 Task:  Click on Hockey In the Cross-Check Hockey League click on  Pick Sheet Your name Carter Smith Team name Hartford Wolfpack â€" D and  Email softage.3@softage.net Period 1 - 3 Point Game Buffalo Sabres Period 1 - 2 Point Game Arizona Coyotes Period 1 - 1 Point Game Anaheim Ducks Period 2 - 3 Point Game New York Islanders Period 2 - 2 Point Game New Jersey Devils Period 2 - 1 Point Game Nashville Predators Period 3 - 3 Point Game Montreal Canadiens Period 3 - 2 Point Game Minnesota Wild Period 3 - 1 Point Game Los Angeles Kings Submit pick sheet
Action: Mouse moved to (724, 273)
Screenshot: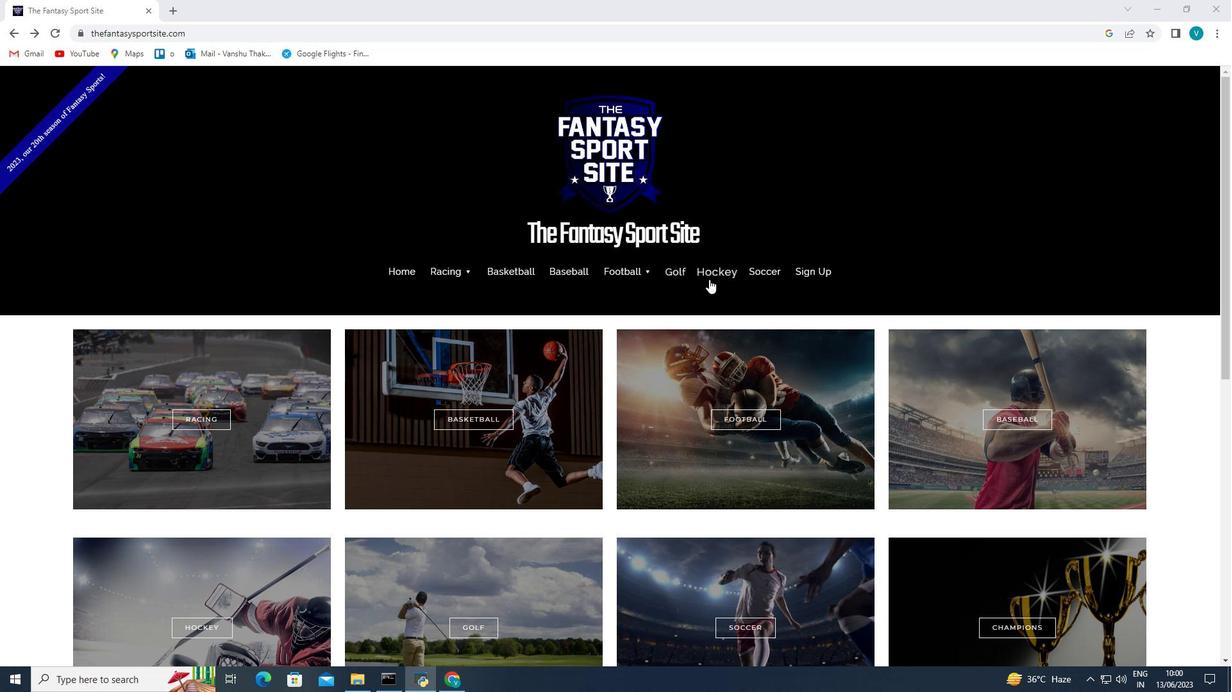 
Action: Mouse pressed left at (724, 273)
Screenshot: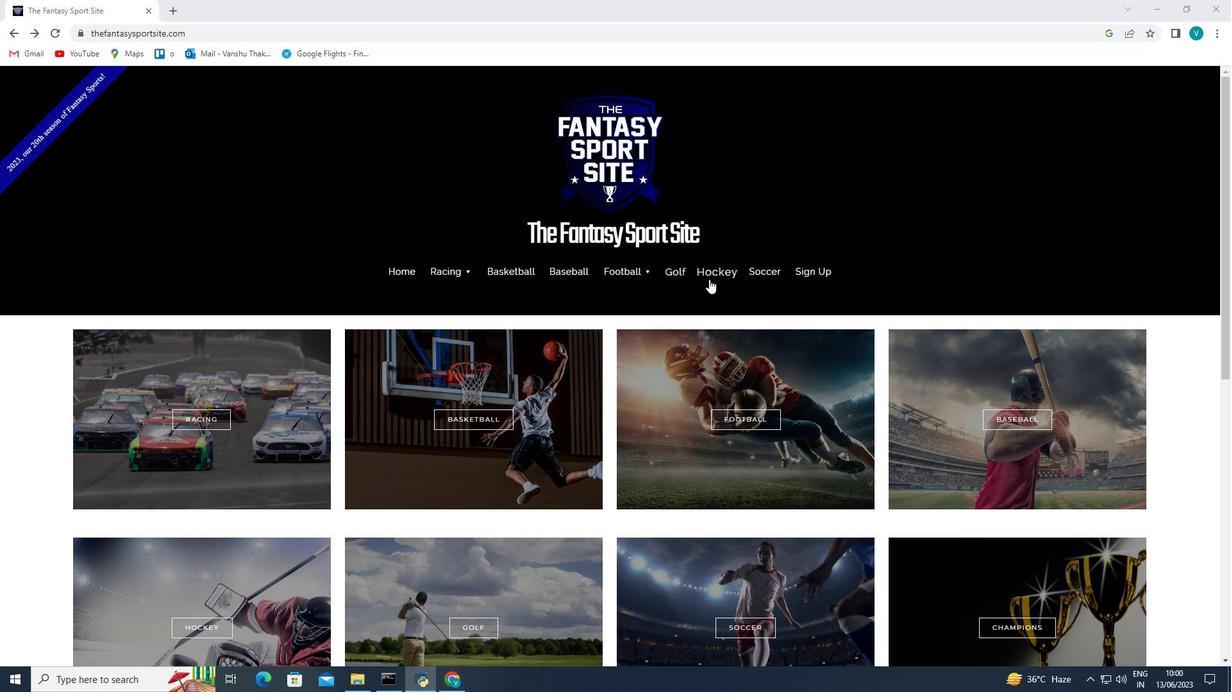 
Action: Mouse moved to (512, 393)
Screenshot: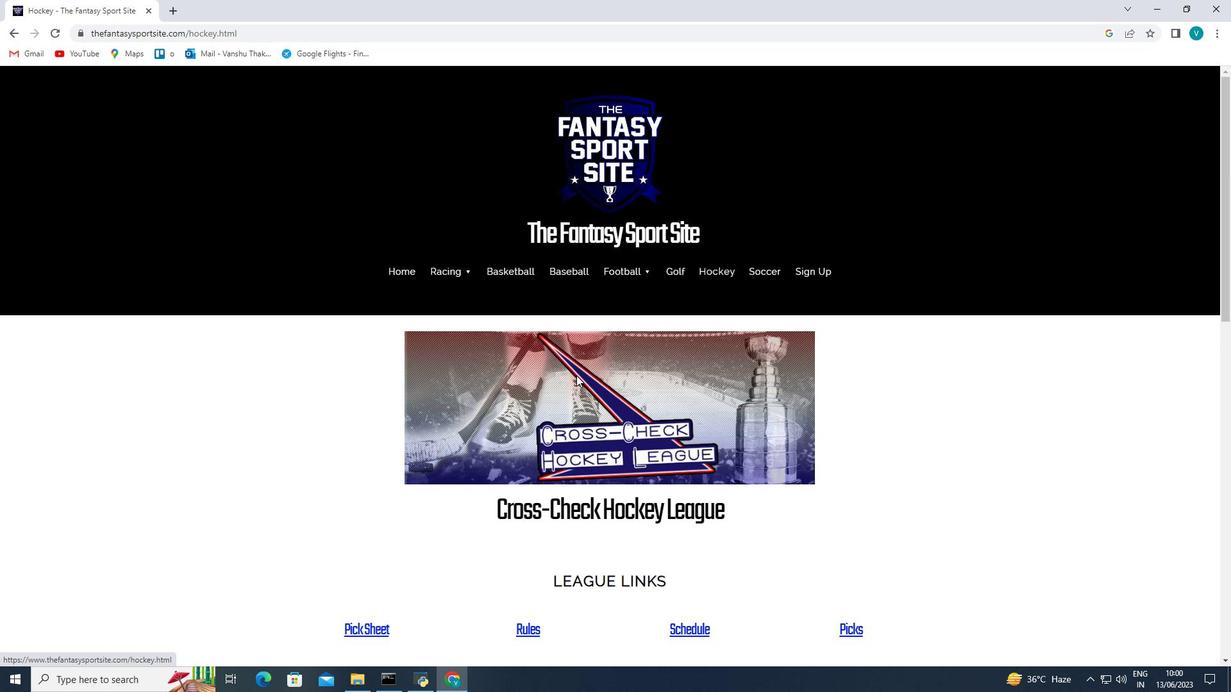 
Action: Mouse scrolled (555, 382) with delta (0, 0)
Screenshot: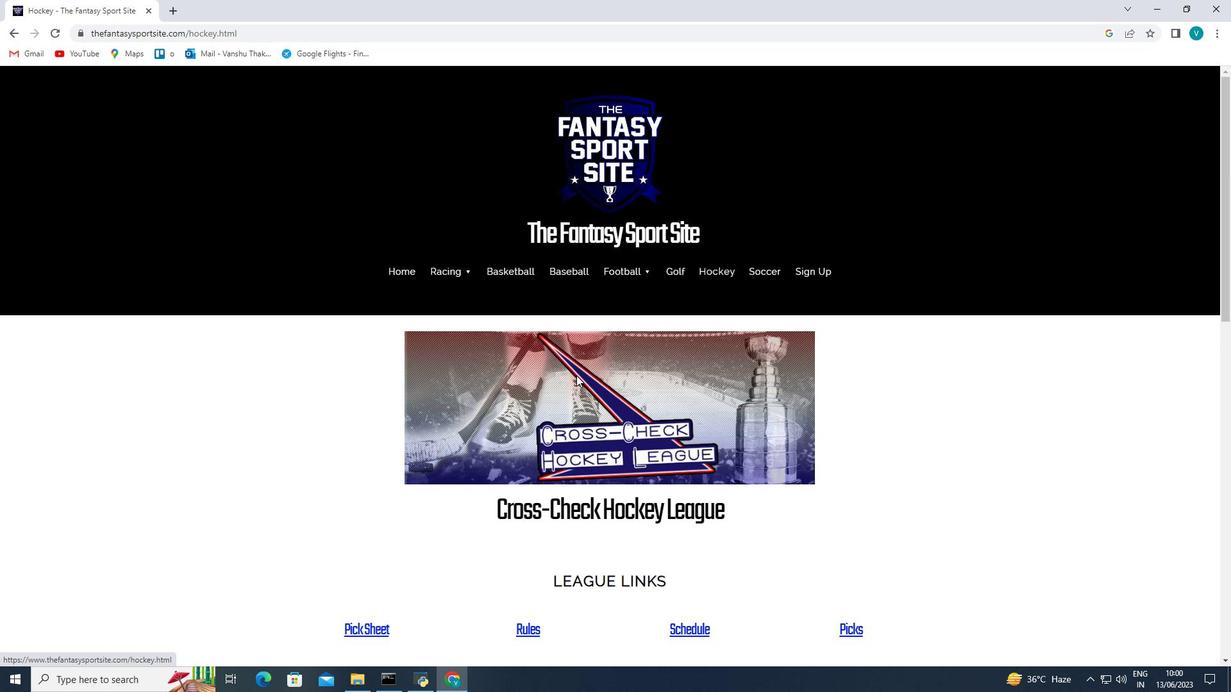 
Action: Mouse moved to (416, 397)
Screenshot: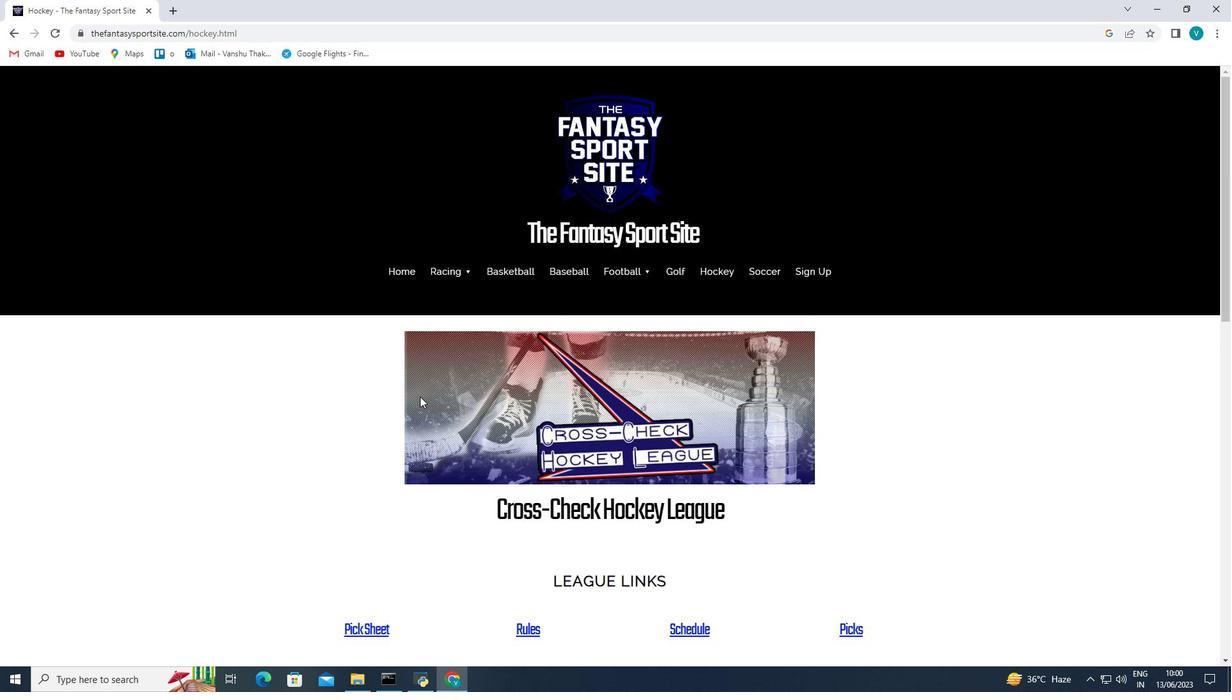 
Action: Mouse scrolled (416, 396) with delta (0, 0)
Screenshot: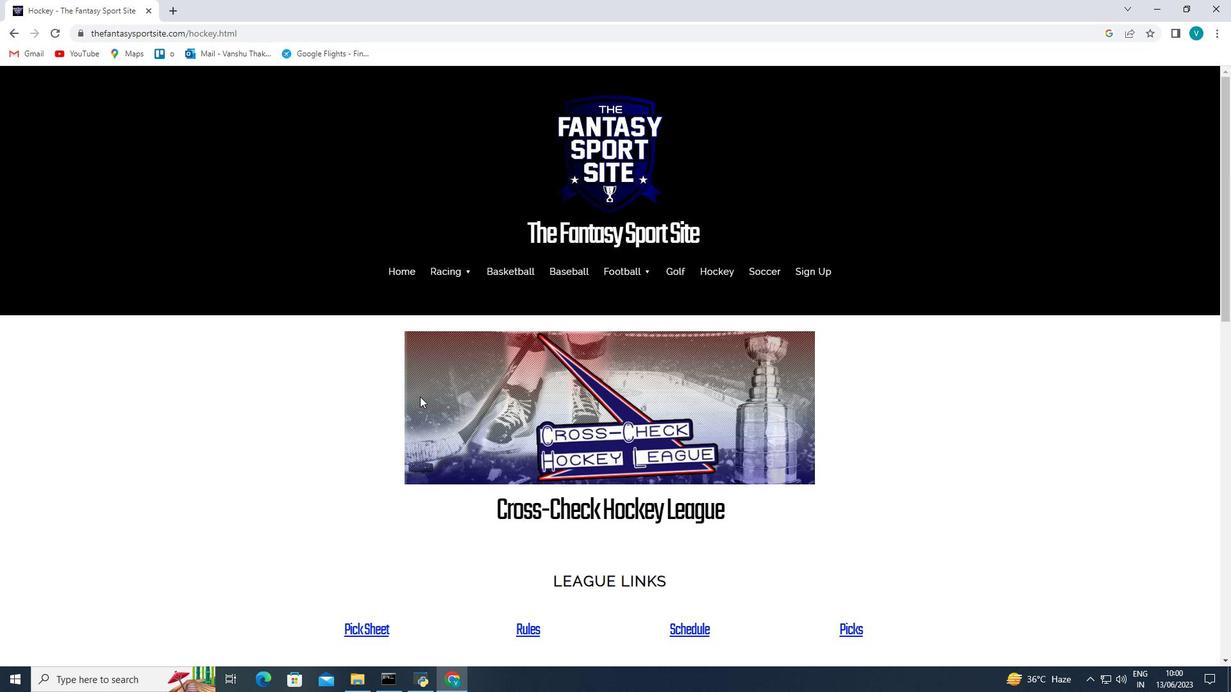 
Action: Mouse scrolled (416, 396) with delta (0, 0)
Screenshot: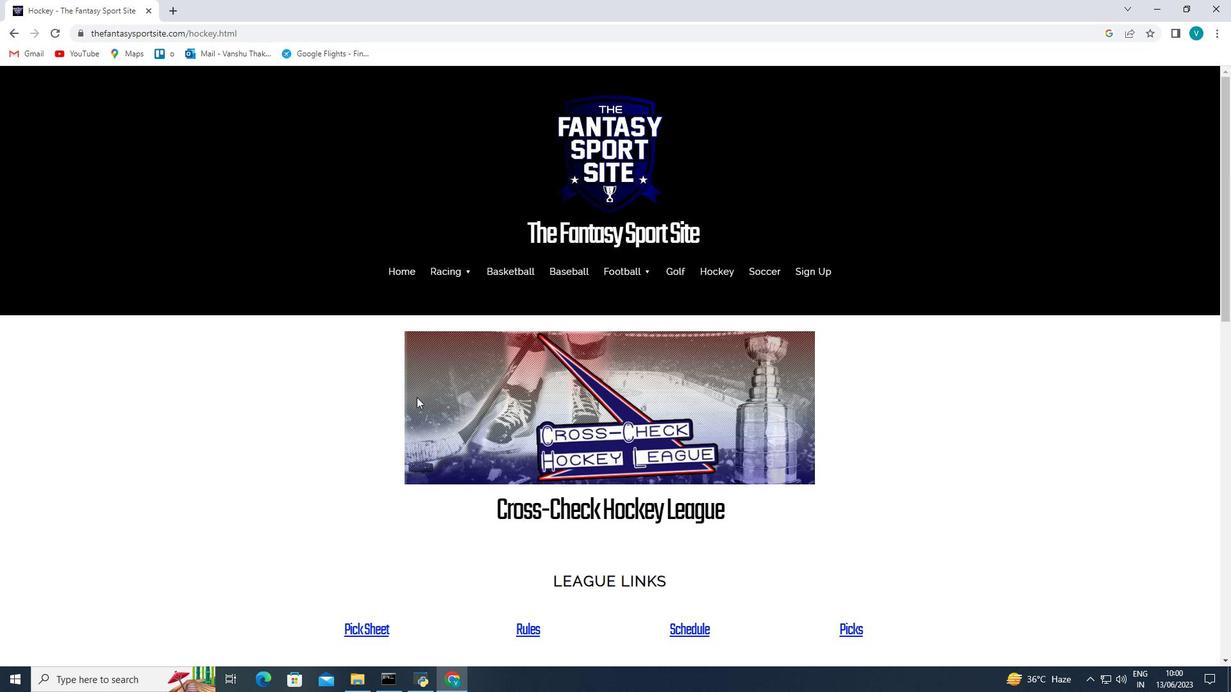 
Action: Mouse scrolled (416, 396) with delta (0, 0)
Screenshot: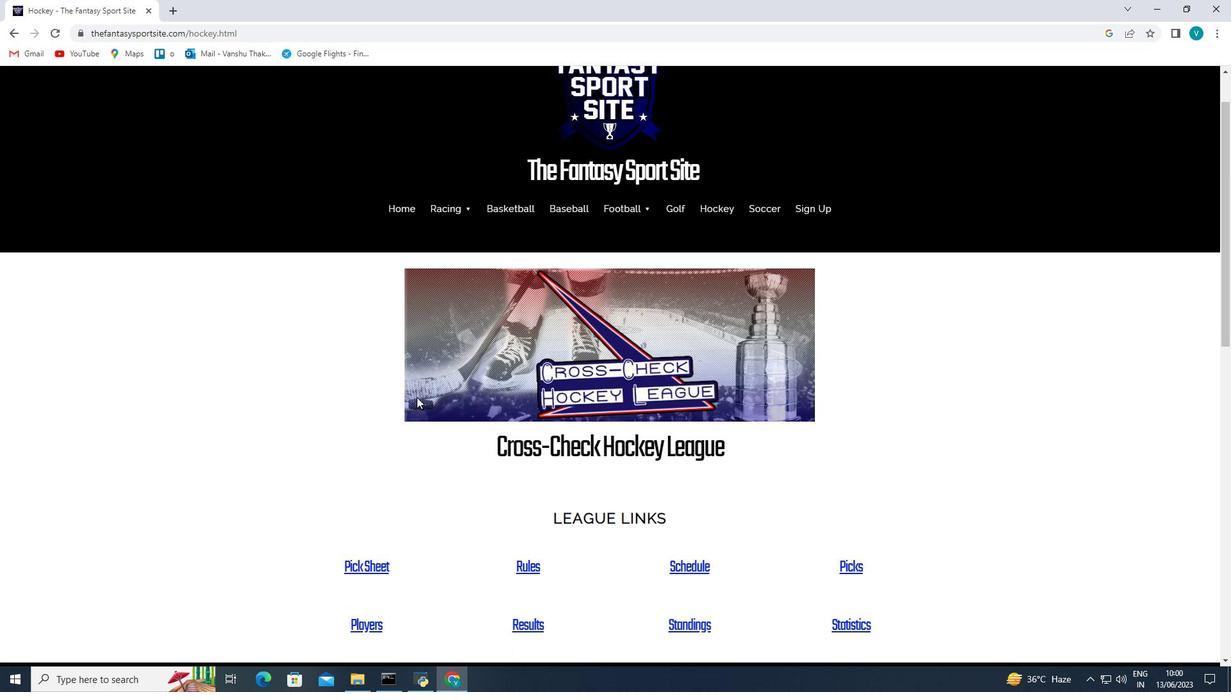 
Action: Mouse moved to (368, 430)
Screenshot: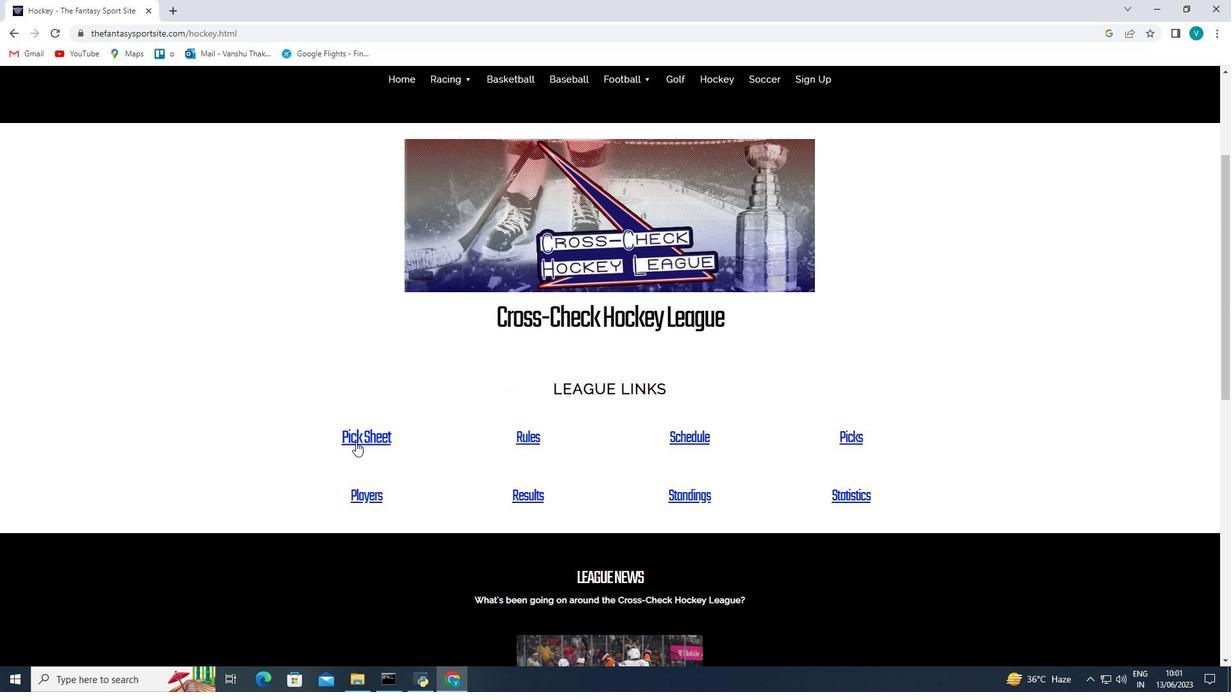 
Action: Mouse pressed left at (368, 430)
Screenshot: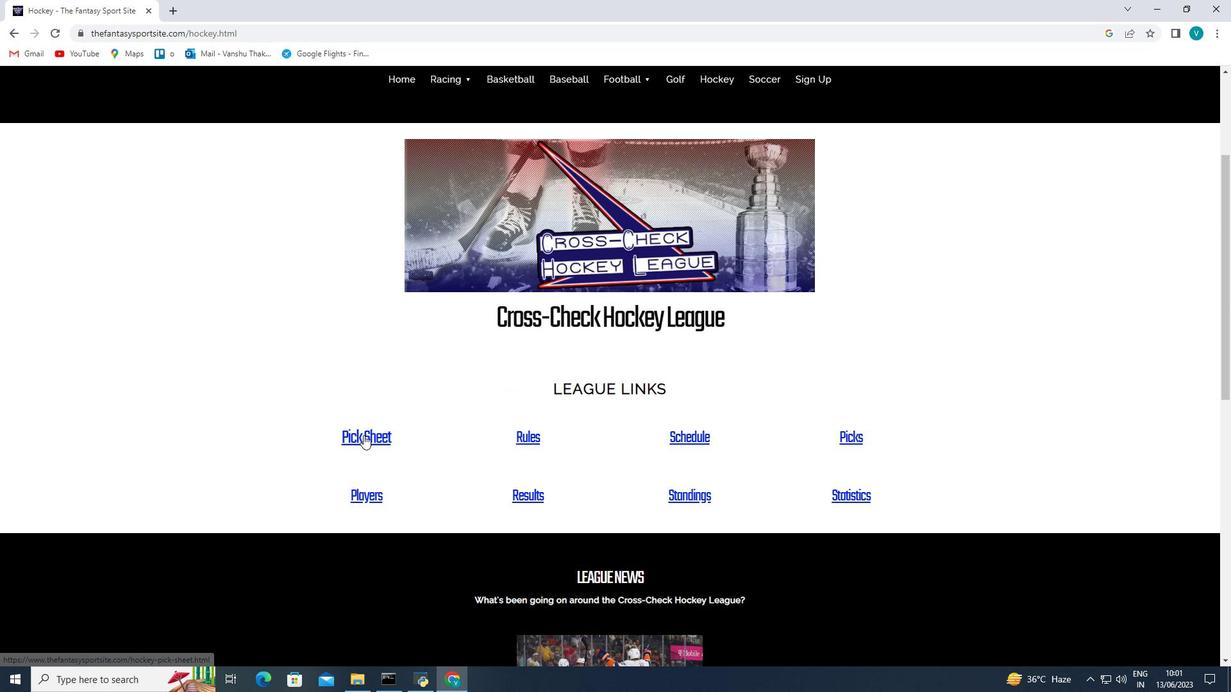 
Action: Mouse moved to (729, 449)
Screenshot: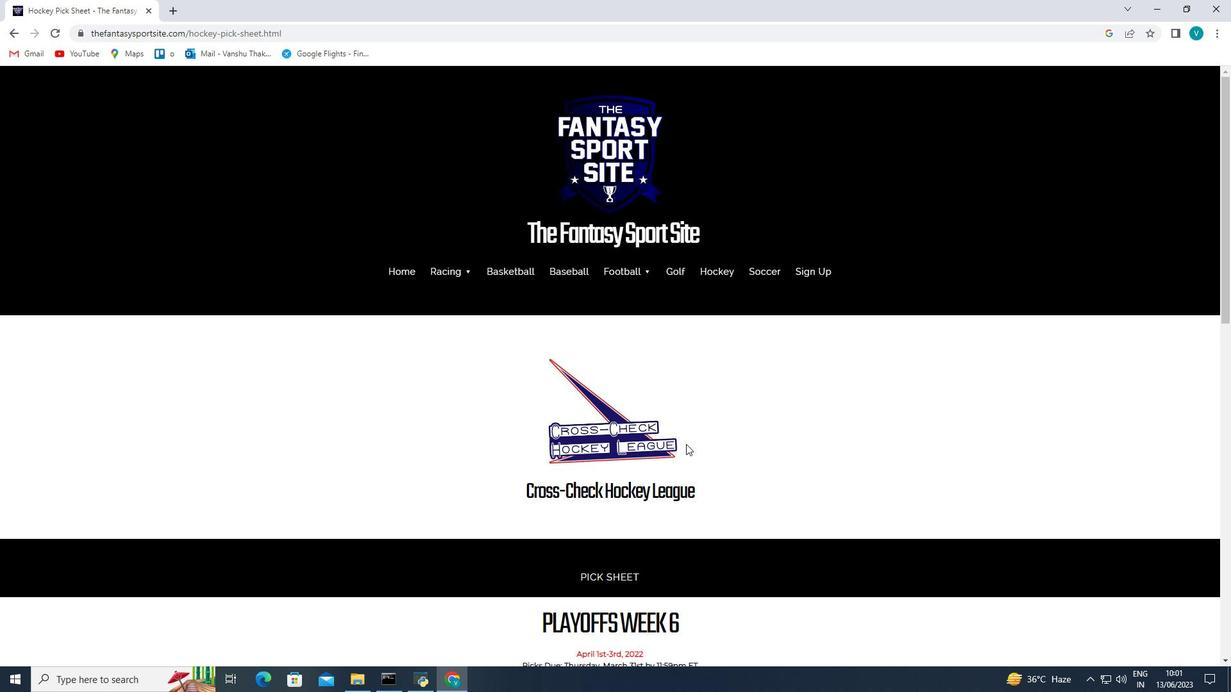 
Action: Mouse scrolled (729, 448) with delta (0, 0)
Screenshot: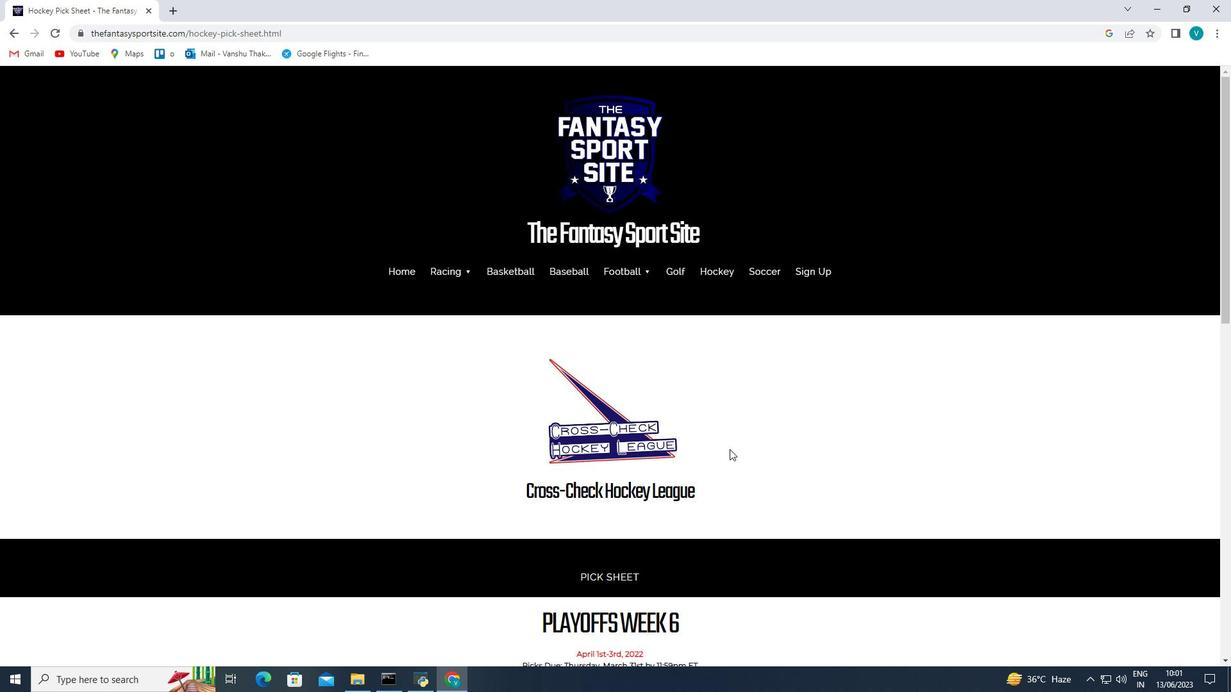 
Action: Mouse moved to (730, 449)
Screenshot: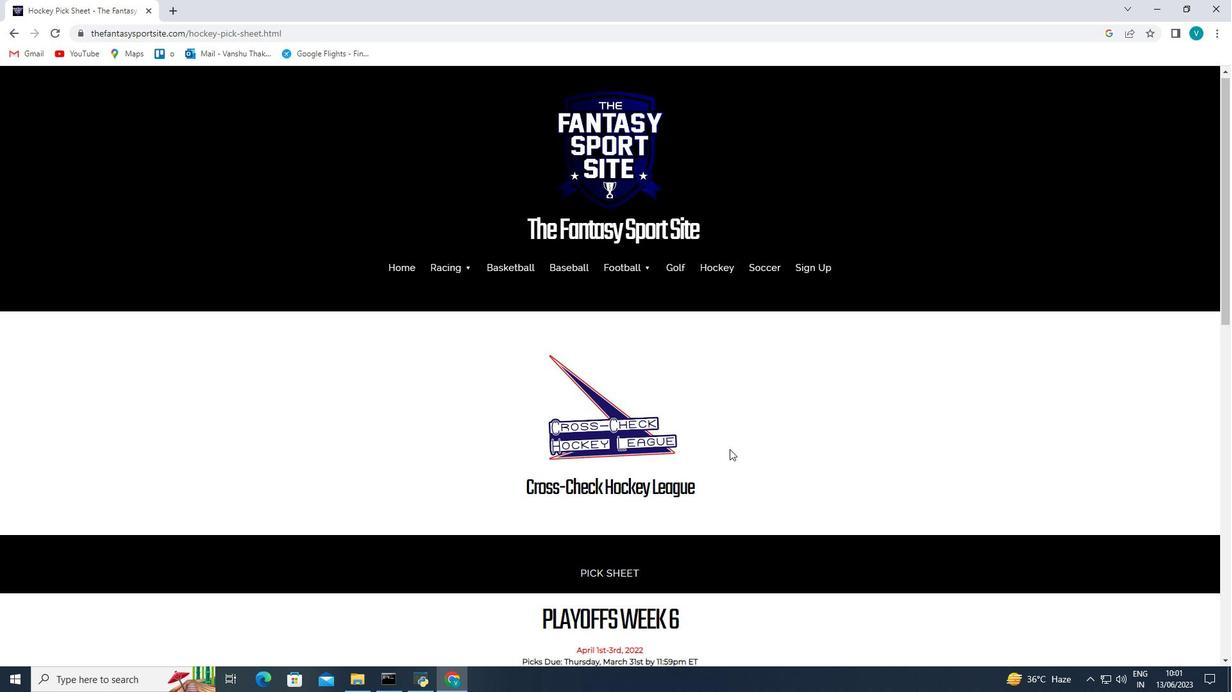 
Action: Mouse scrolled (730, 448) with delta (0, 0)
Screenshot: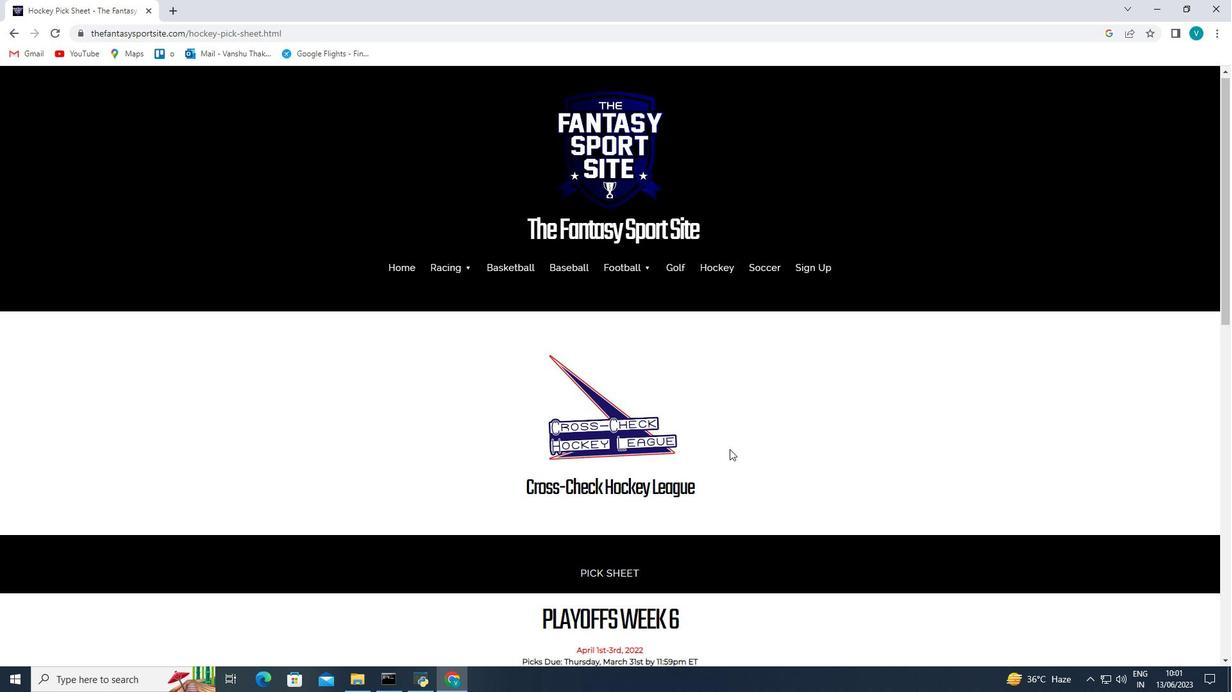
Action: Mouse moved to (732, 449)
Screenshot: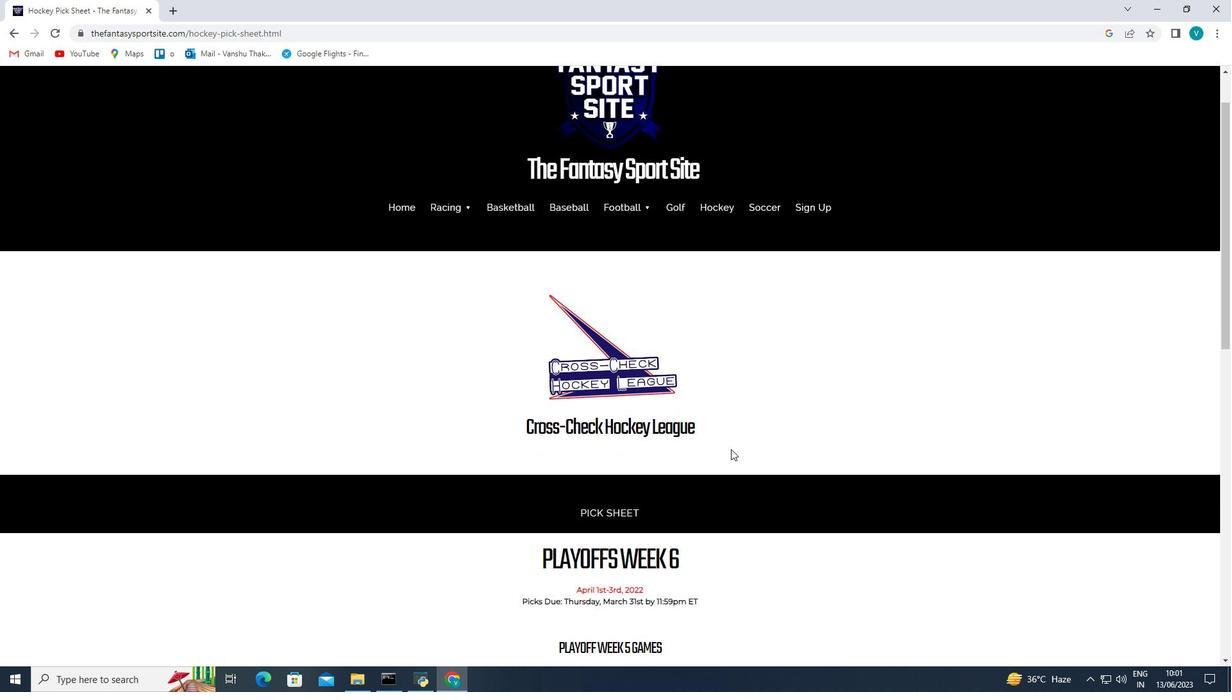 
Action: Mouse scrolled (732, 448) with delta (0, 0)
Screenshot: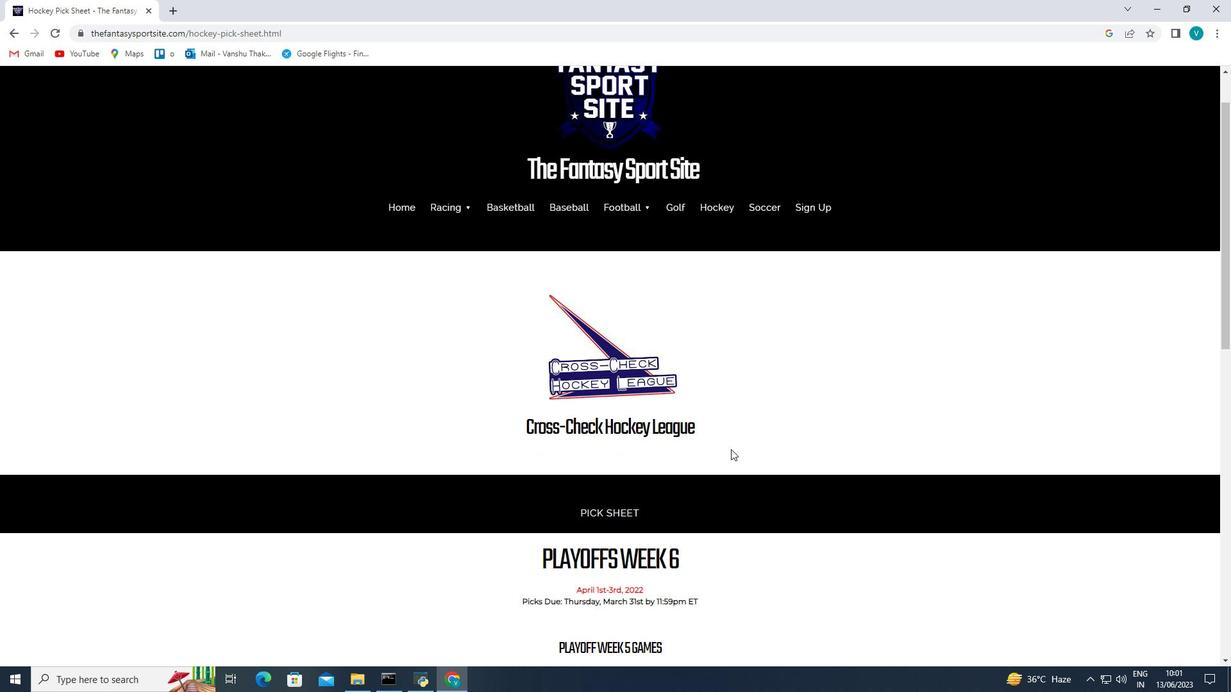 
Action: Mouse moved to (734, 449)
Screenshot: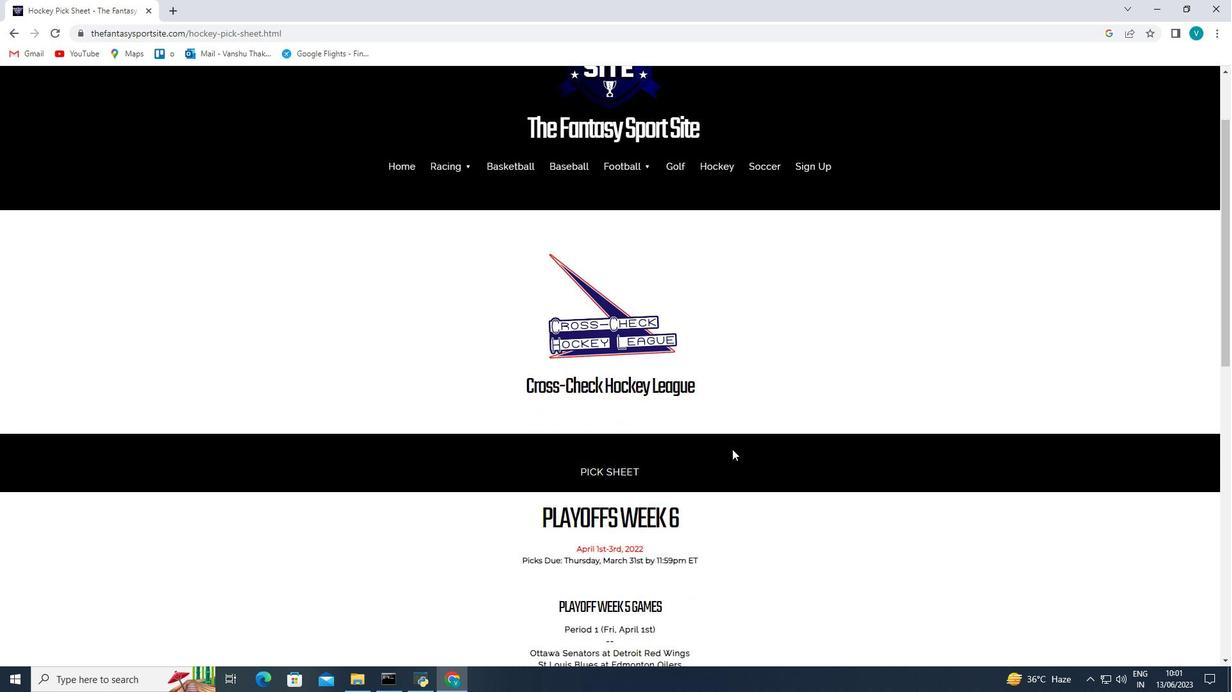 
Action: Mouse scrolled (734, 448) with delta (0, 0)
Screenshot: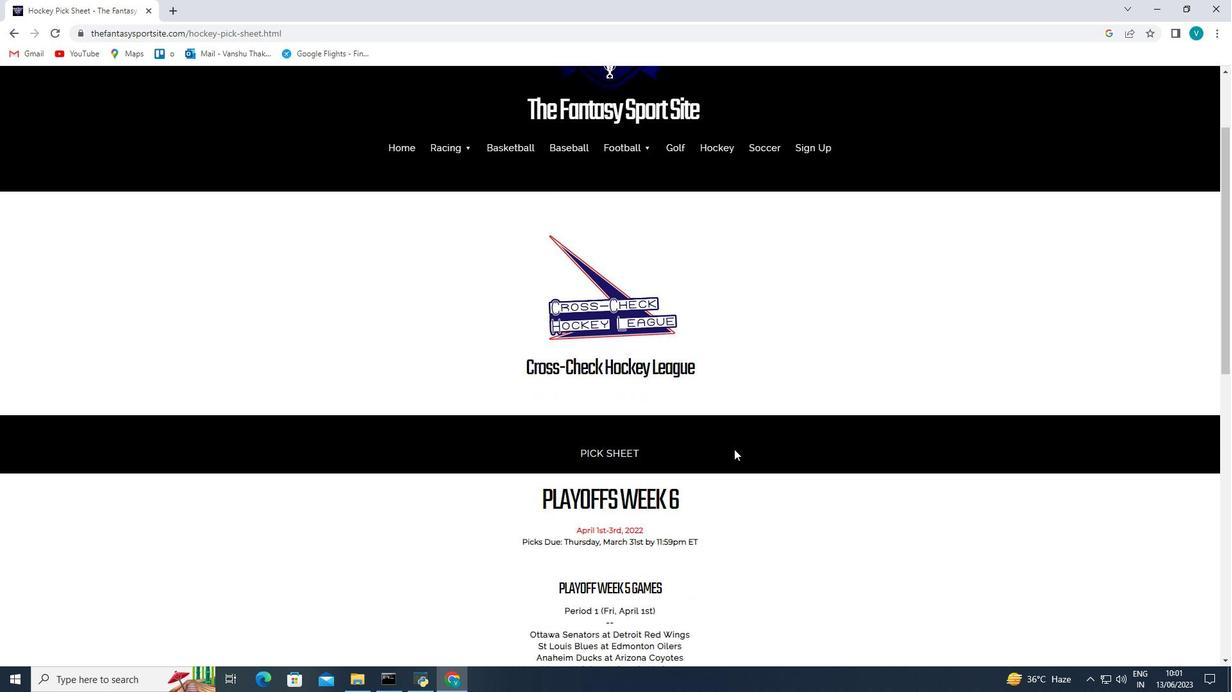 
Action: Mouse moved to (737, 449)
Screenshot: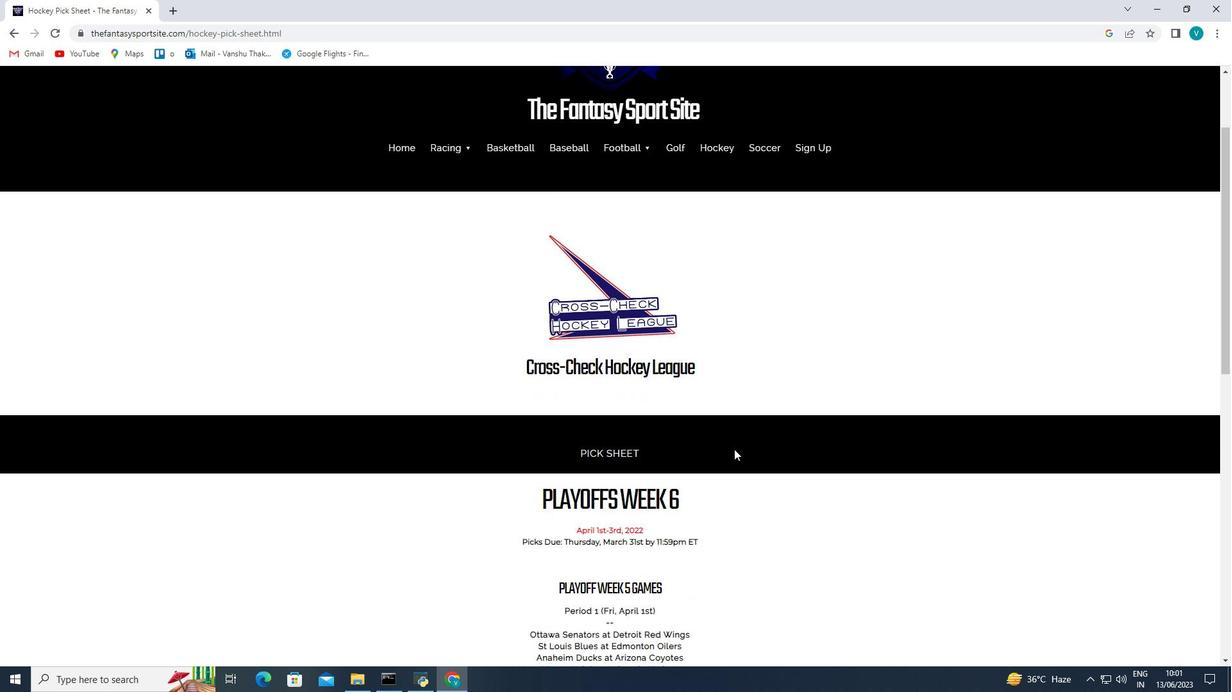 
Action: Mouse scrolled (737, 448) with delta (0, 0)
Screenshot: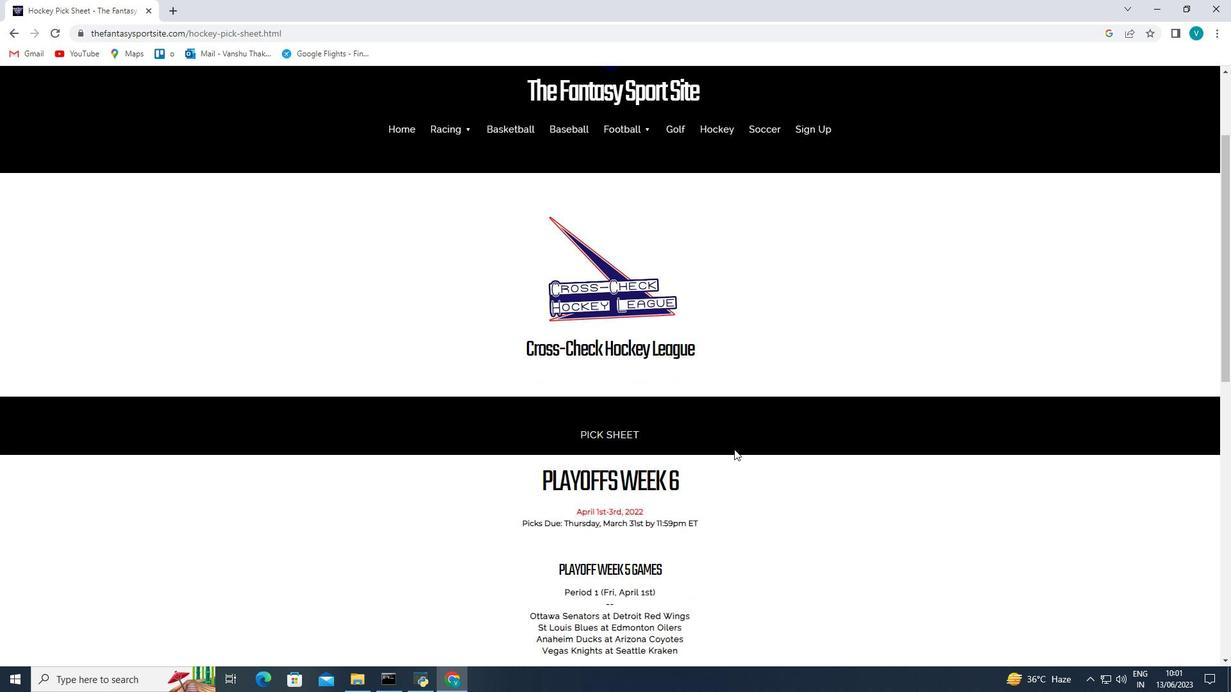 
Action: Mouse moved to (739, 448)
Screenshot: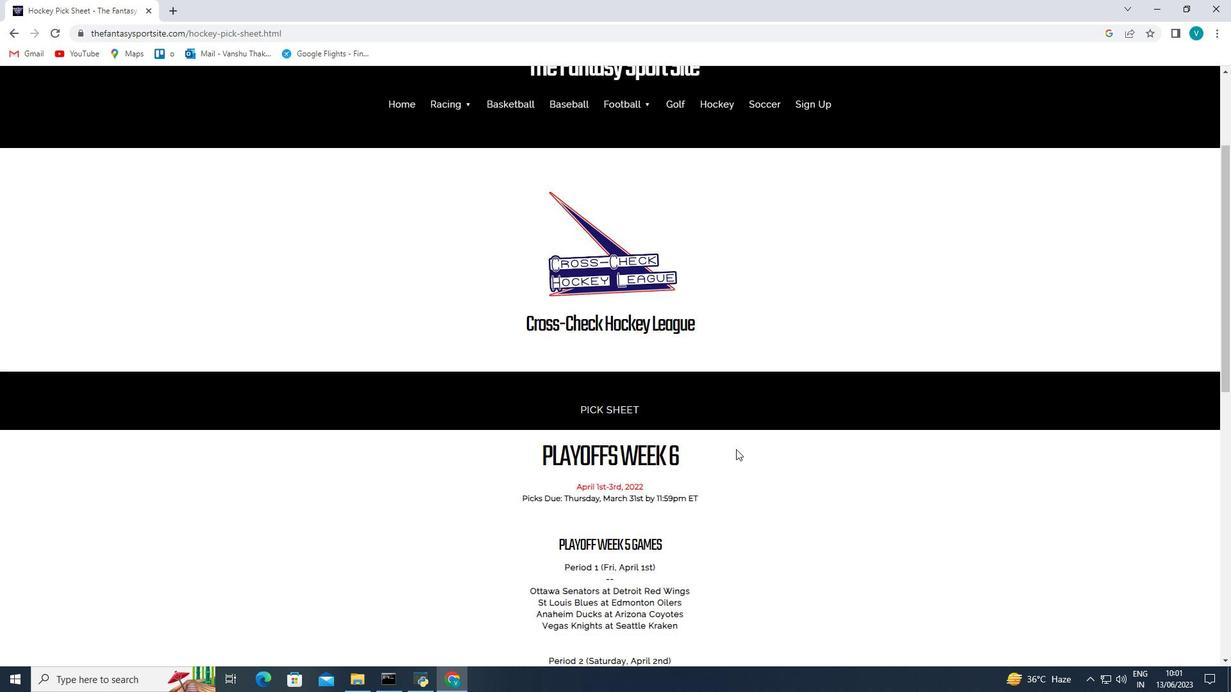 
Action: Mouse scrolled (739, 448) with delta (0, 0)
Screenshot: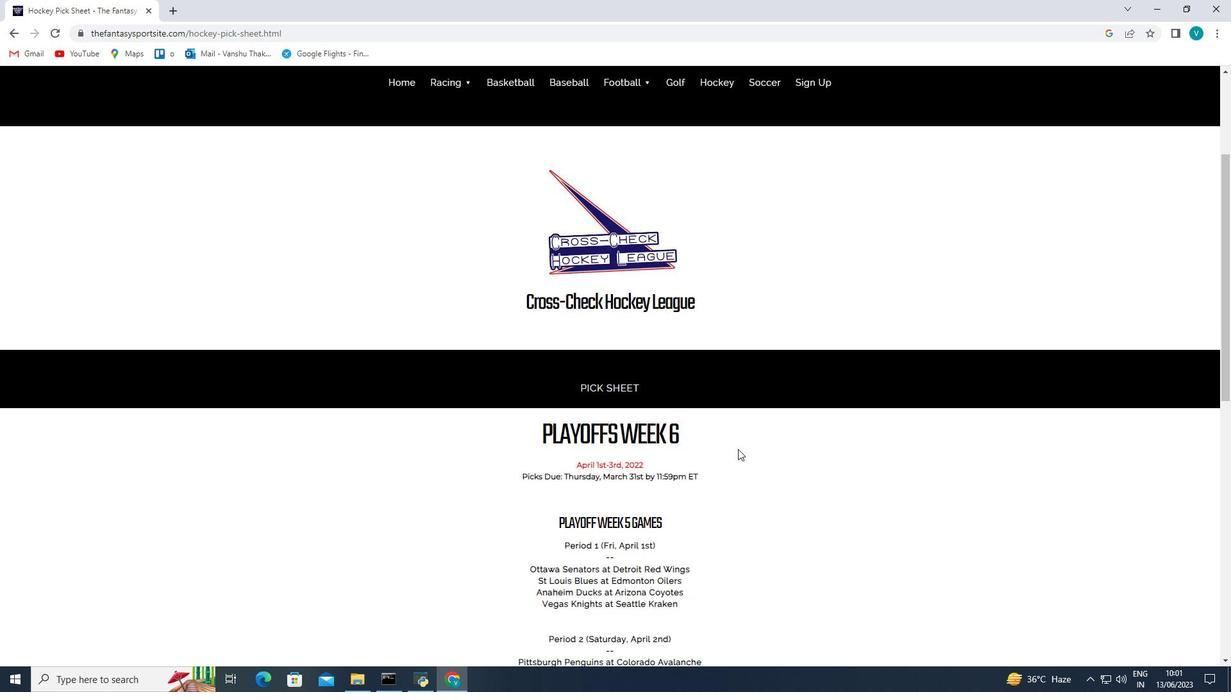 
Action: Mouse scrolled (739, 448) with delta (0, 0)
Screenshot: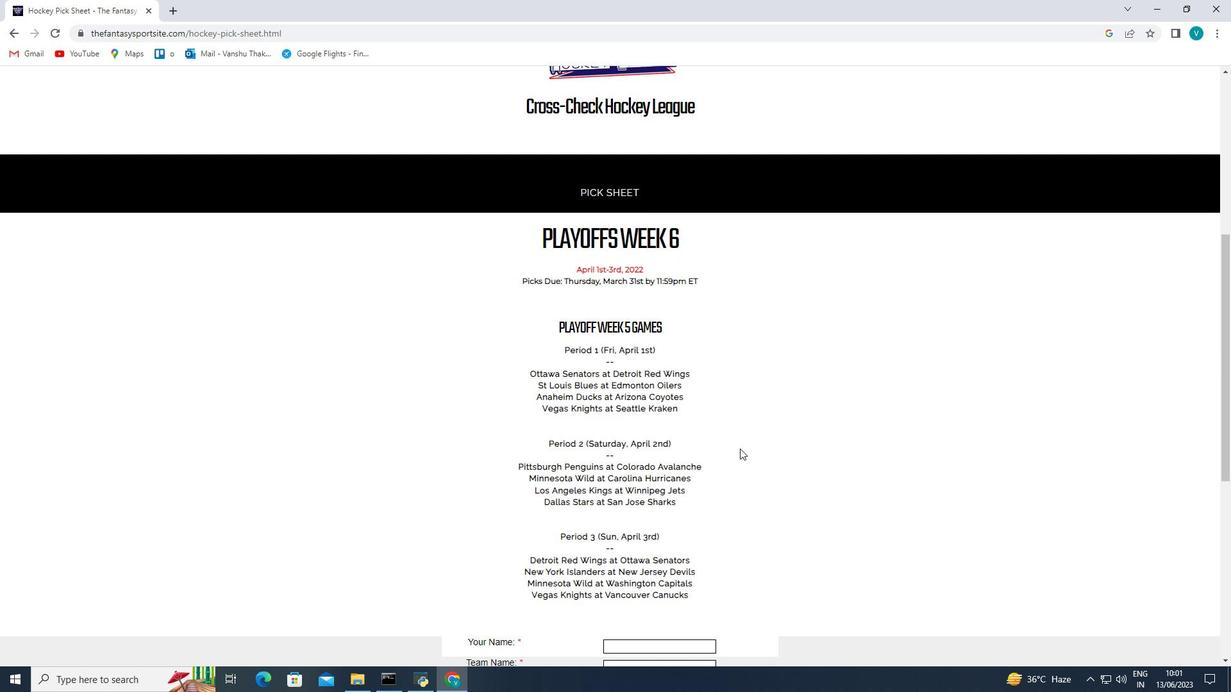 
Action: Mouse scrolled (739, 448) with delta (0, 0)
Screenshot: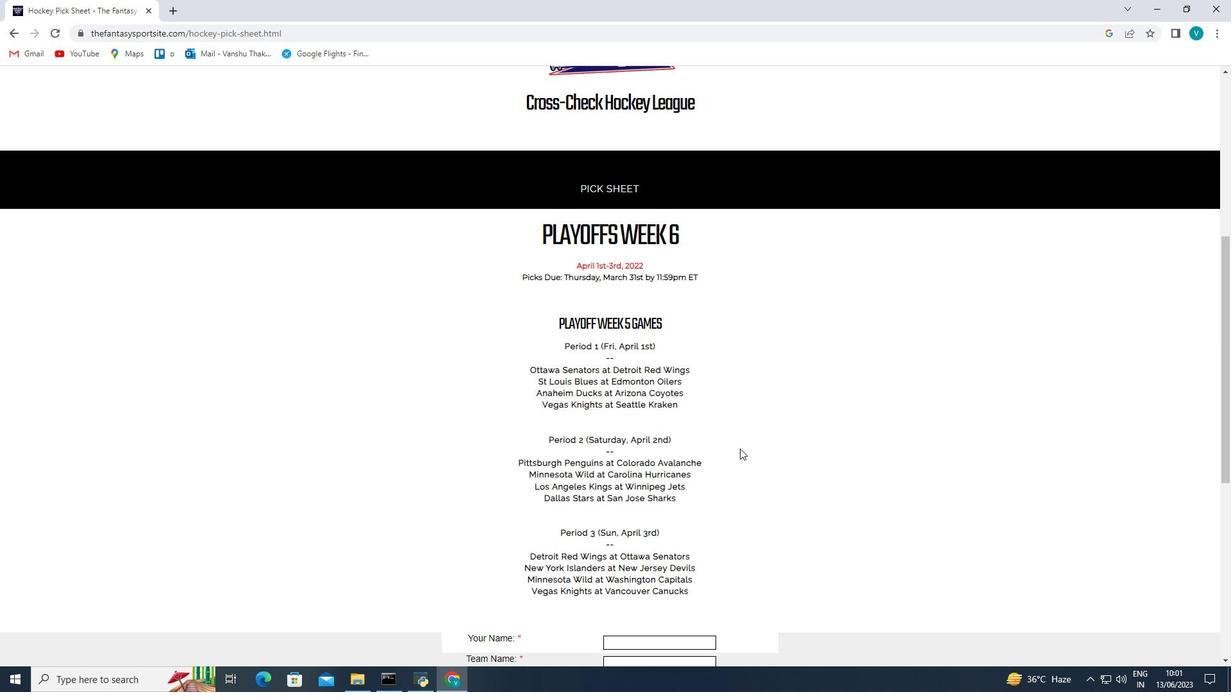 
Action: Mouse scrolled (739, 448) with delta (0, 0)
Screenshot: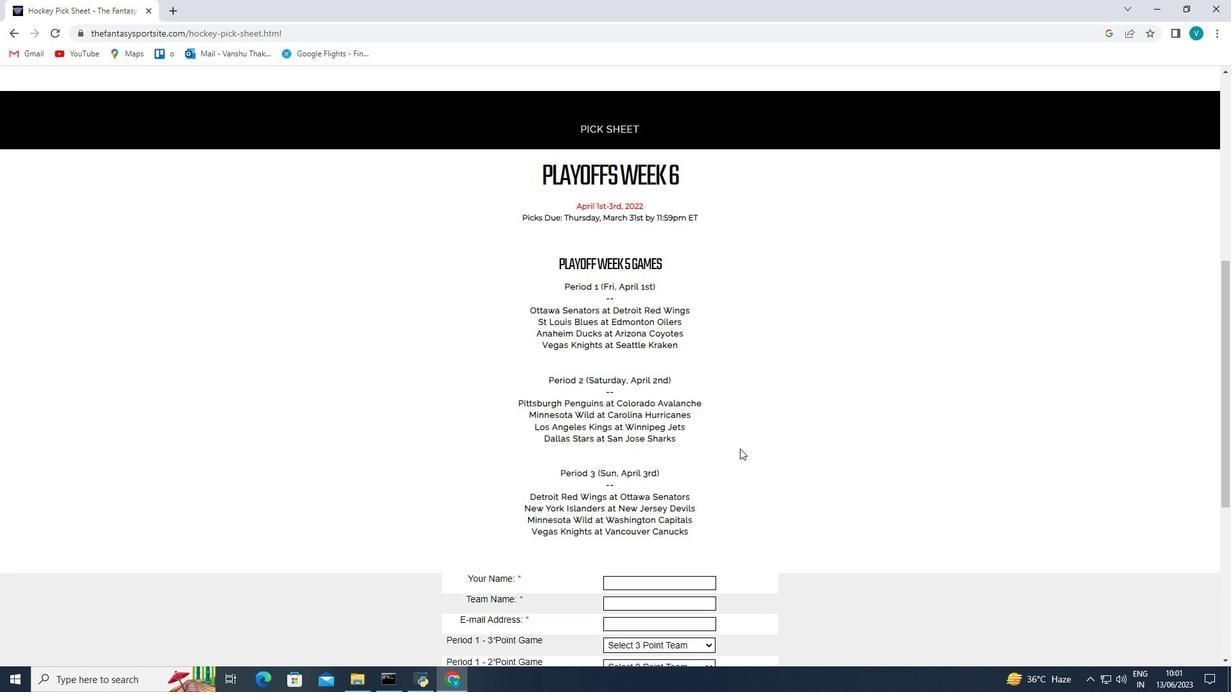 
Action: Mouse scrolled (739, 448) with delta (0, 0)
Screenshot: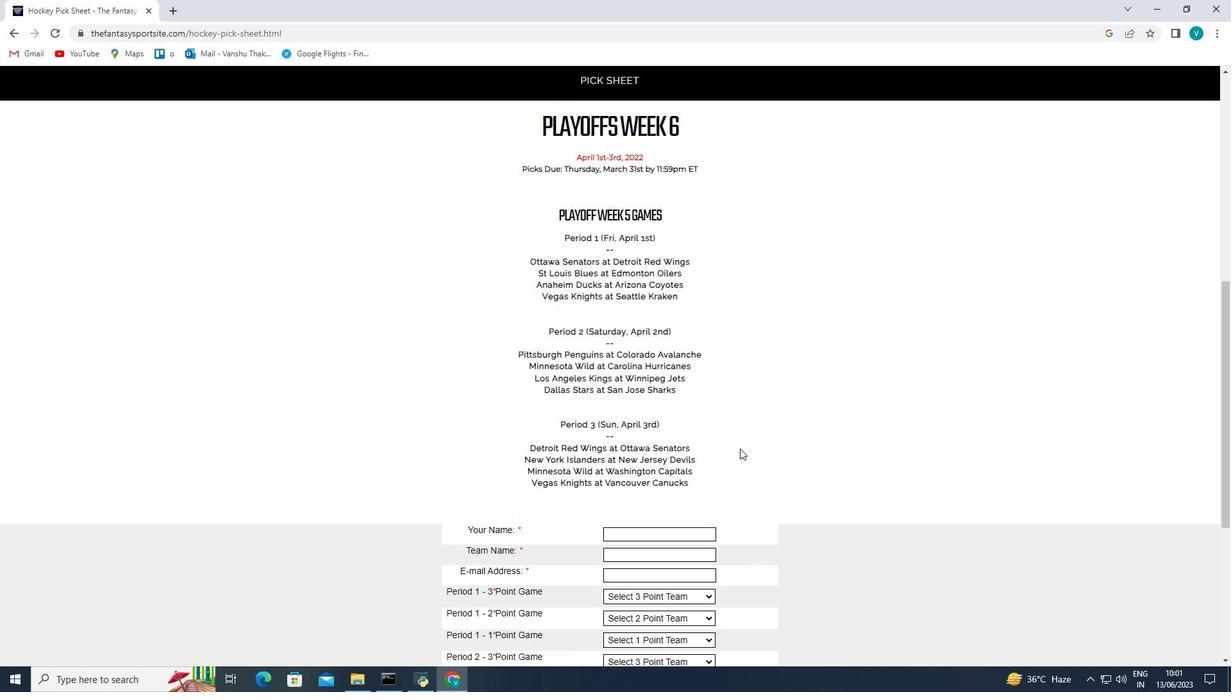 
Action: Mouse moved to (626, 390)
Screenshot: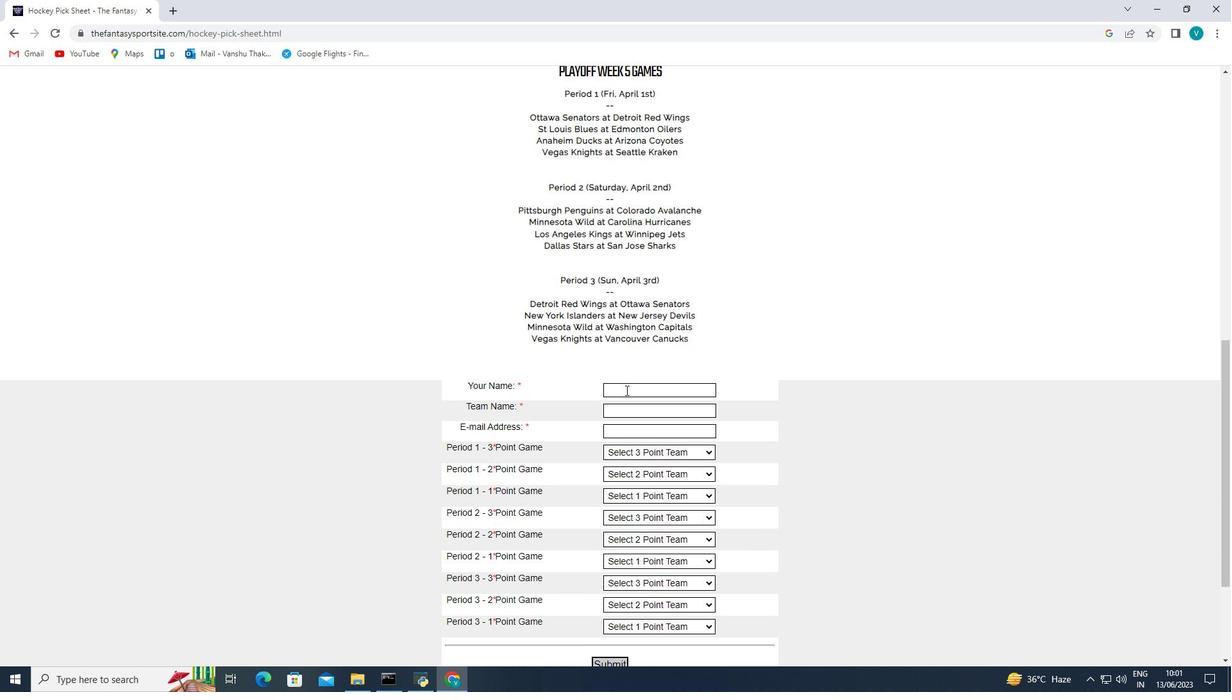 
Action: Mouse pressed left at (626, 390)
Screenshot: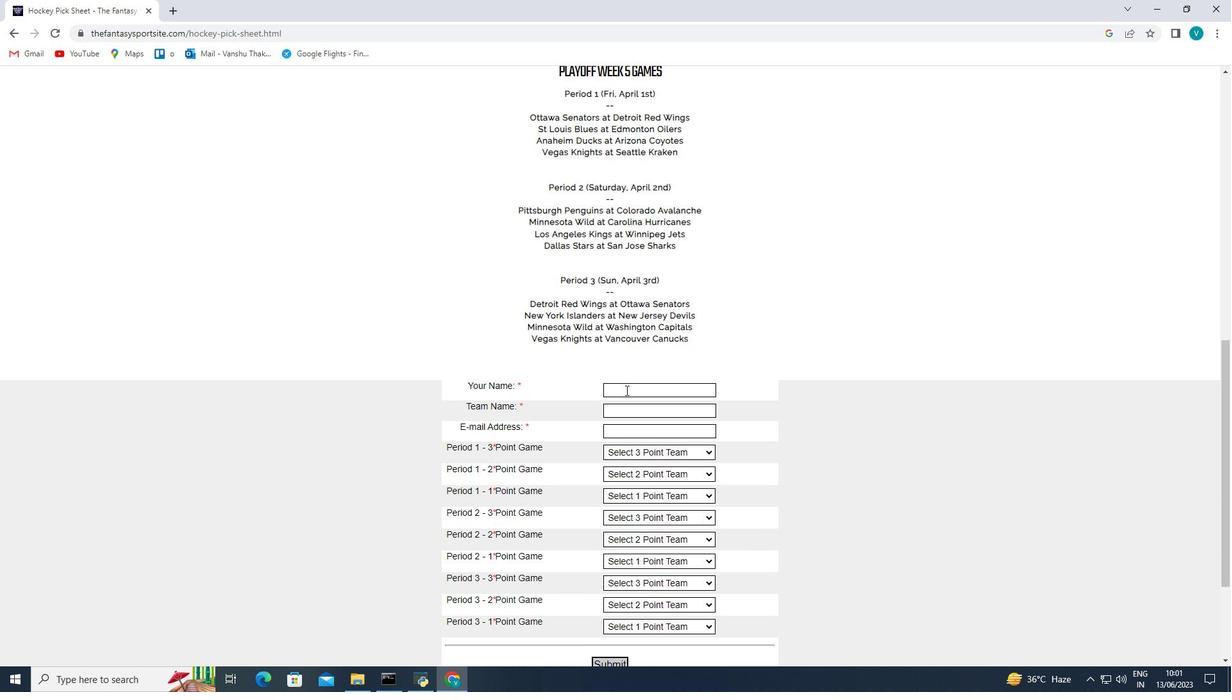 
Action: Key pressed <Key.shift>Carter<Key.space><Key.shift>Smith
Screenshot: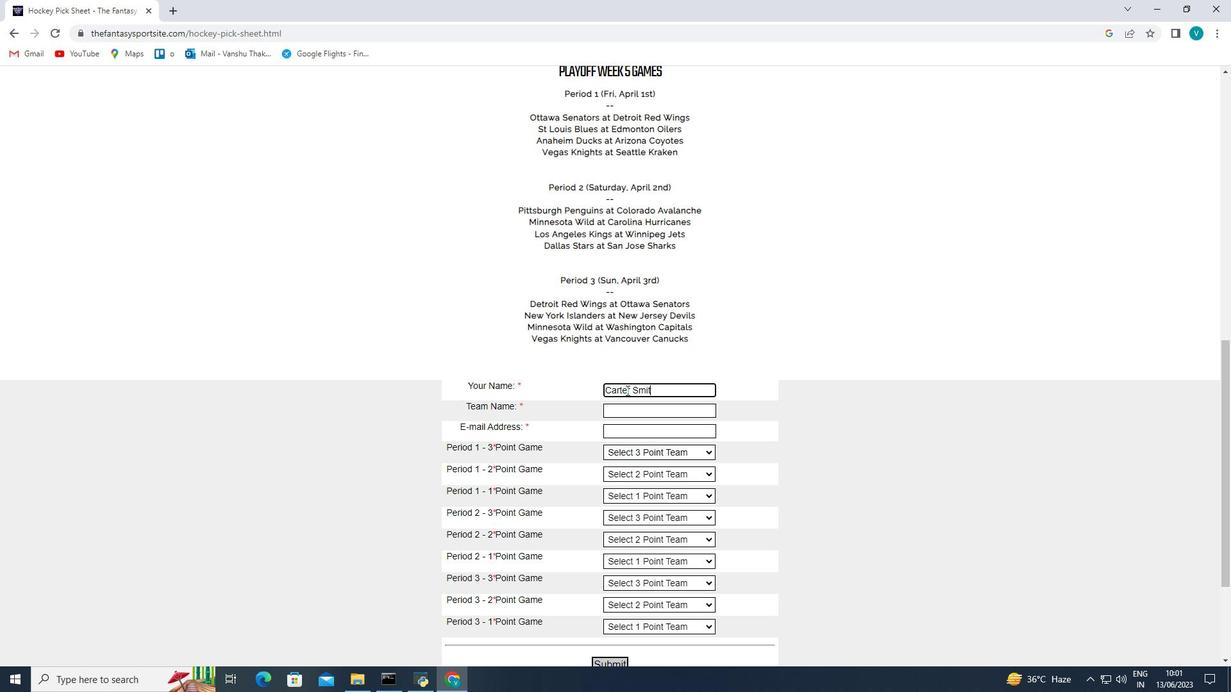 
Action: Mouse moved to (675, 405)
Screenshot: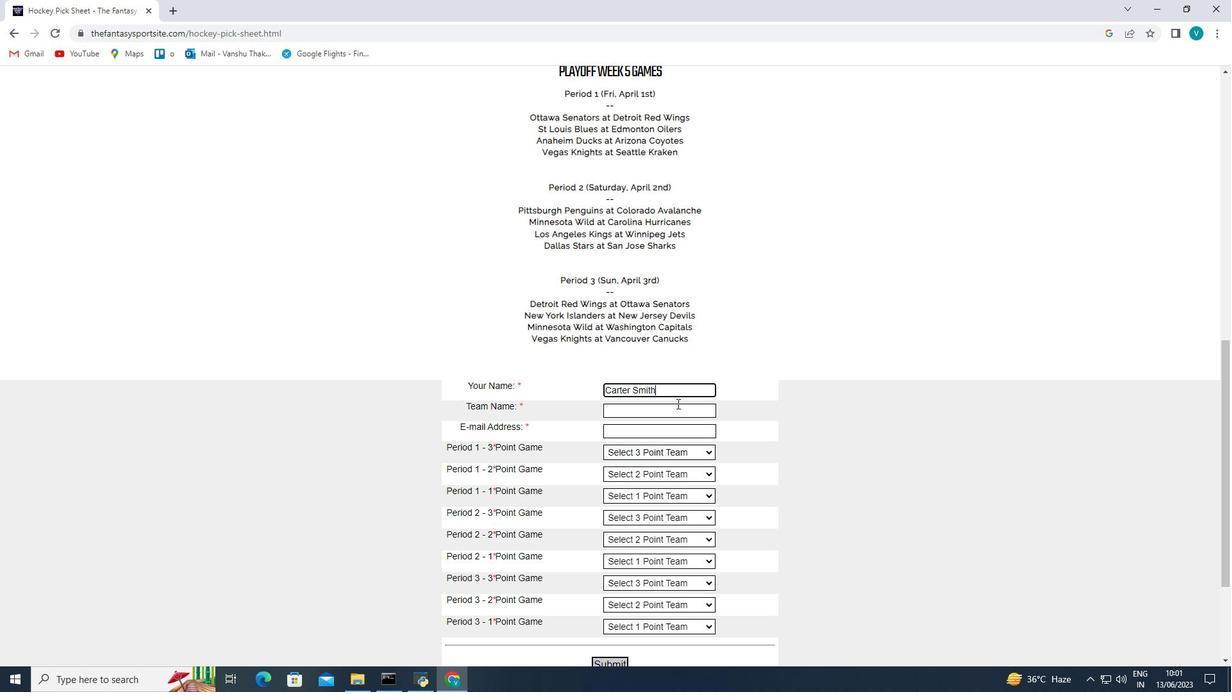 
Action: Mouse pressed left at (675, 405)
Screenshot: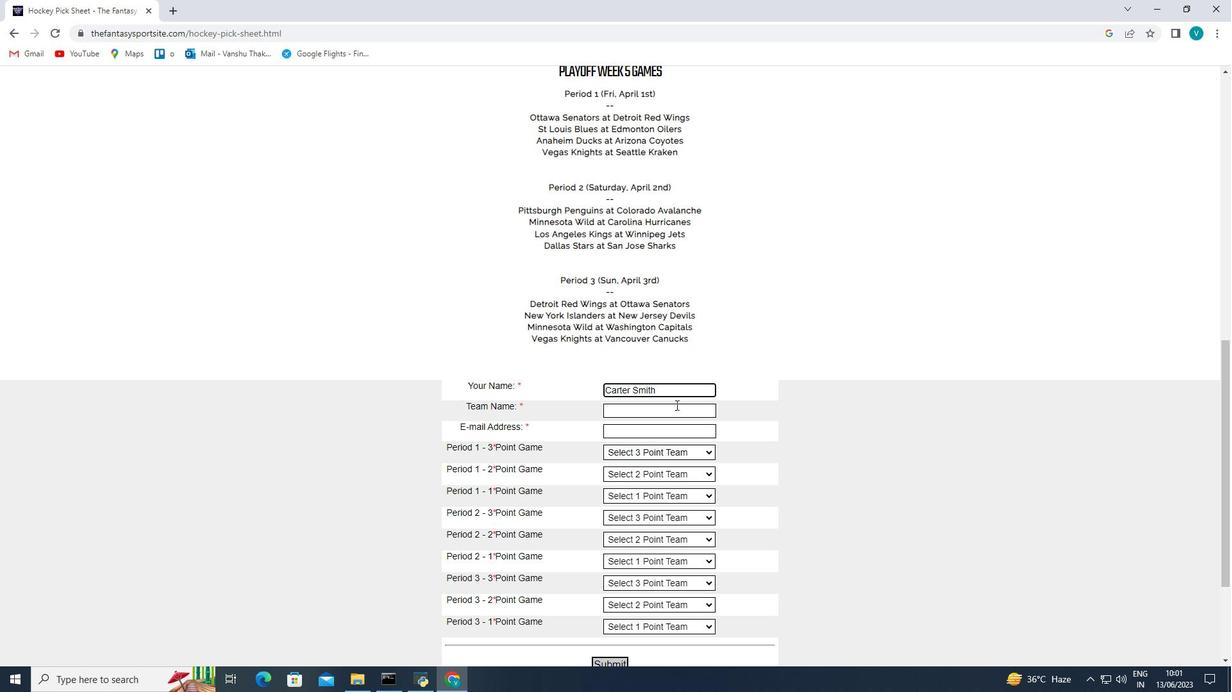 
Action: Key pressed <Key.shift>Hartford<Key.space><Key.shift>Wolfpack<Key.tab>
Screenshot: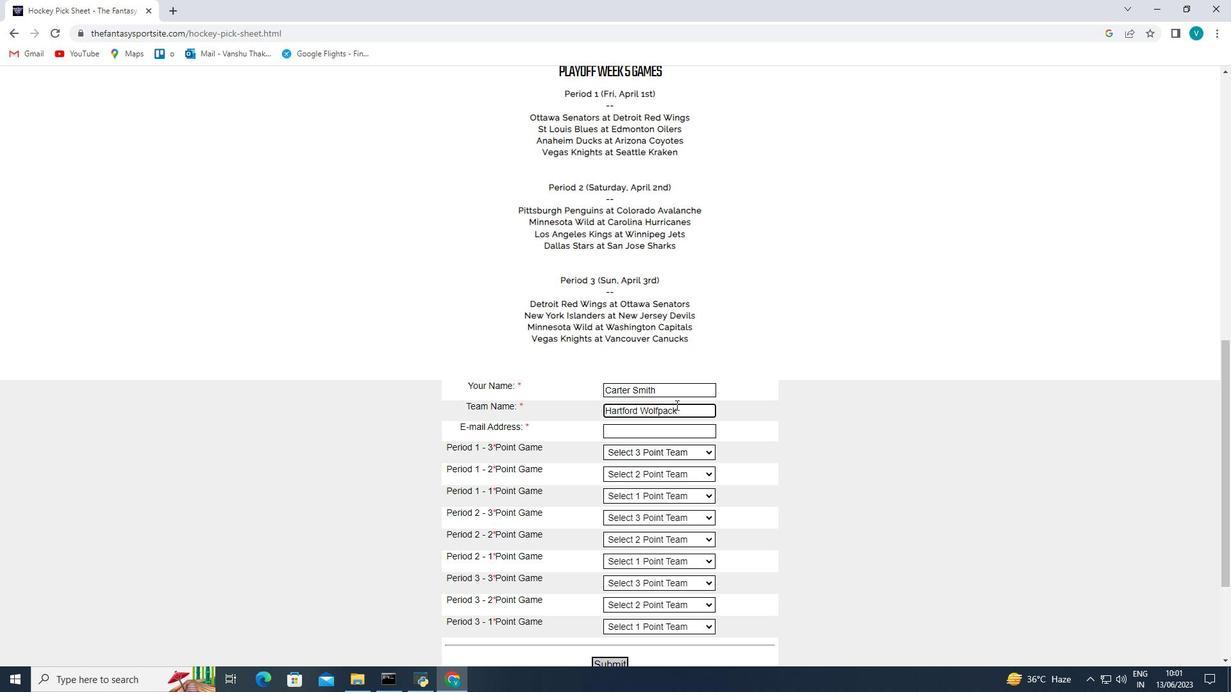 
Action: Mouse pressed left at (675, 405)
Screenshot: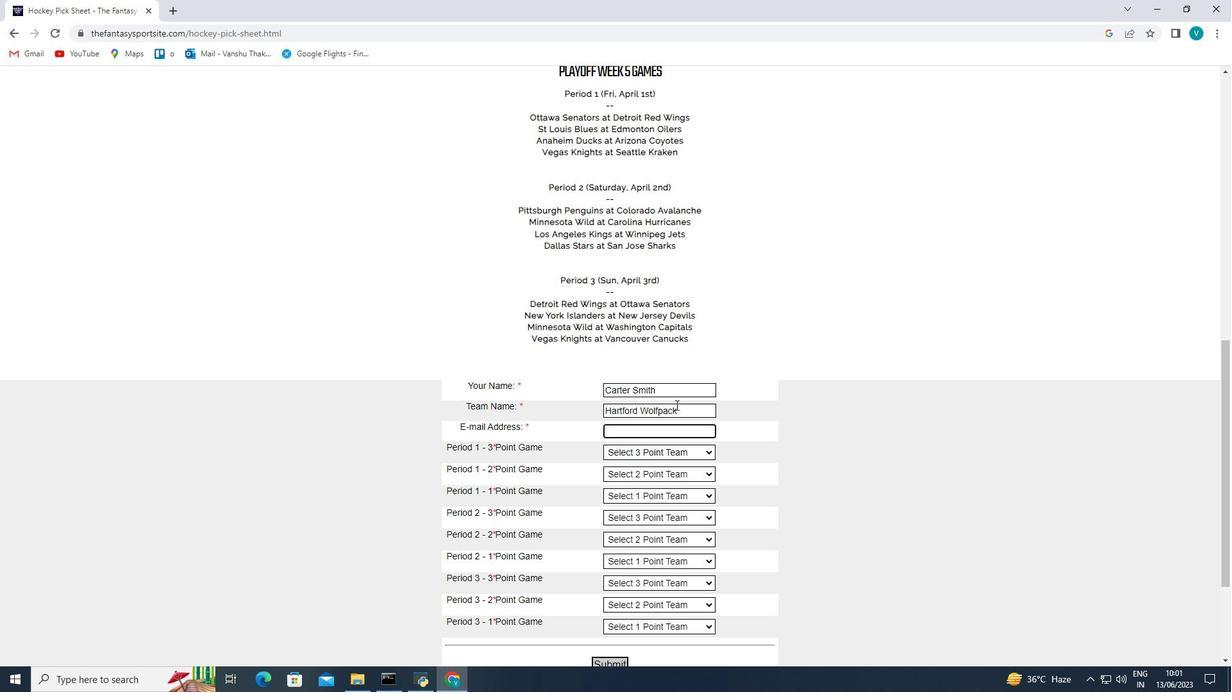 
Action: Mouse moved to (701, 422)
Screenshot: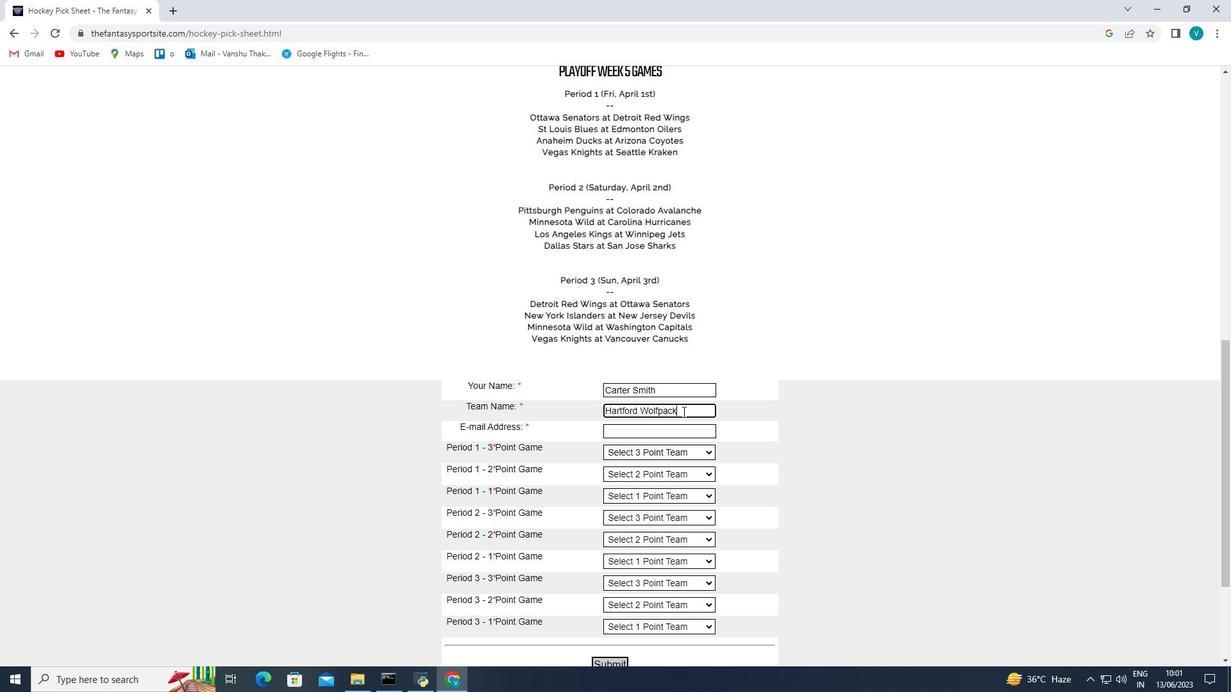 
Action: Key pressed -<Key.shift>D<Key.tab>softage.3<Key.shift><Key.shift><Key.shift><Key.shift>@softage.net<Key.tab>
Screenshot: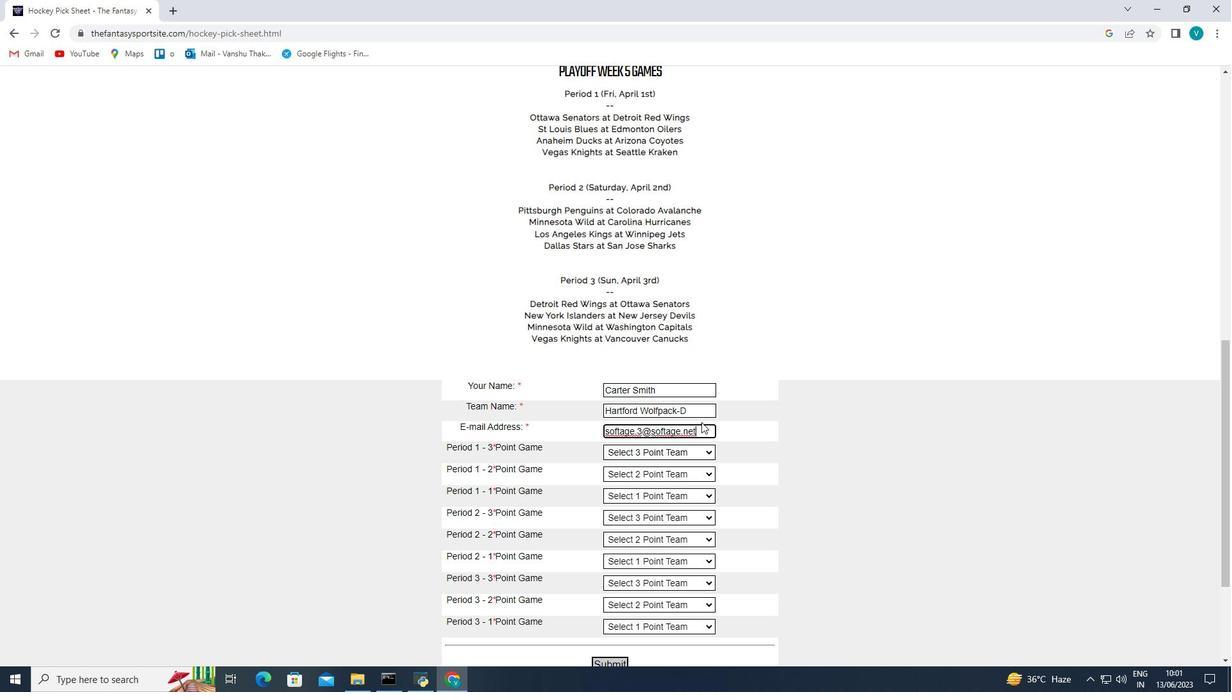 
Action: Mouse moved to (691, 457)
Screenshot: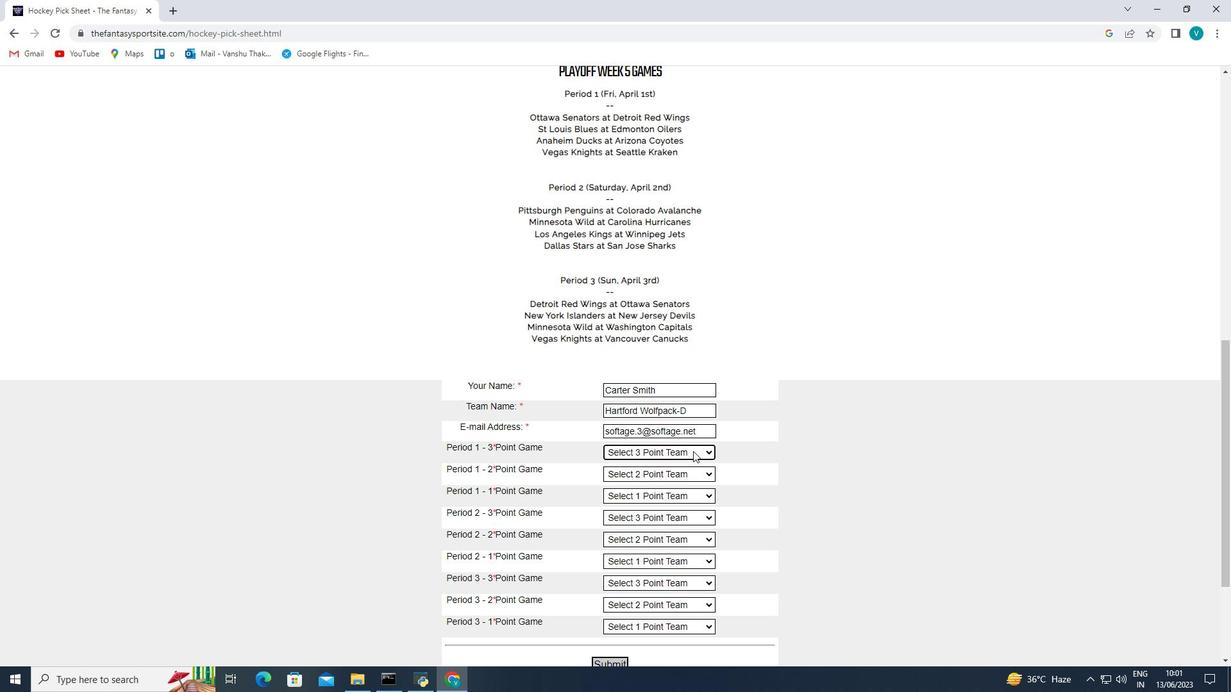 
Action: Mouse pressed left at (691, 457)
Screenshot: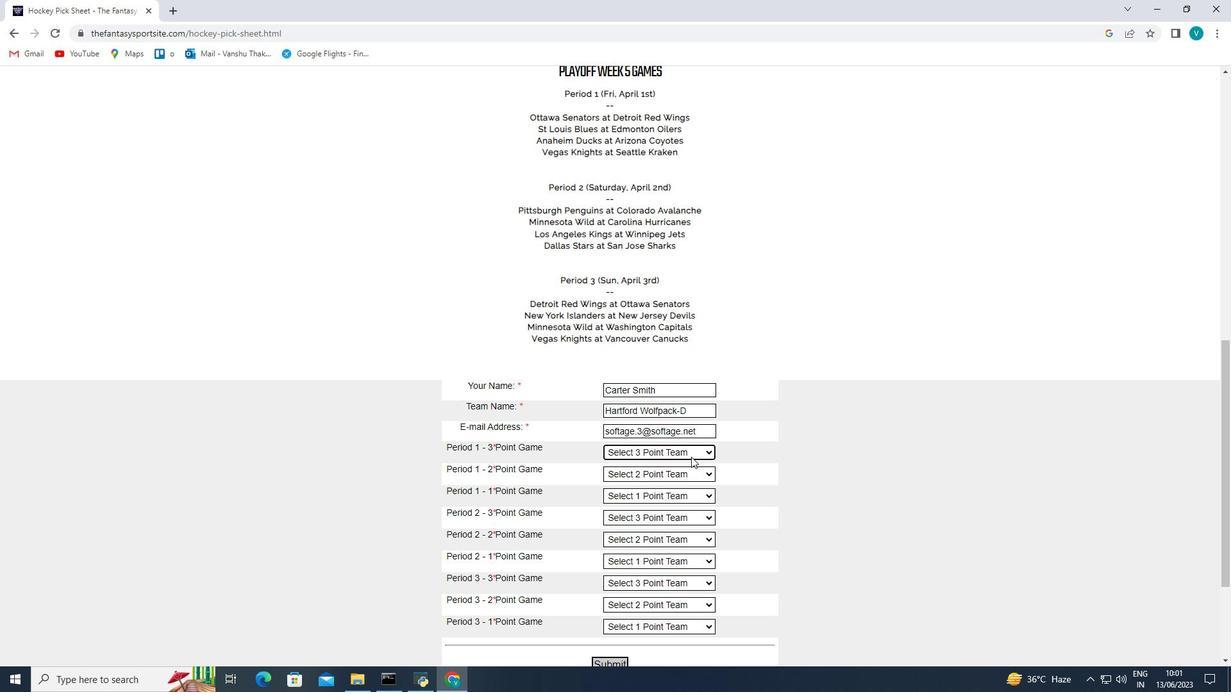 
Action: Mouse moved to (670, 264)
Screenshot: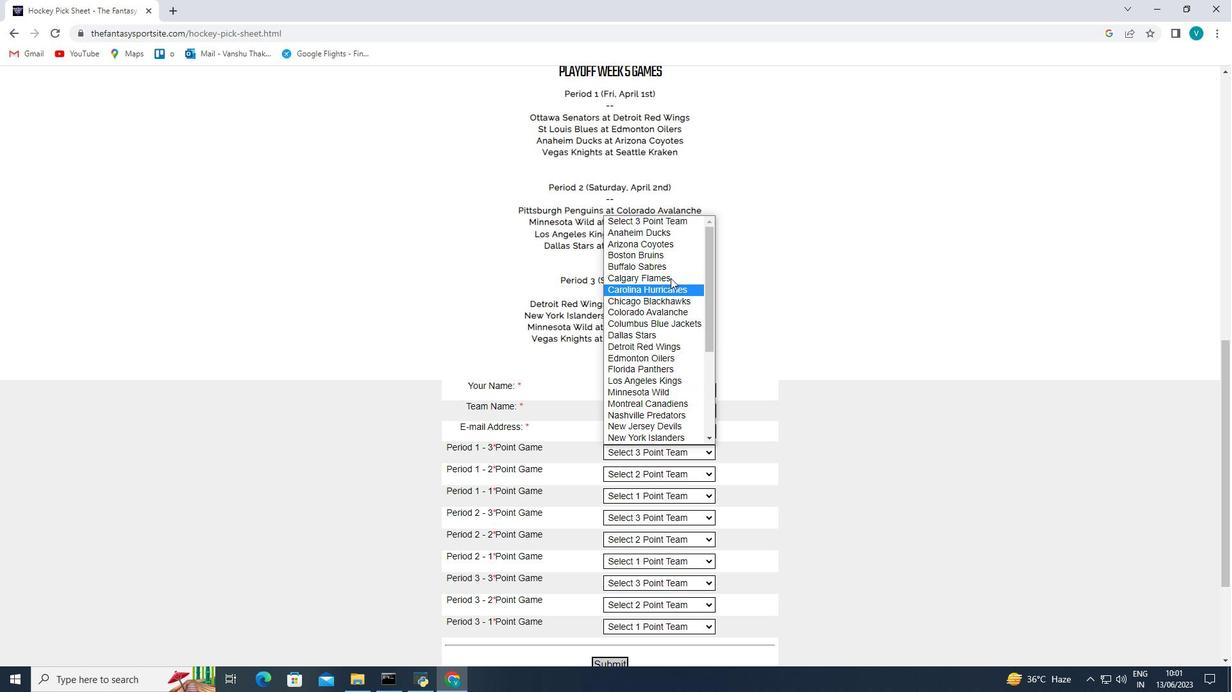 
Action: Mouse pressed left at (670, 264)
Screenshot: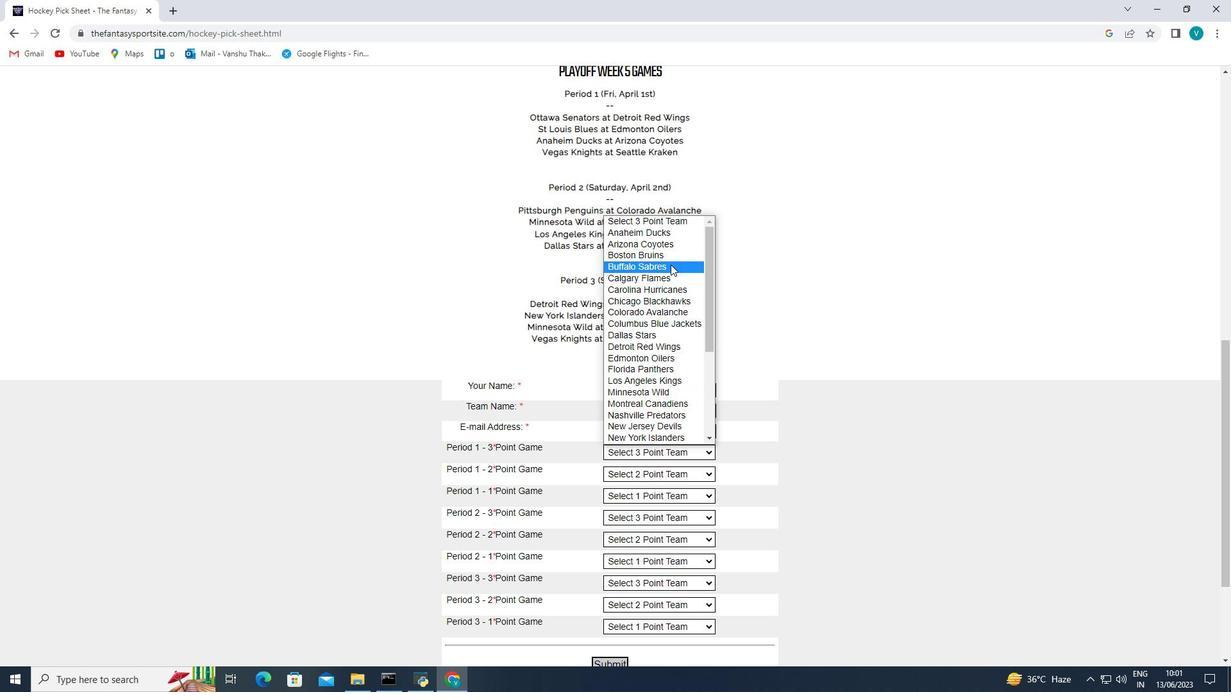 
Action: Mouse moved to (670, 470)
Screenshot: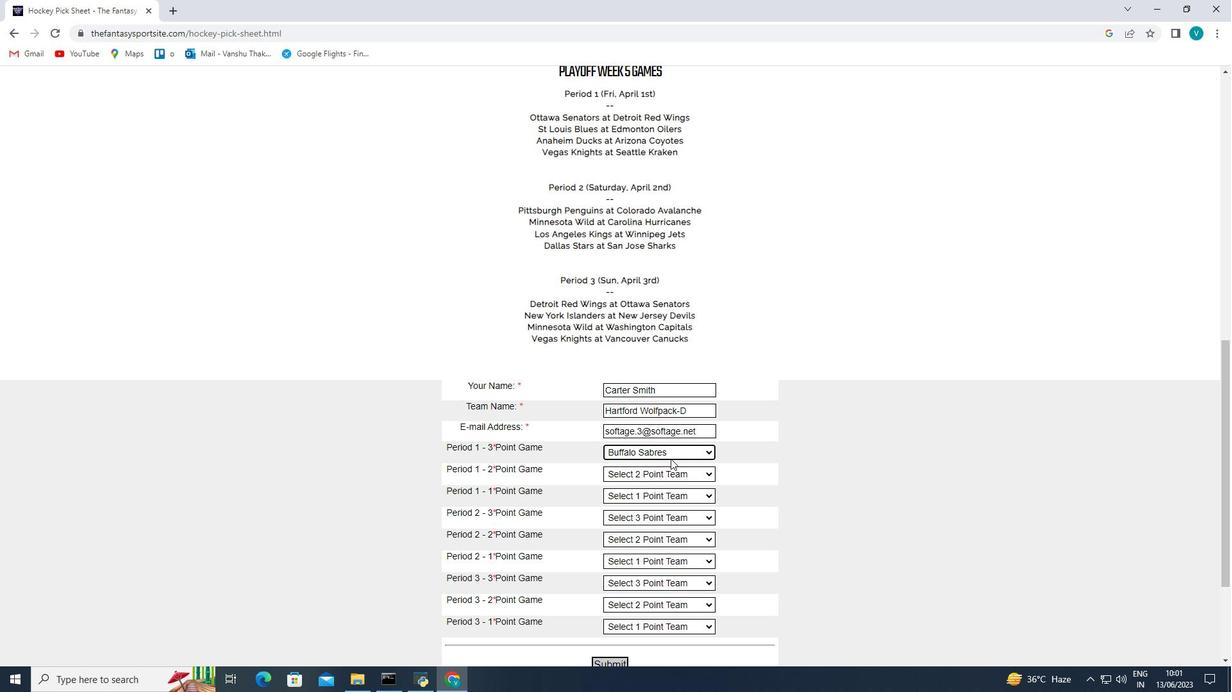 
Action: Mouse pressed left at (670, 470)
Screenshot: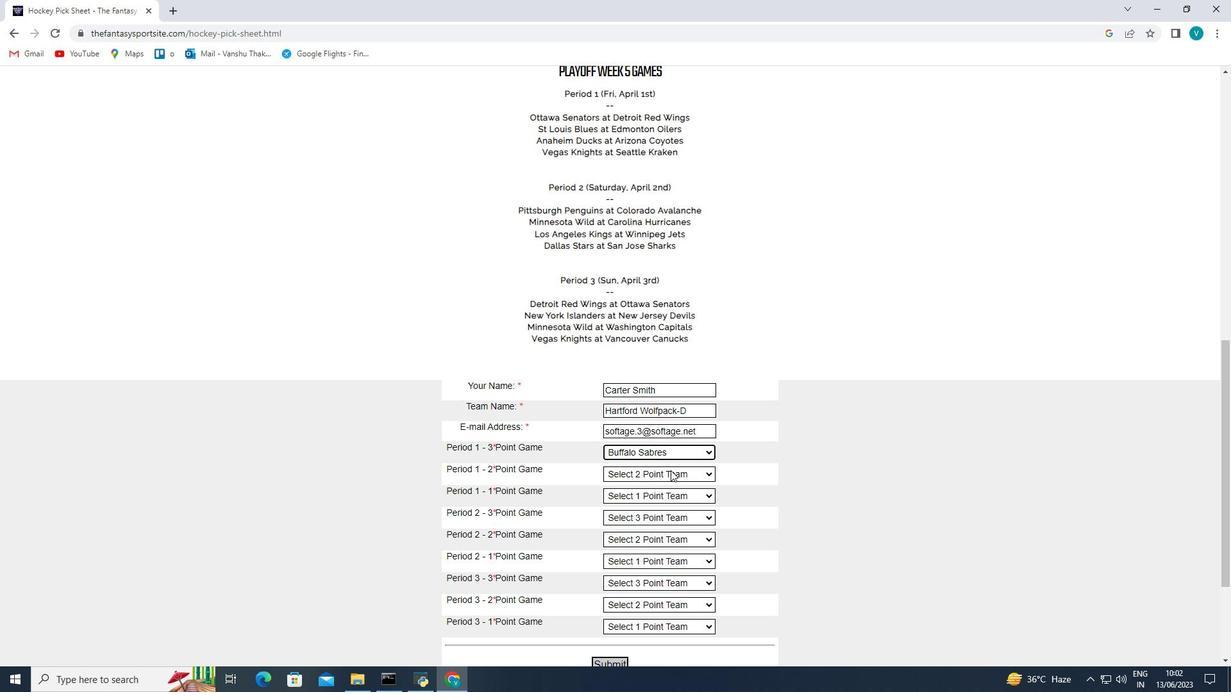 
Action: Mouse moved to (675, 267)
Screenshot: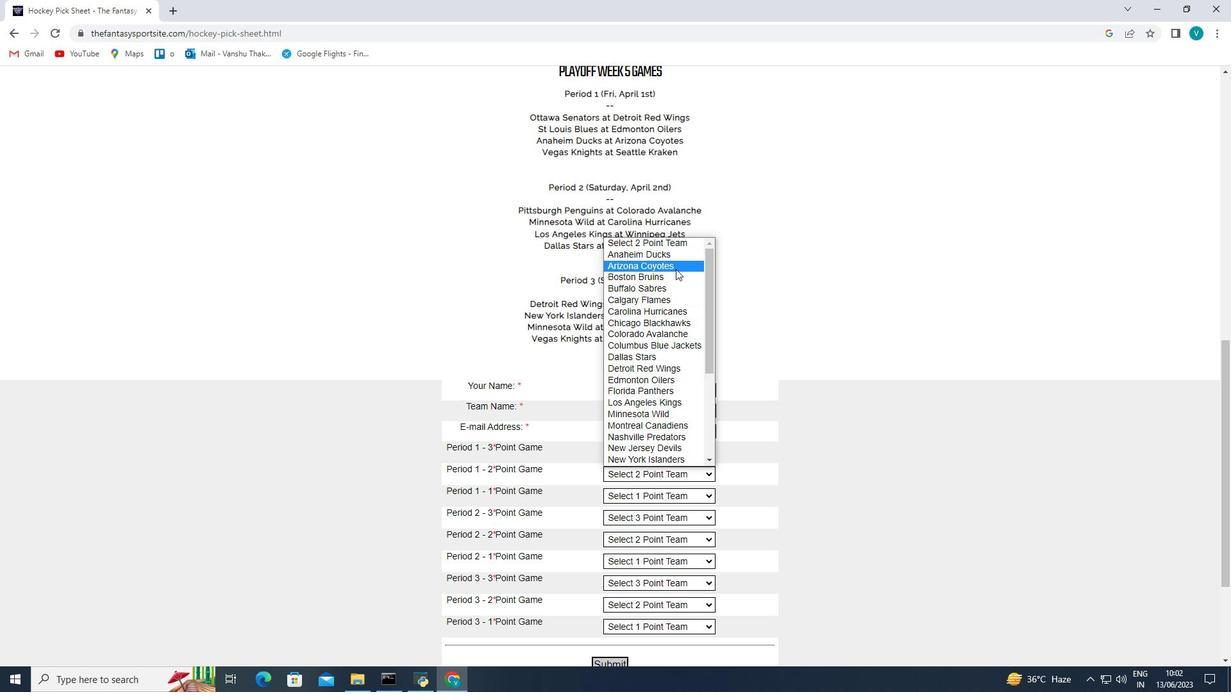 
Action: Mouse pressed left at (675, 267)
Screenshot: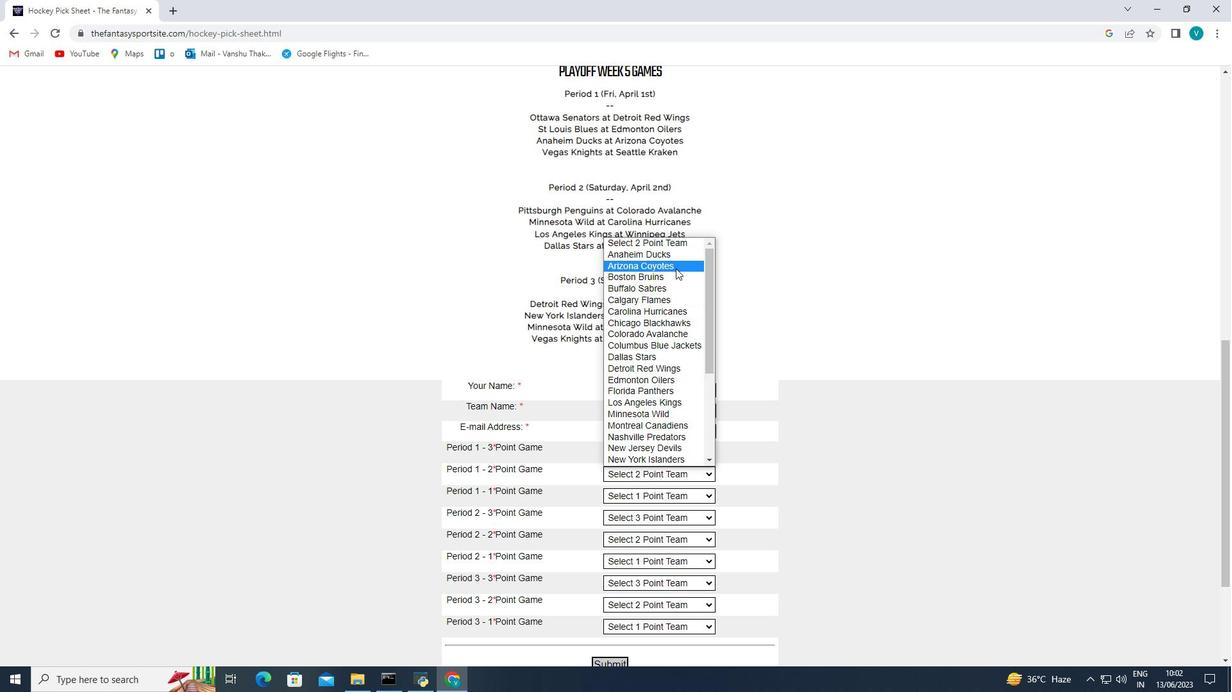 
Action: Mouse moved to (666, 491)
Screenshot: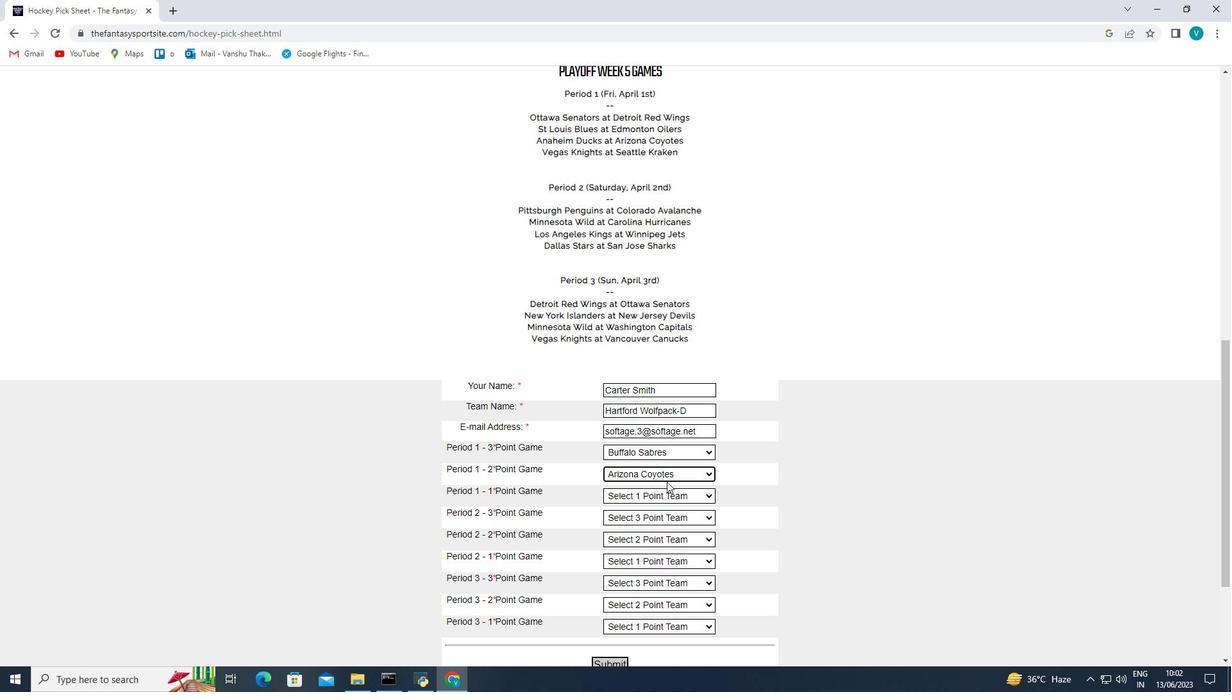 
Action: Mouse pressed left at (666, 491)
Screenshot: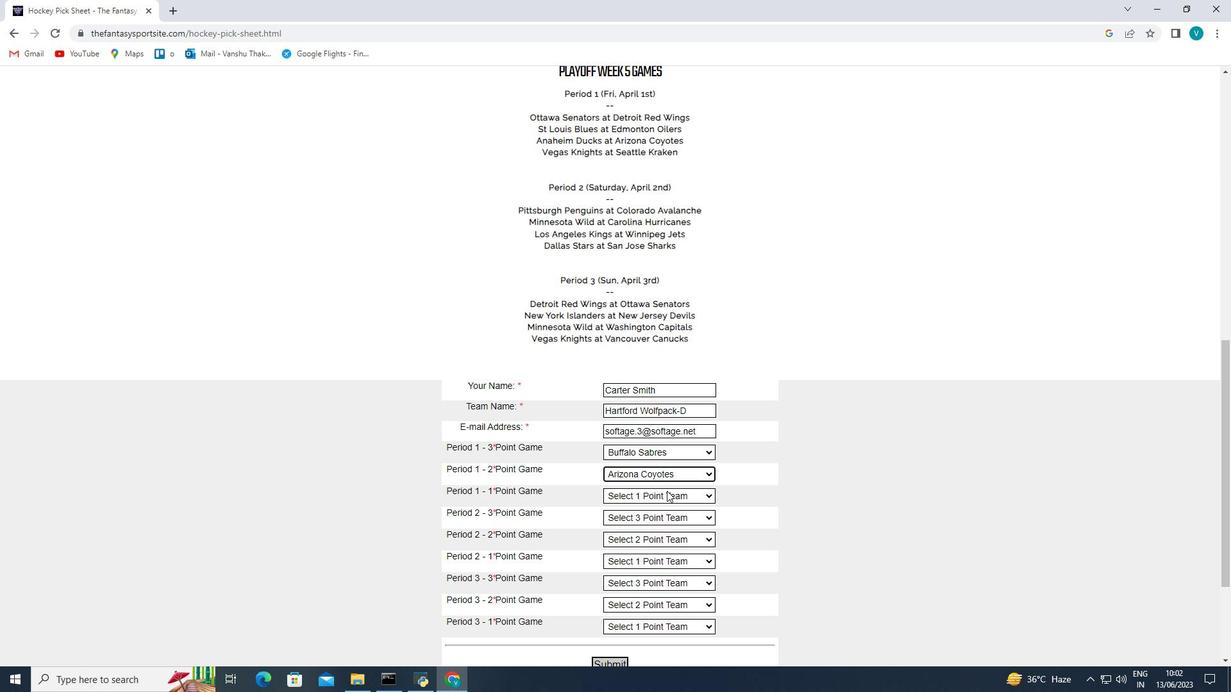 
Action: Mouse moved to (664, 292)
Screenshot: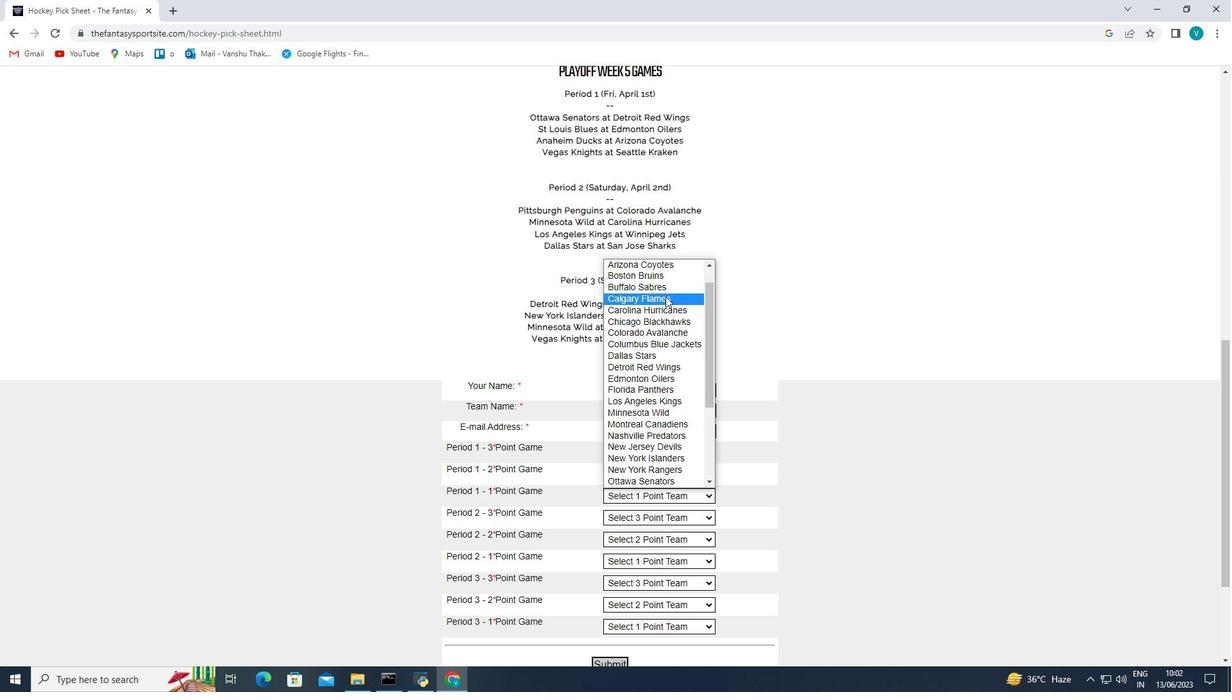 
Action: Mouse scrolled (664, 293) with delta (0, 0)
Screenshot: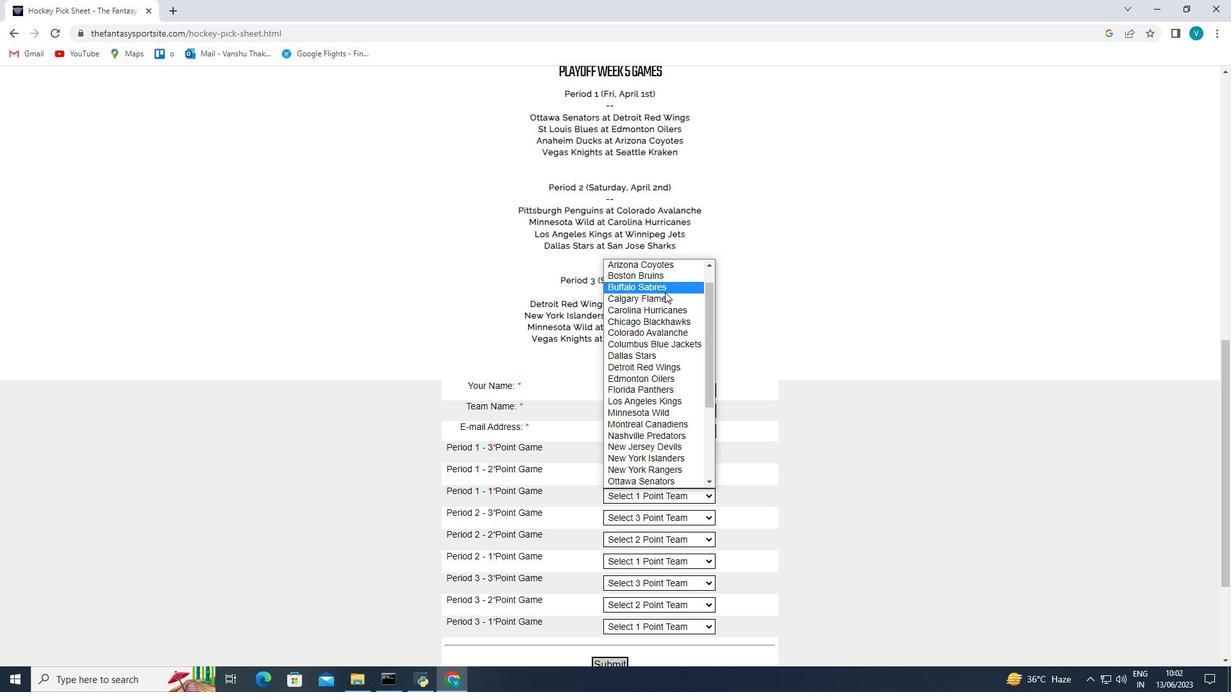 
Action: Mouse scrolled (664, 293) with delta (0, 0)
Screenshot: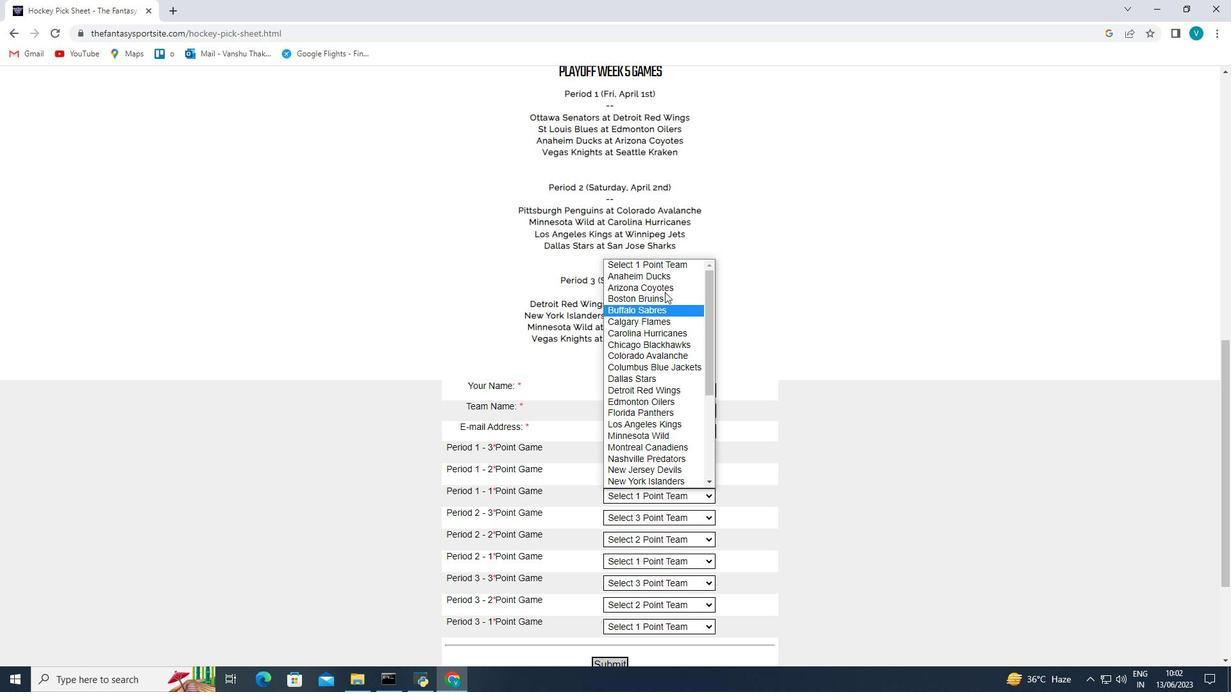 
Action: Mouse moved to (675, 273)
Screenshot: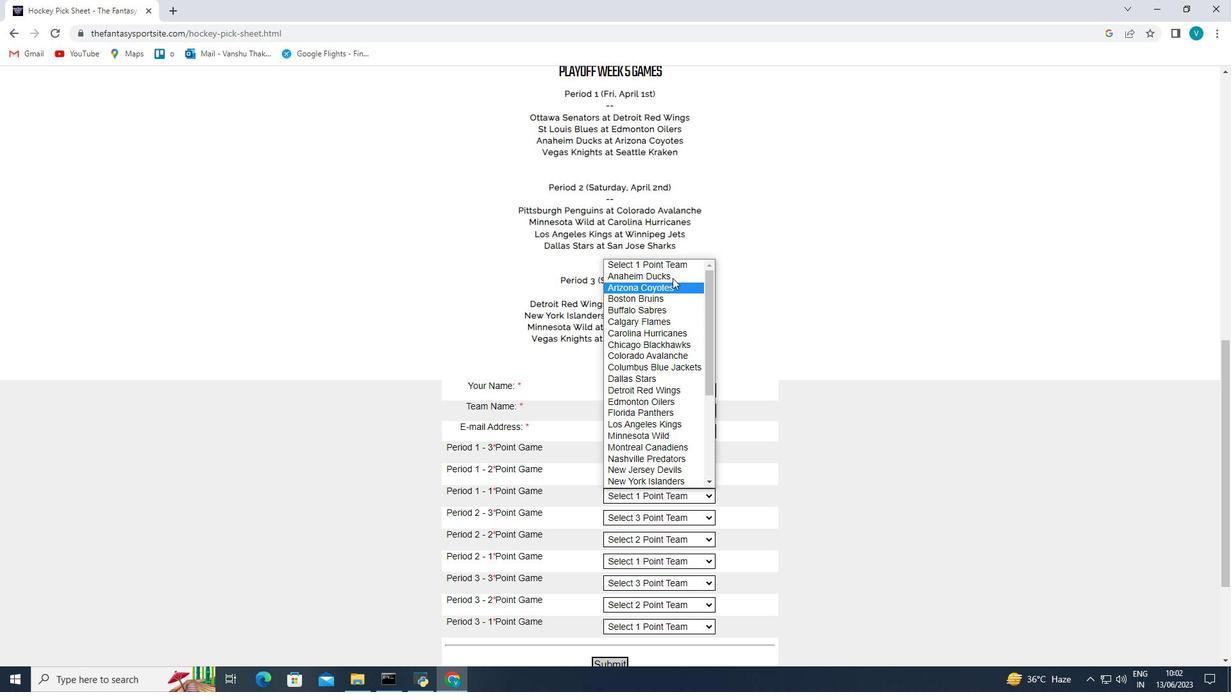 
Action: Mouse pressed left at (675, 273)
Screenshot: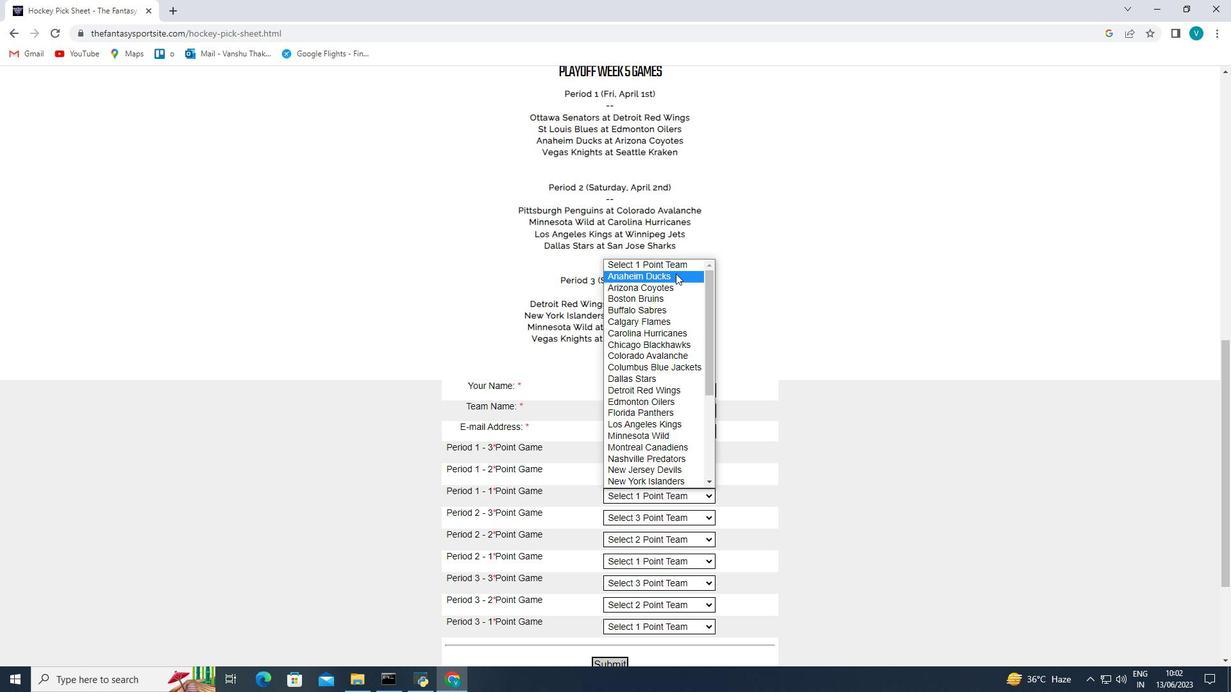 
Action: Mouse moved to (673, 517)
Screenshot: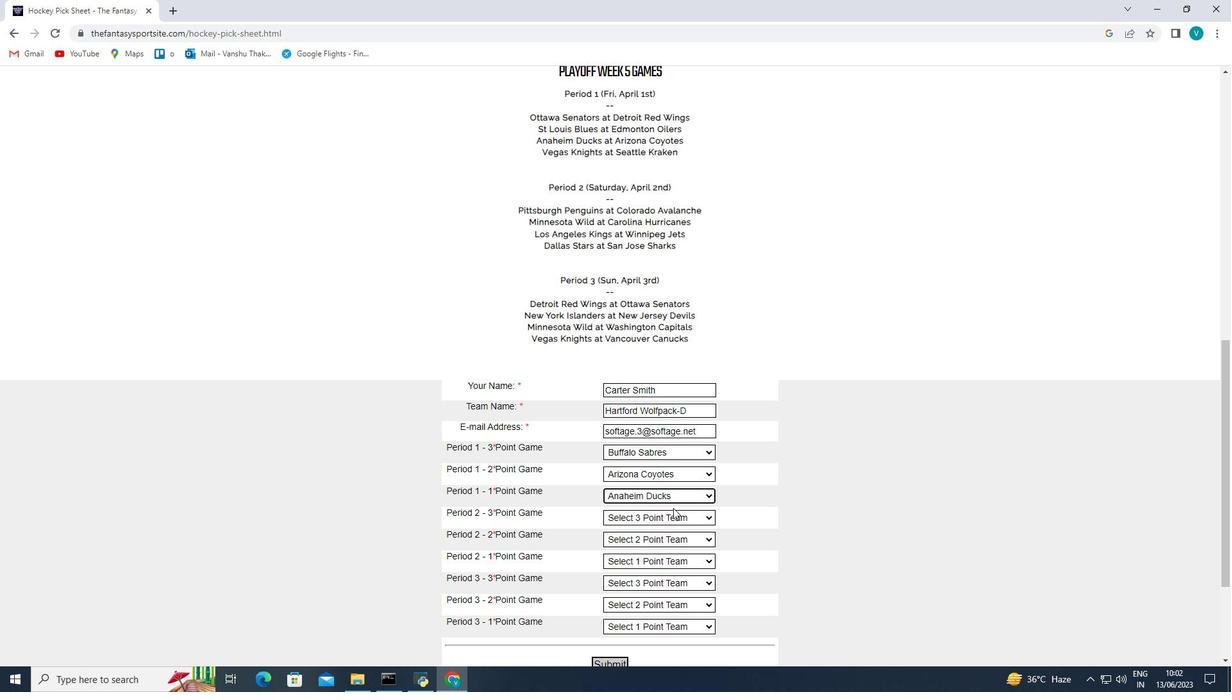
Action: Mouse pressed left at (673, 517)
Screenshot: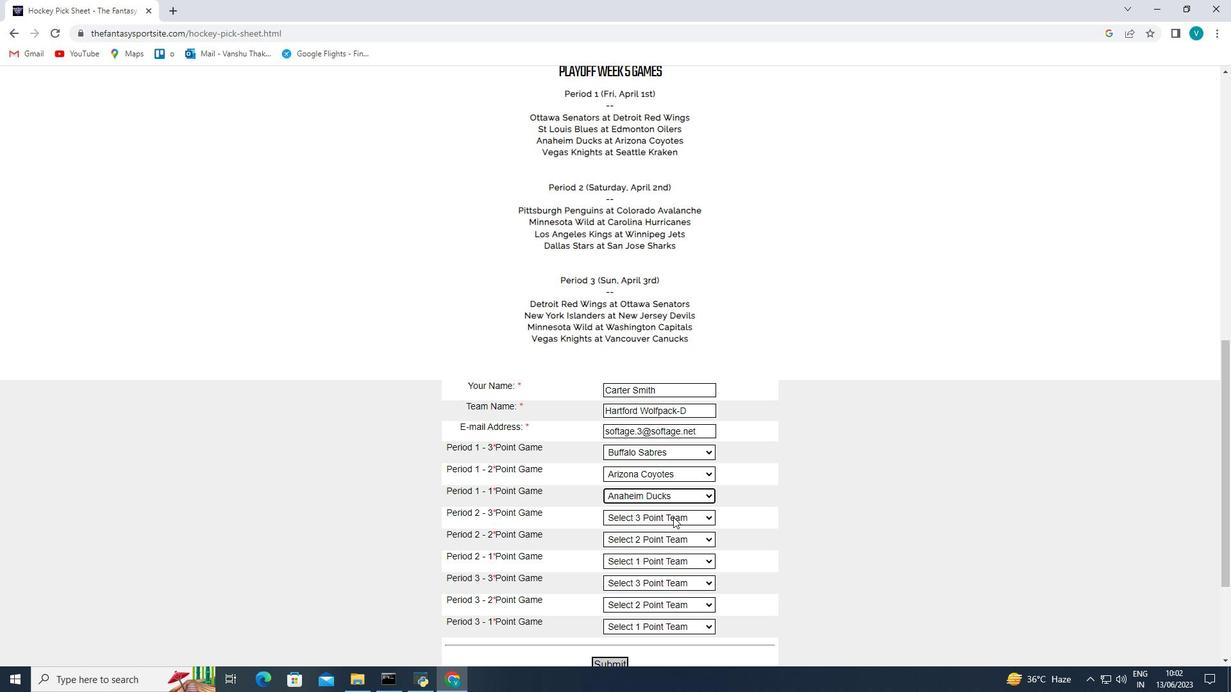 
Action: Mouse moved to (675, 505)
Screenshot: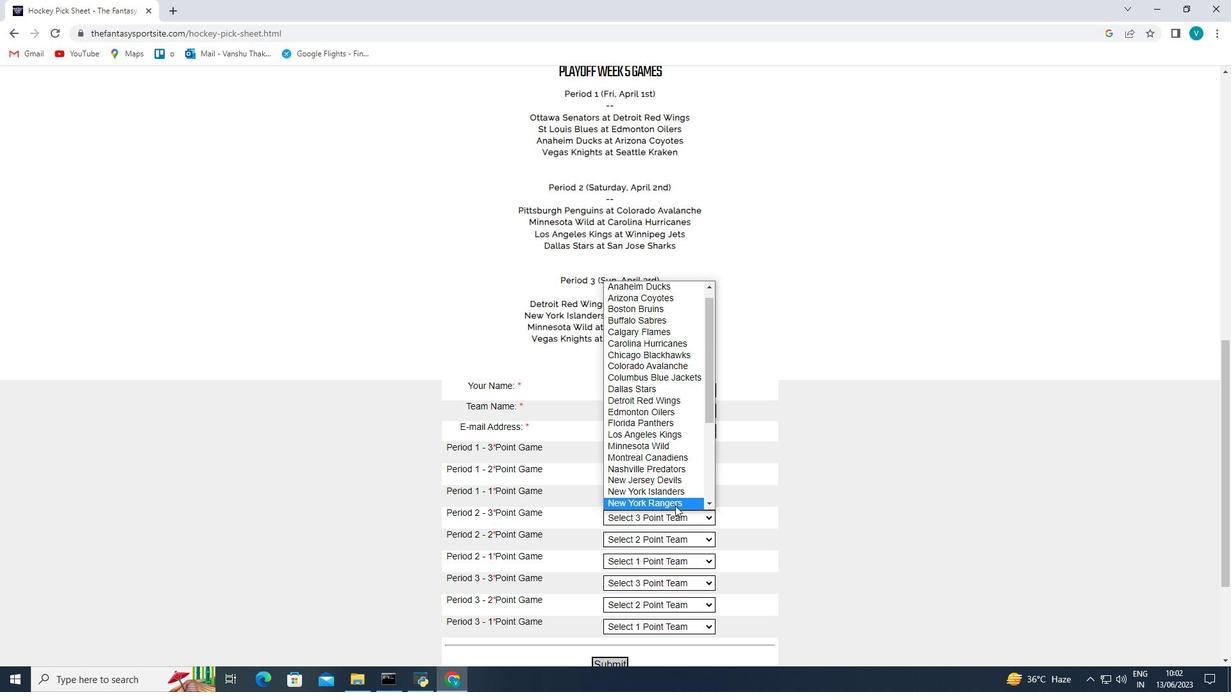 
Action: Mouse pressed left at (675, 505)
Screenshot: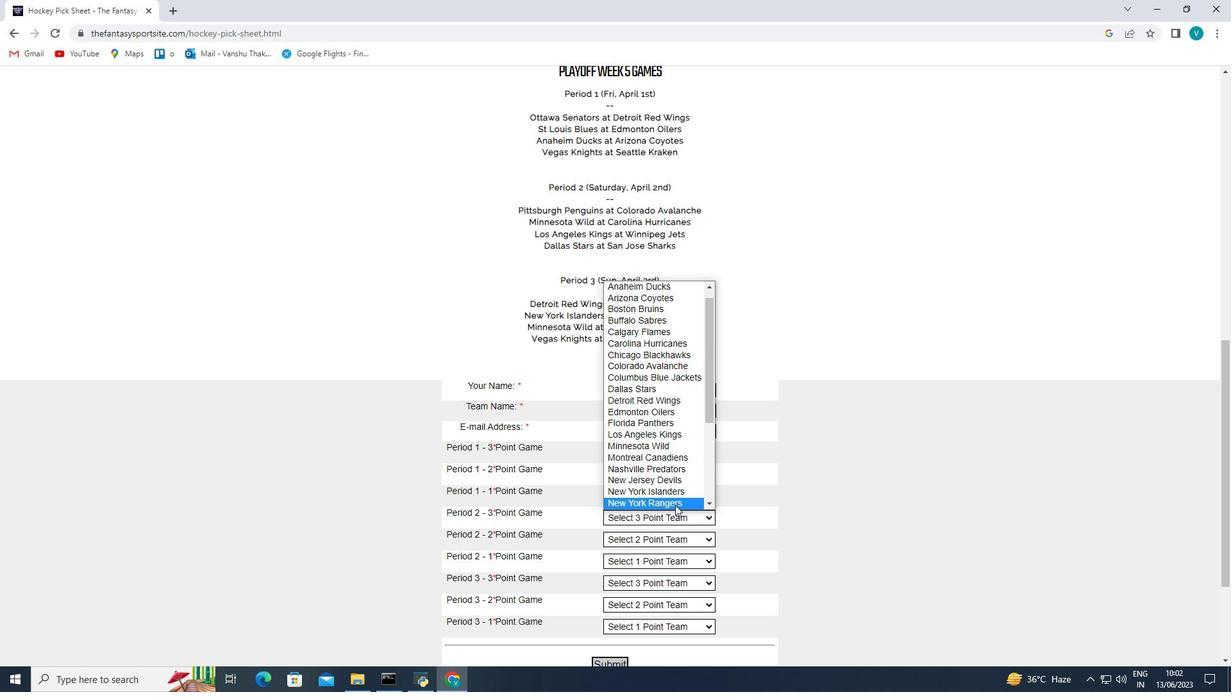
Action: Mouse moved to (675, 511)
Screenshot: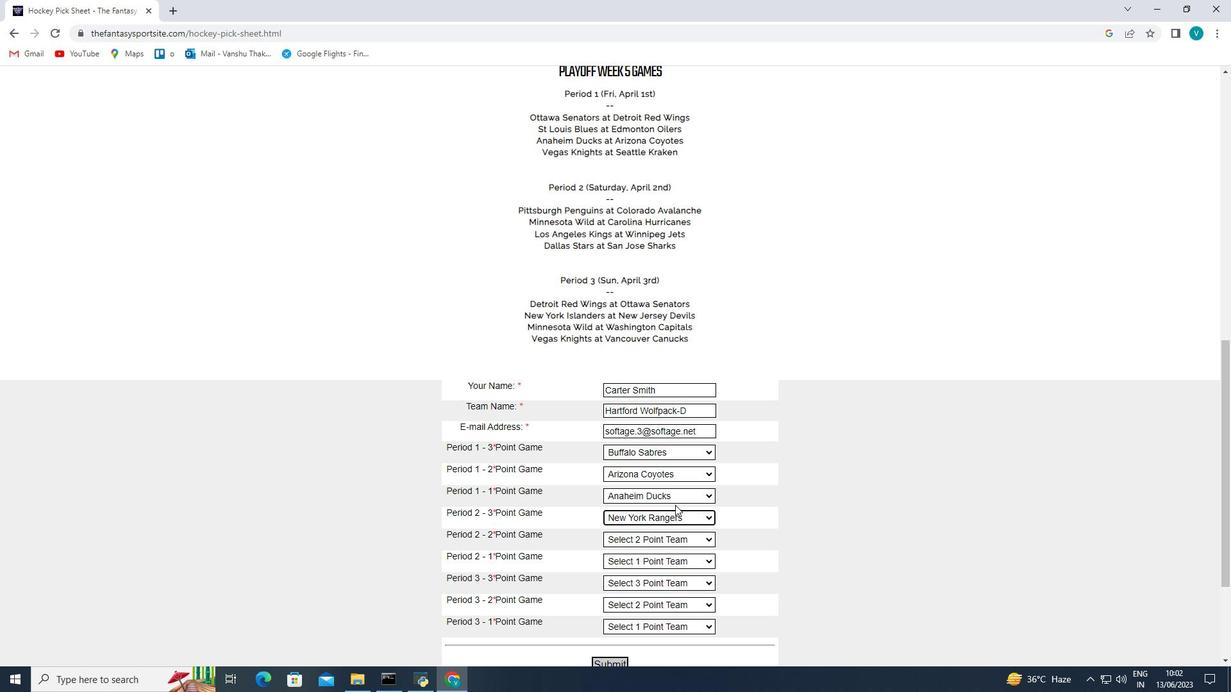 
Action: Mouse pressed left at (675, 511)
Screenshot: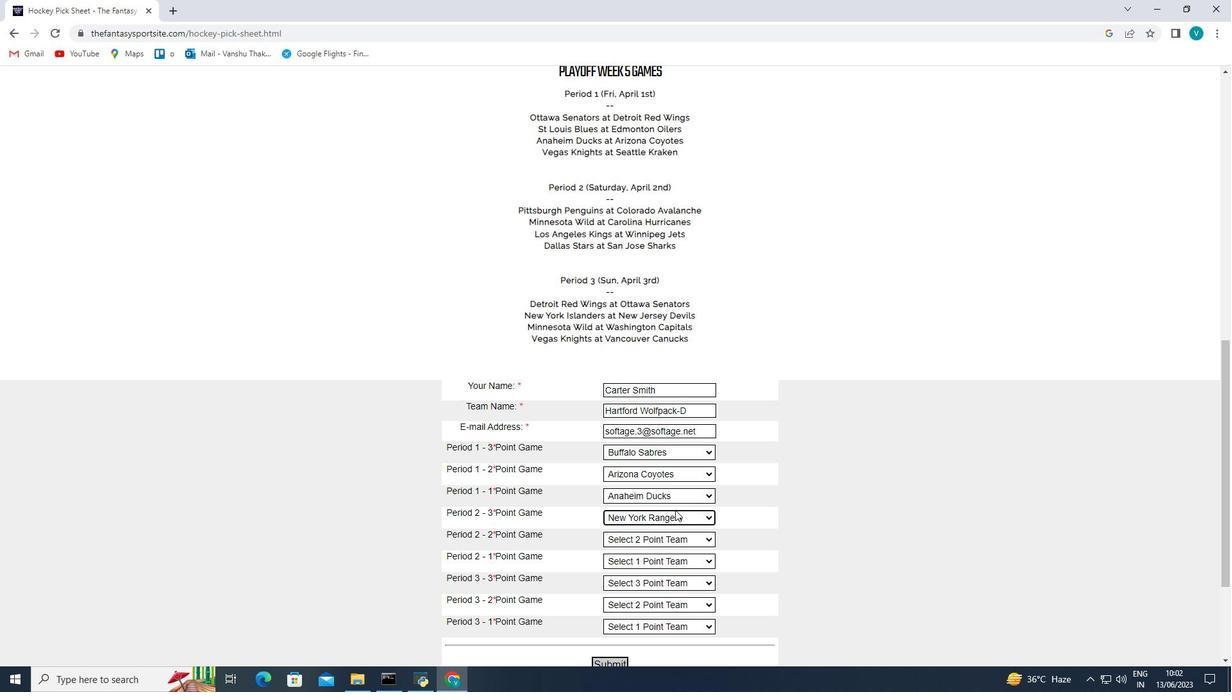 
Action: Mouse moved to (679, 493)
Screenshot: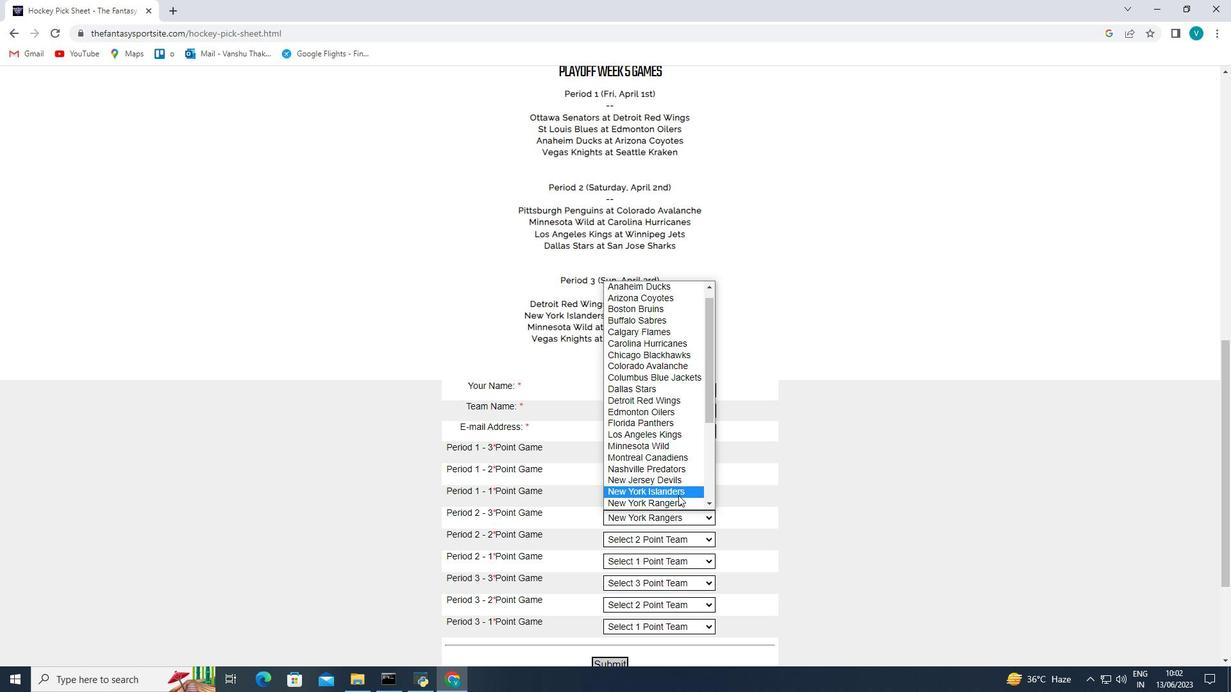 
Action: Mouse pressed left at (679, 493)
Screenshot: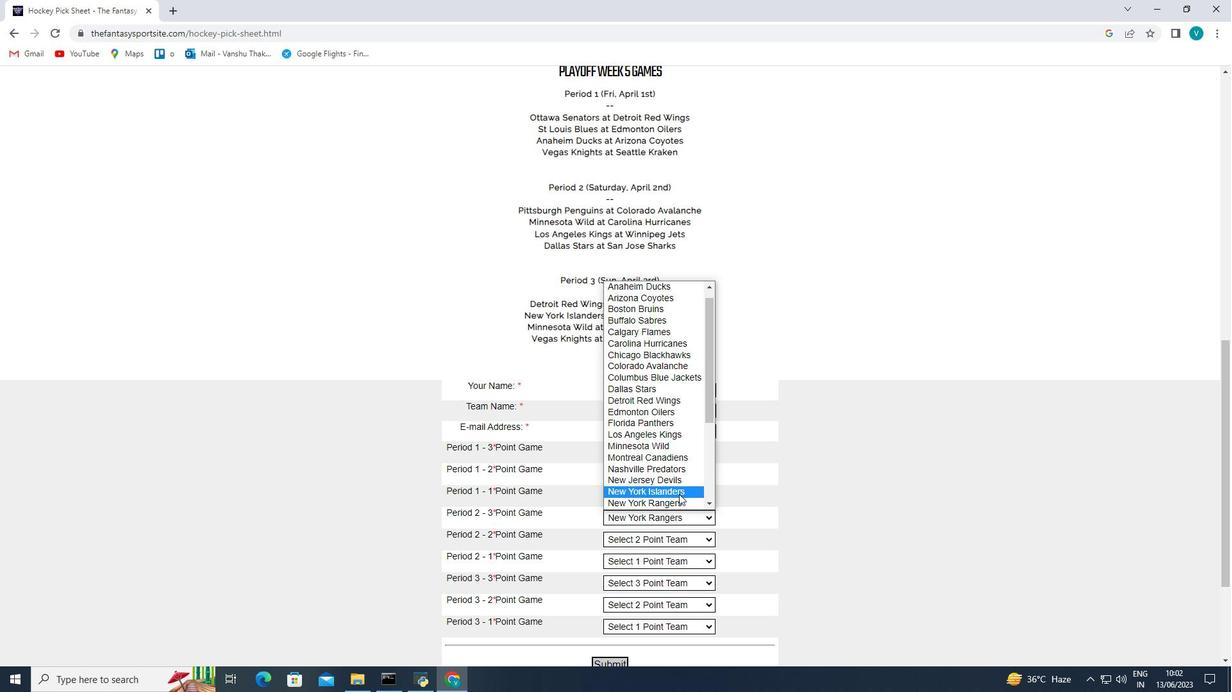 
Action: Mouse moved to (673, 536)
Screenshot: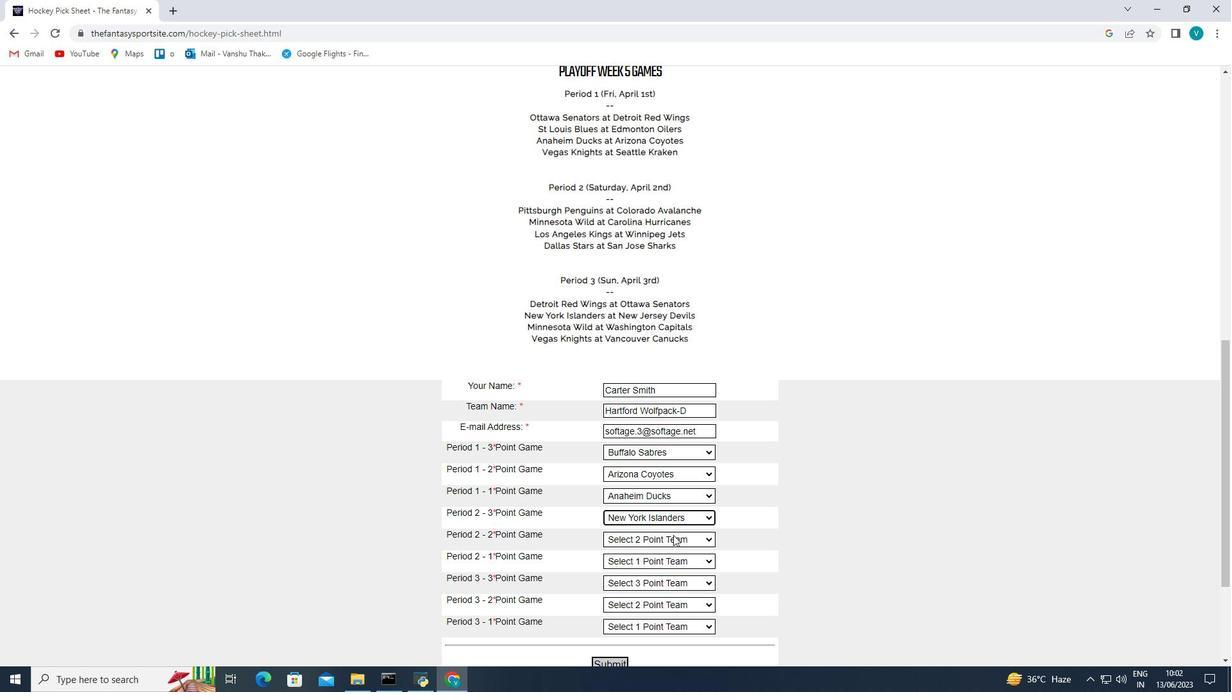 
Action: Mouse pressed left at (673, 536)
Screenshot: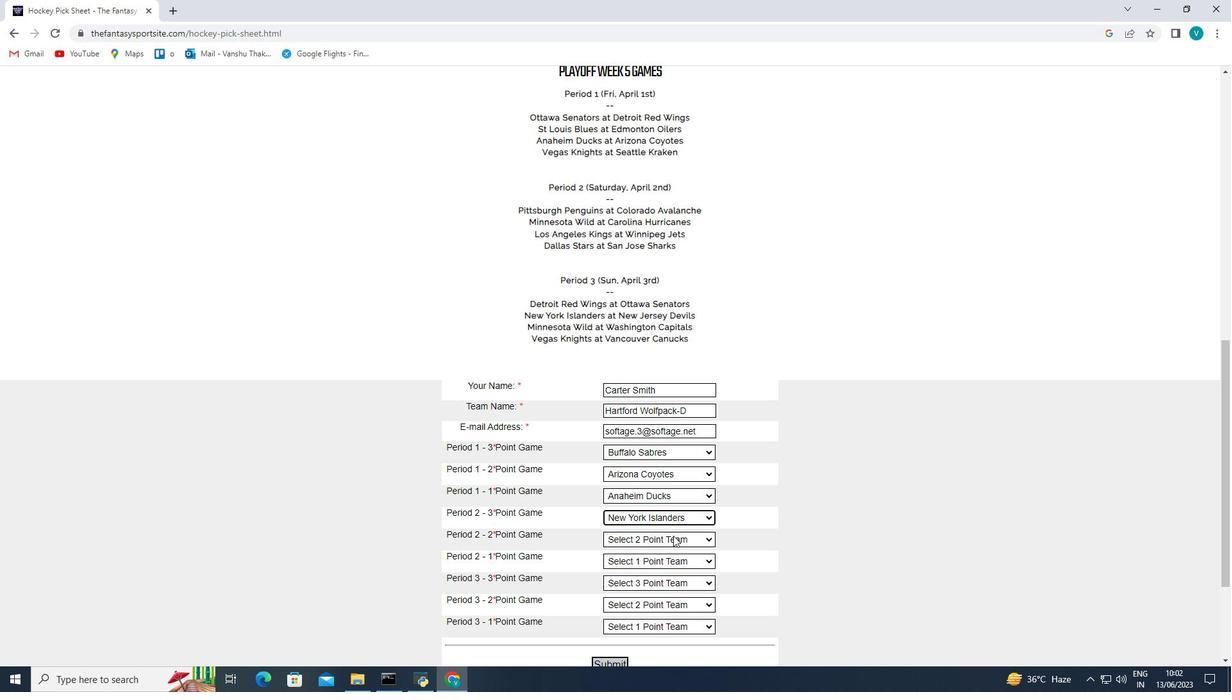 
Action: Mouse moved to (678, 502)
Screenshot: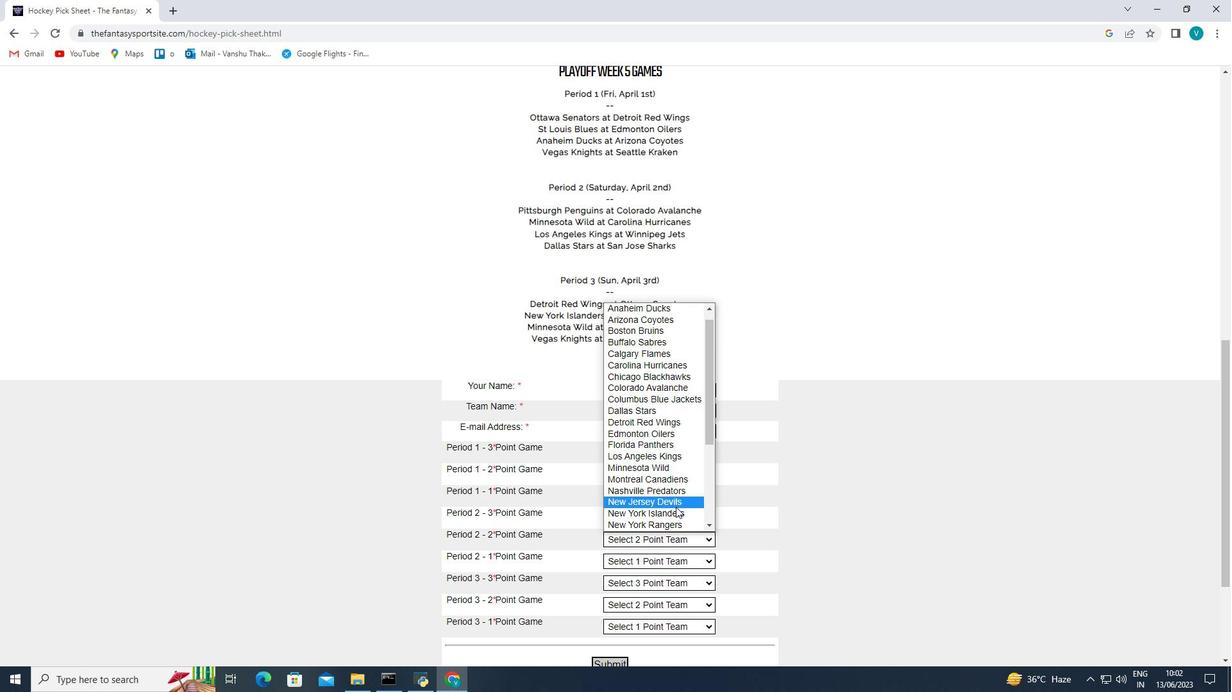 
Action: Mouse pressed left at (678, 502)
Screenshot: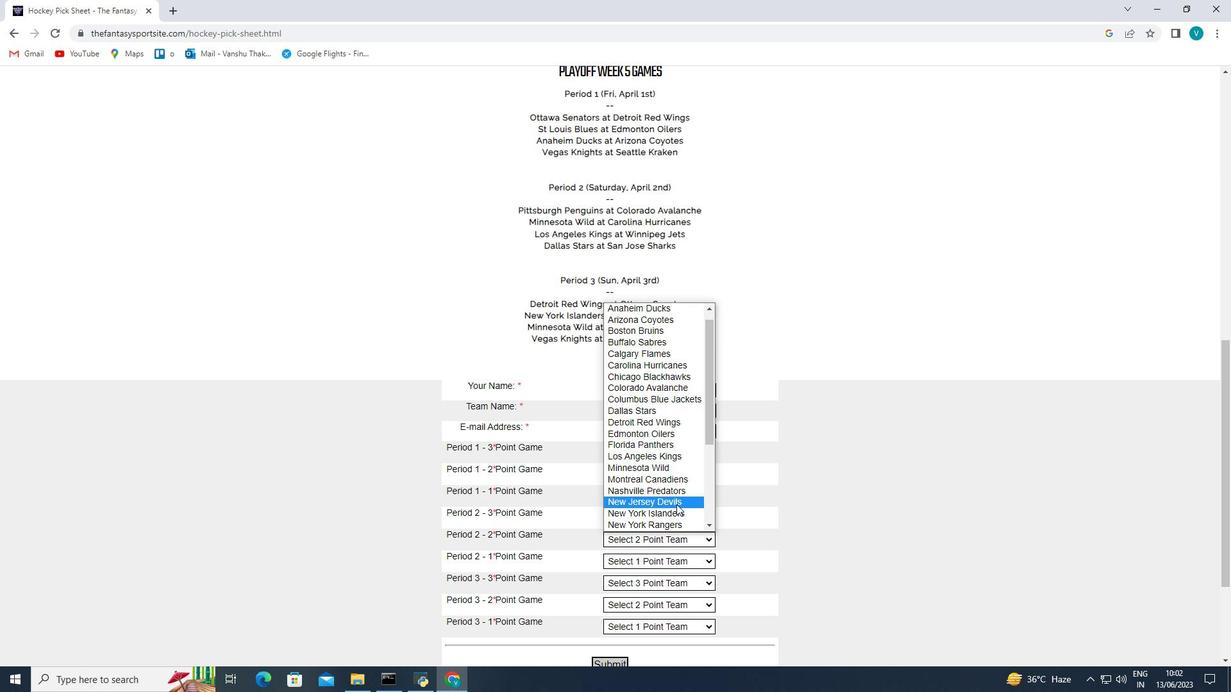 
Action: Mouse moved to (674, 559)
Screenshot: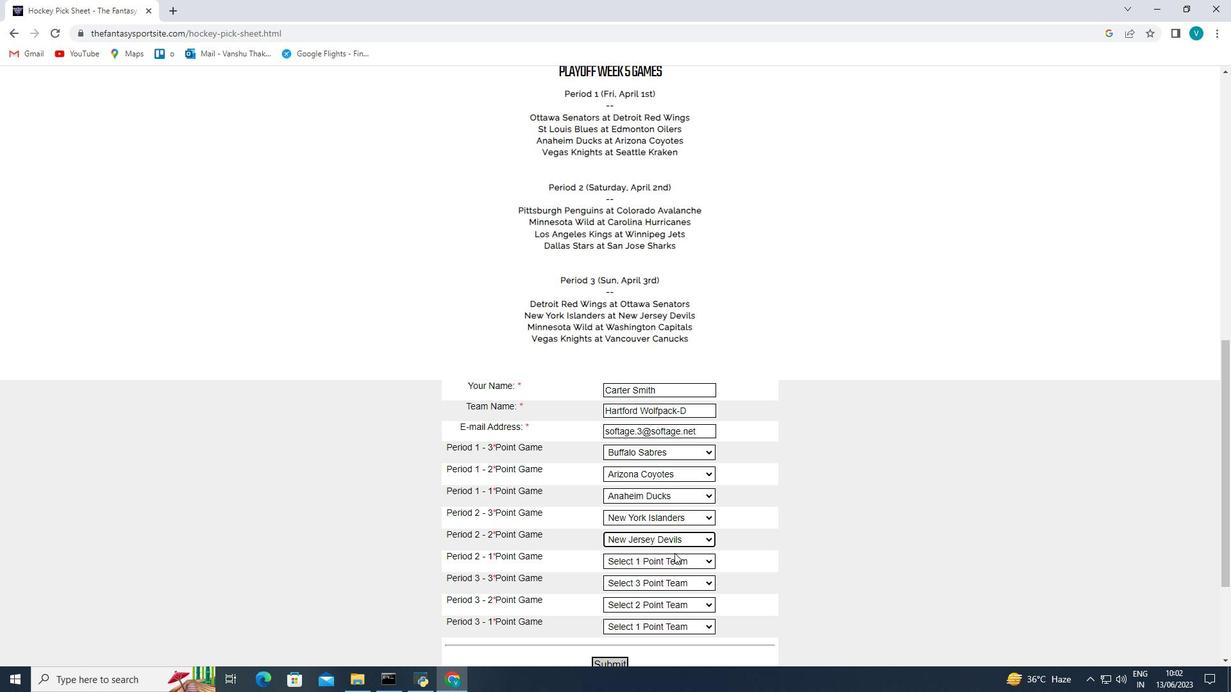 
Action: Mouse pressed left at (674, 559)
Screenshot: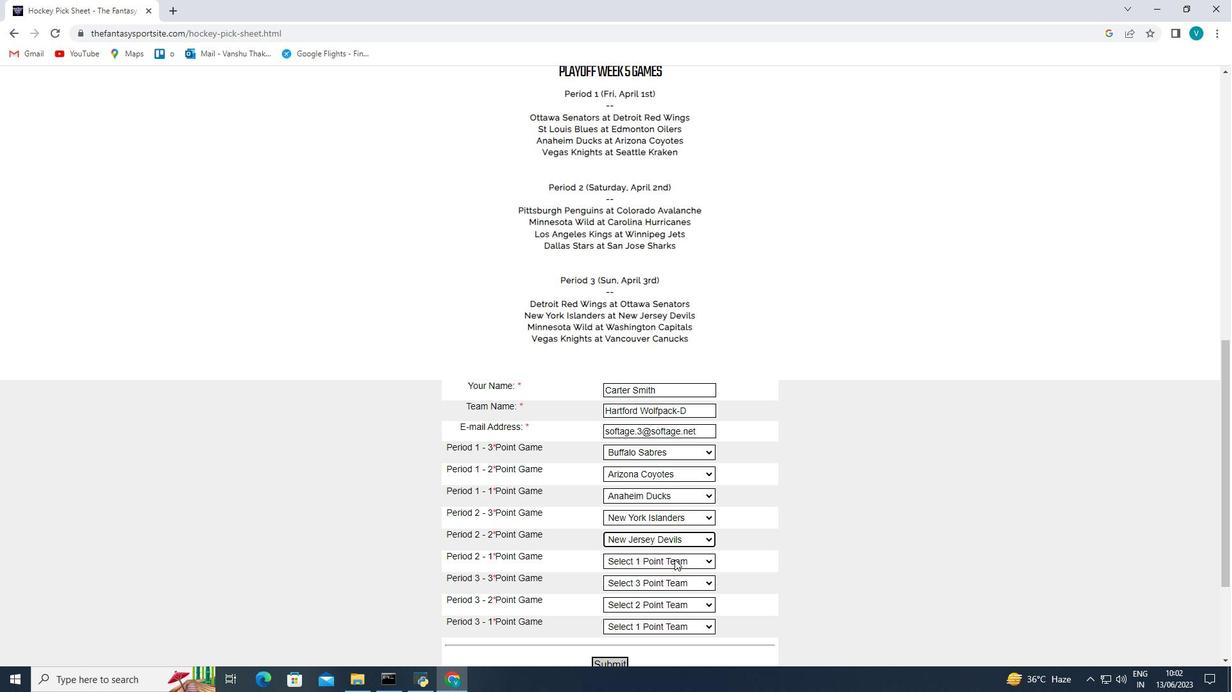 
Action: Mouse moved to (680, 516)
Screenshot: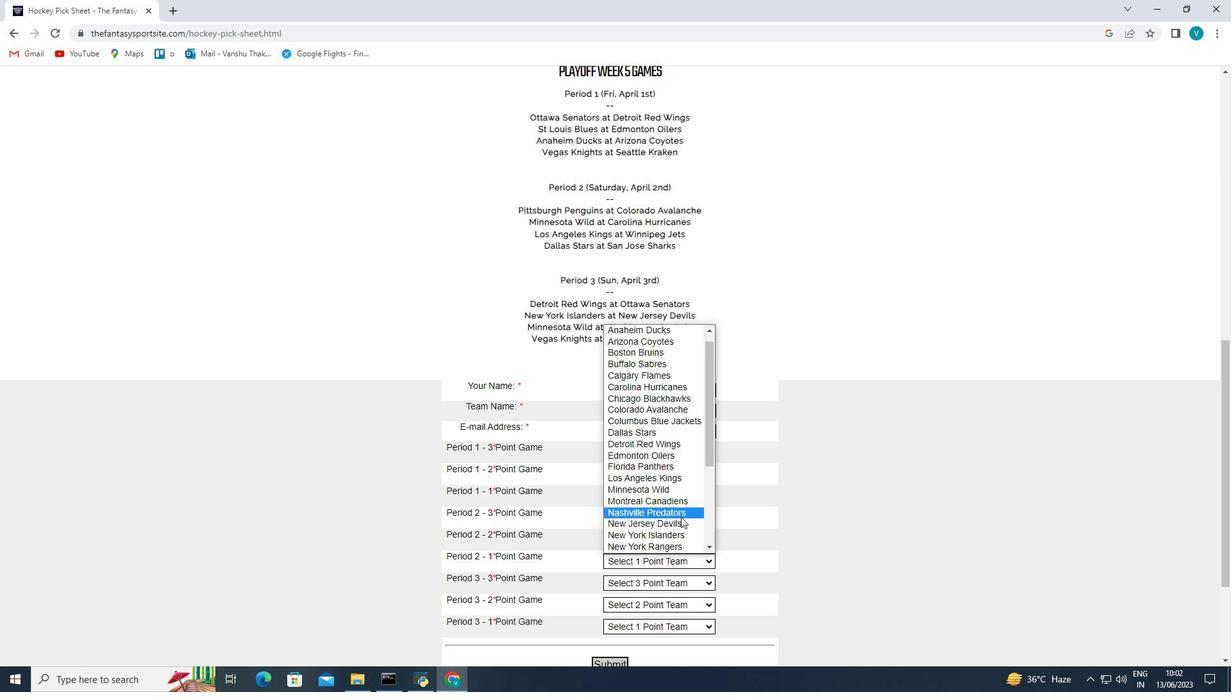 
Action: Mouse pressed left at (680, 516)
Screenshot: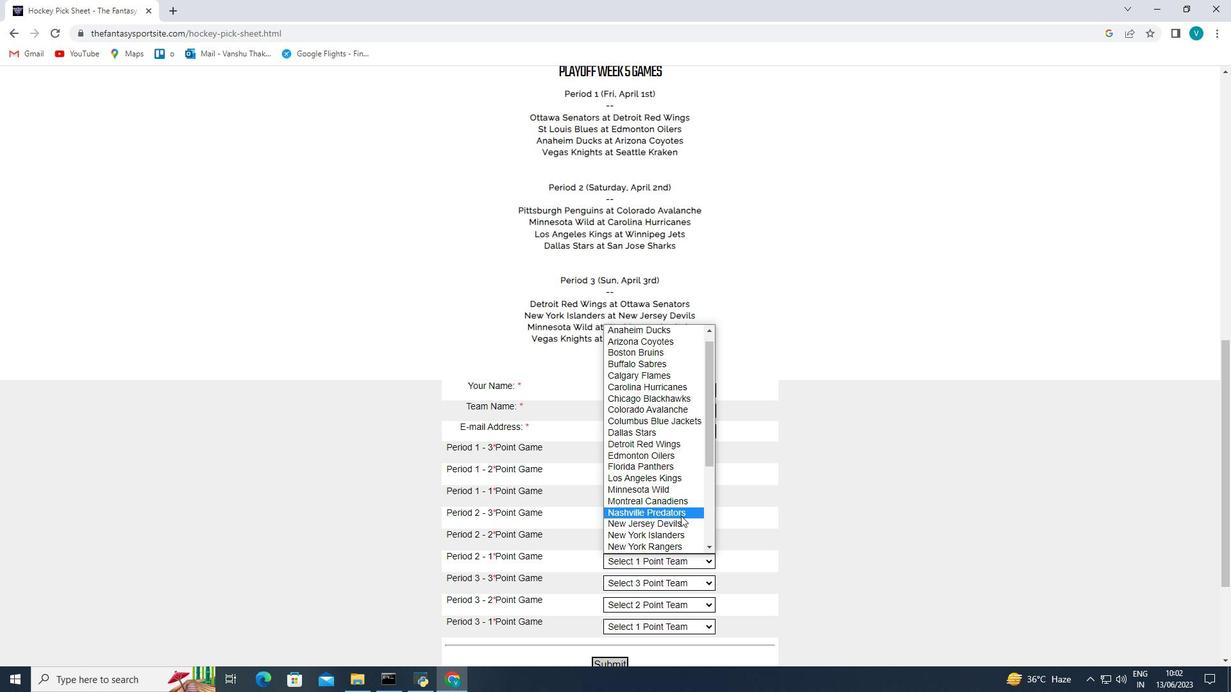 
Action: Mouse moved to (673, 578)
Screenshot: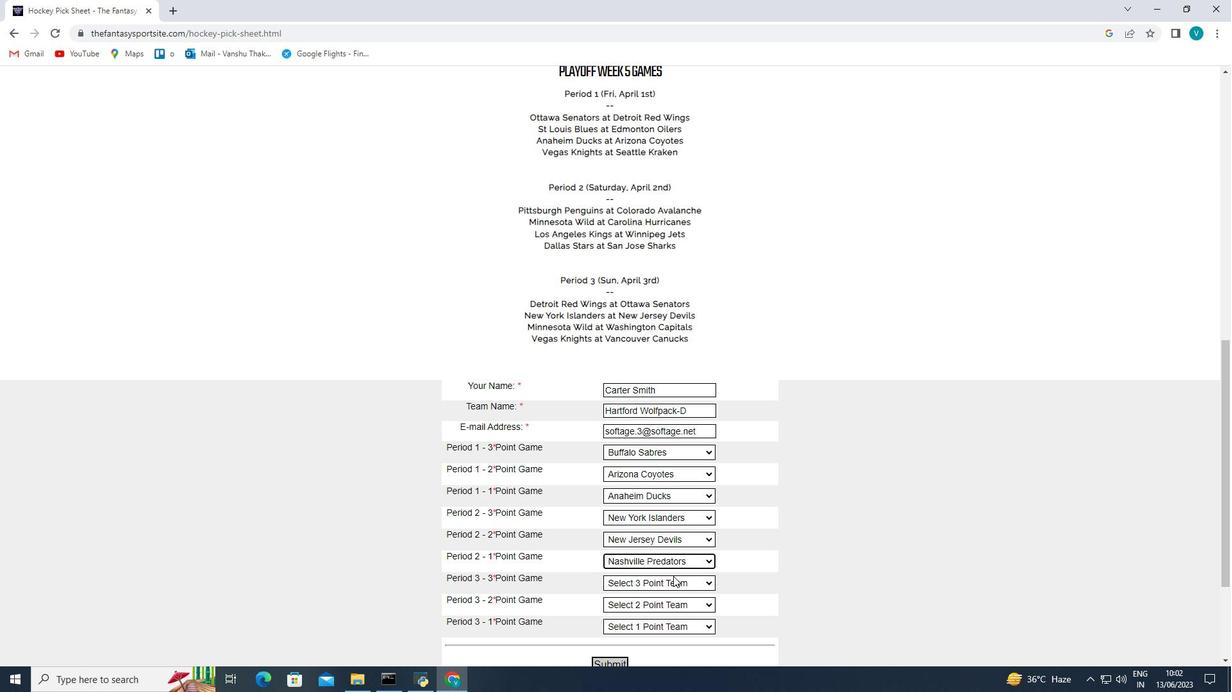 
Action: Mouse pressed left at (673, 578)
Screenshot: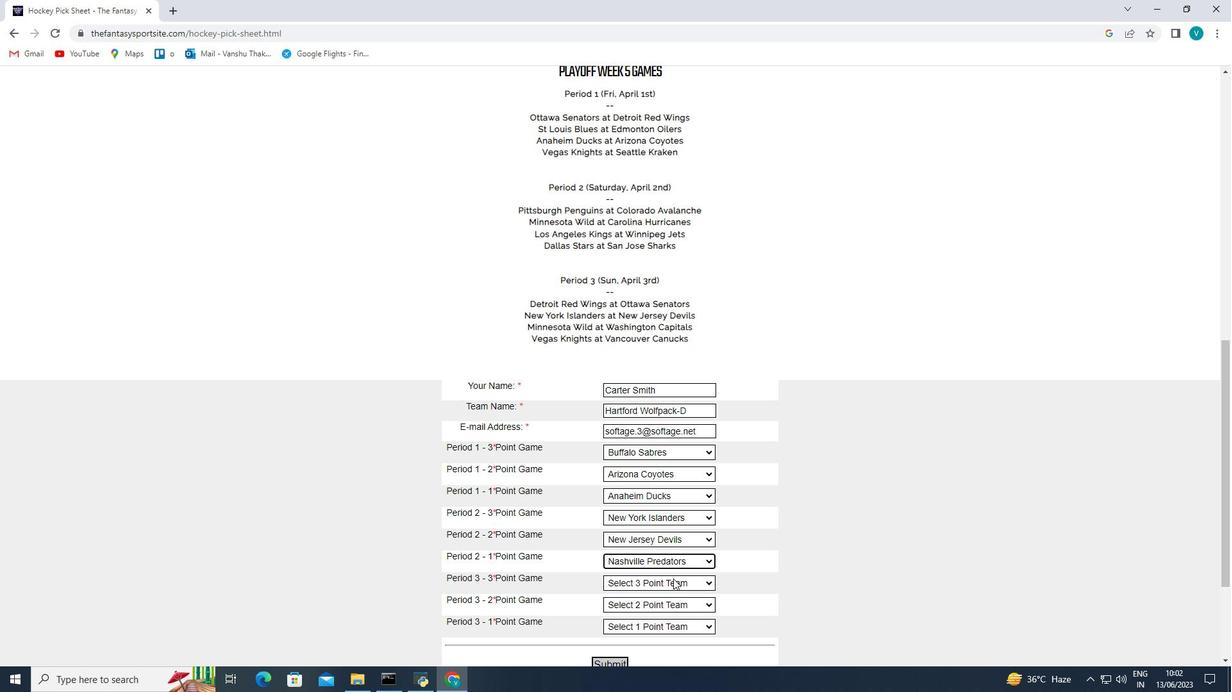
Action: Mouse moved to (682, 525)
Screenshot: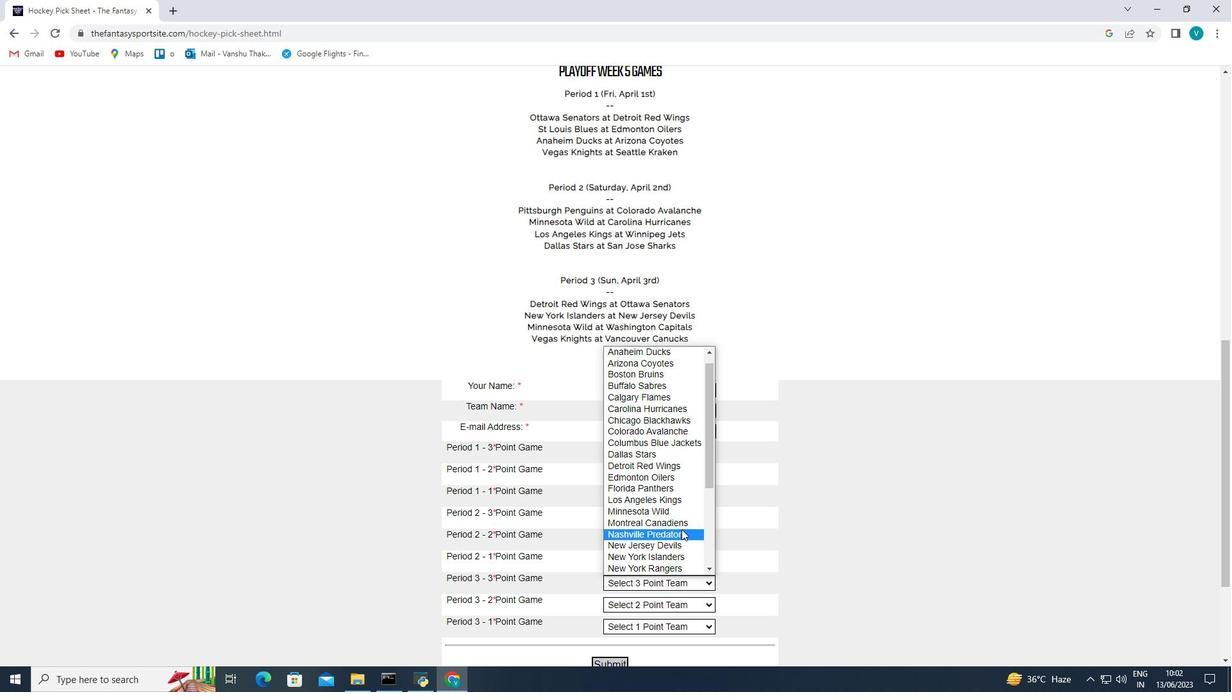 
Action: Mouse pressed left at (682, 525)
Screenshot: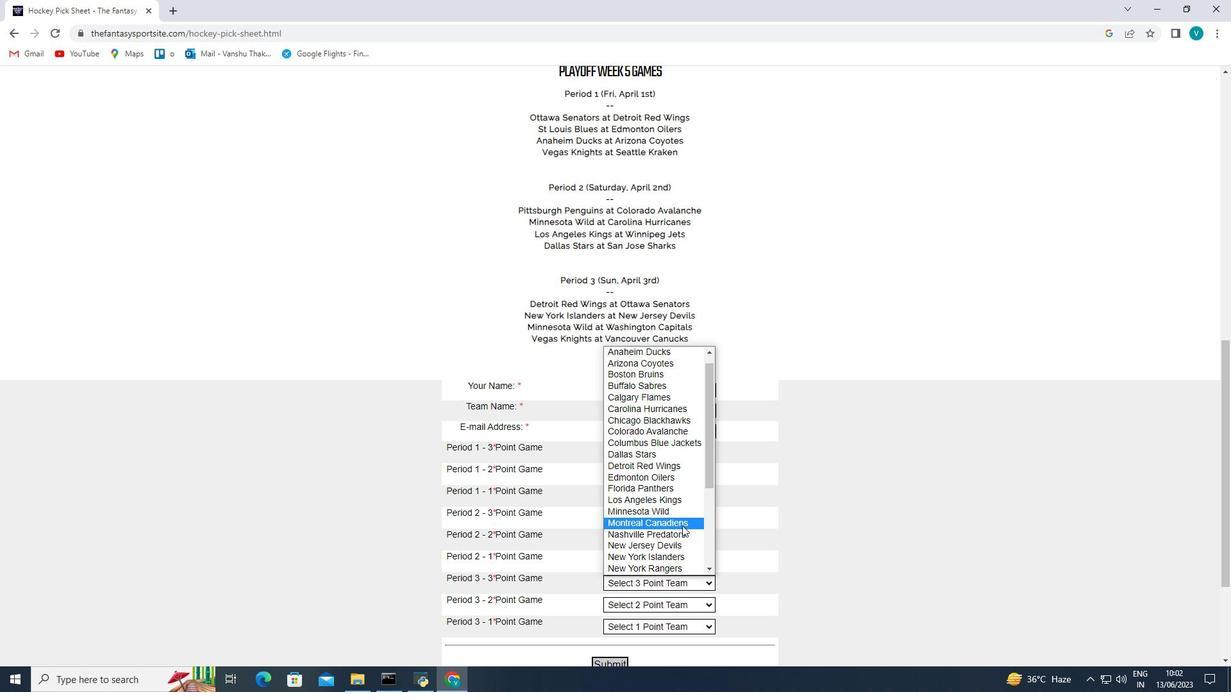 
Action: Mouse moved to (673, 598)
Screenshot: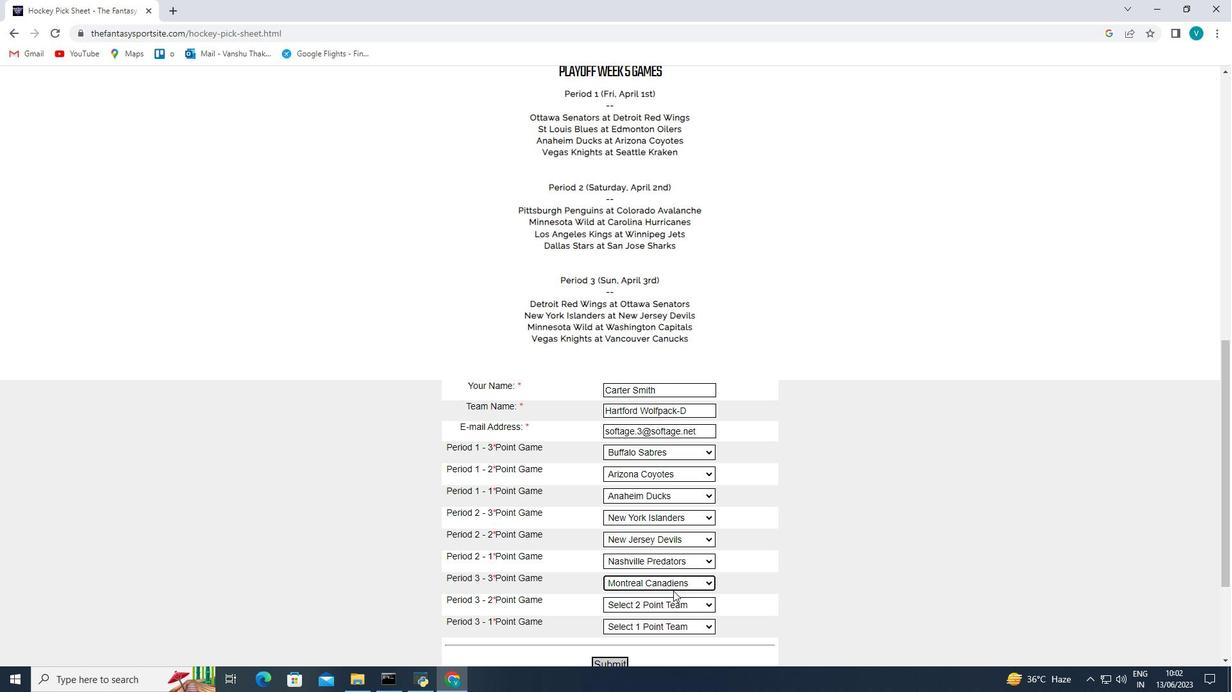 
Action: Mouse pressed left at (673, 598)
Screenshot: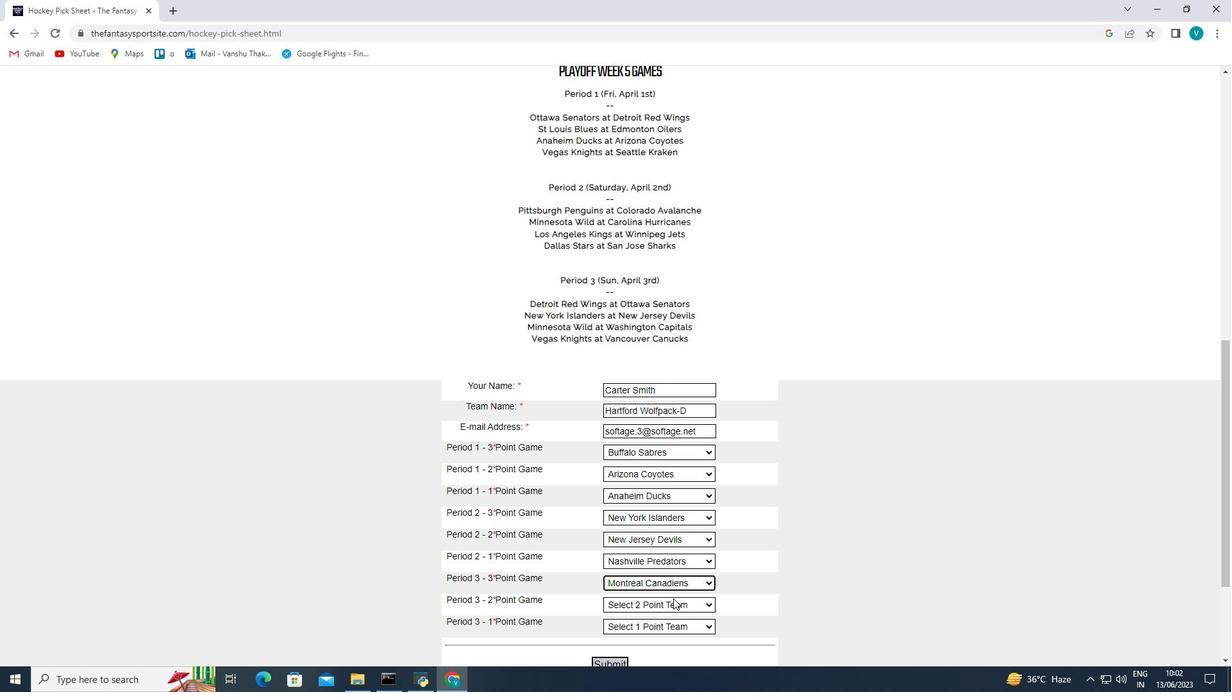 
Action: Mouse moved to (683, 535)
Screenshot: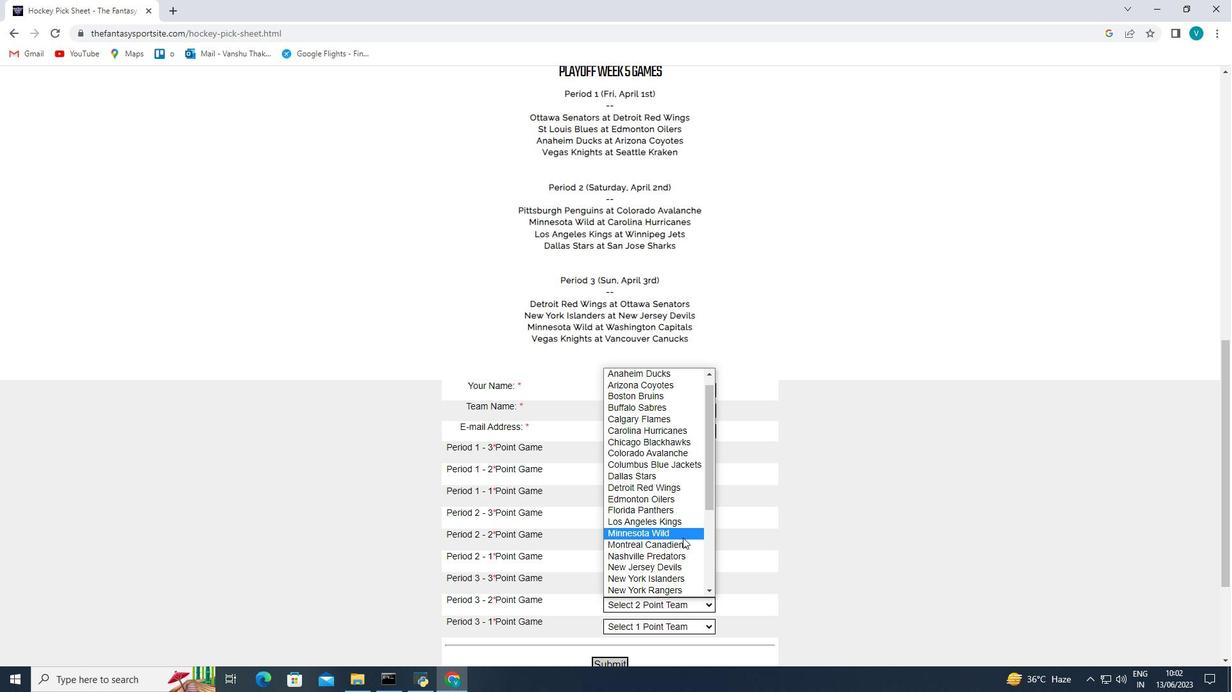 
Action: Mouse pressed left at (683, 535)
Screenshot: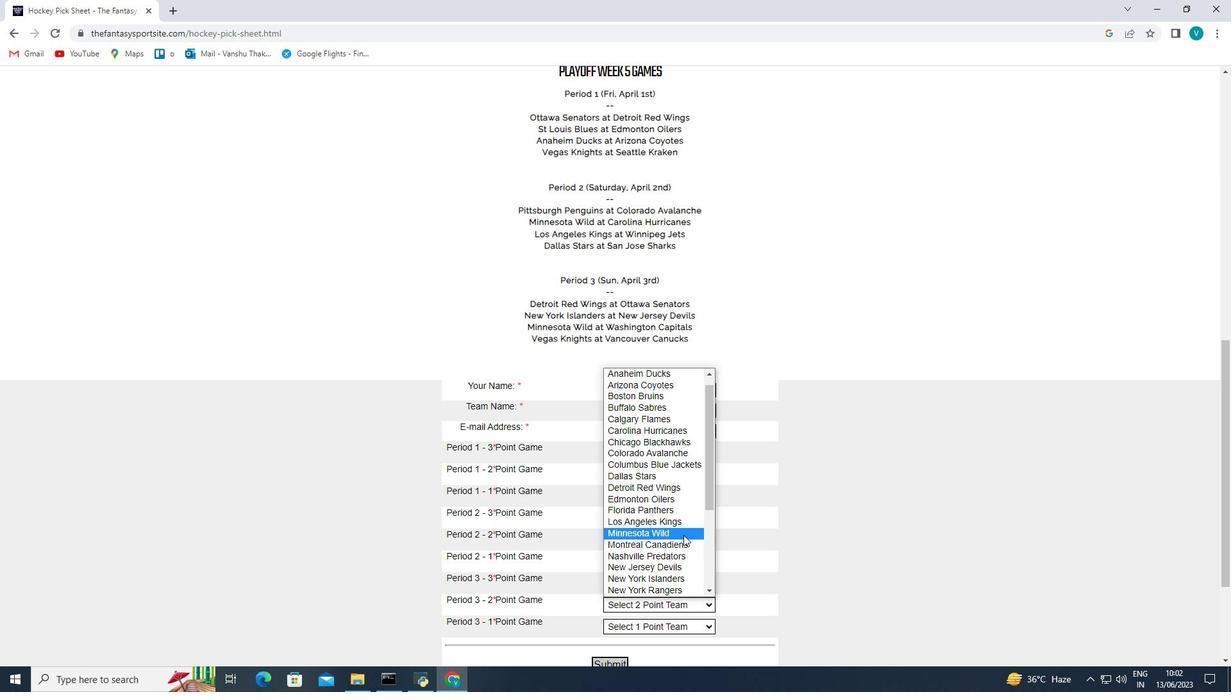 
Action: Mouse moved to (677, 621)
Screenshot: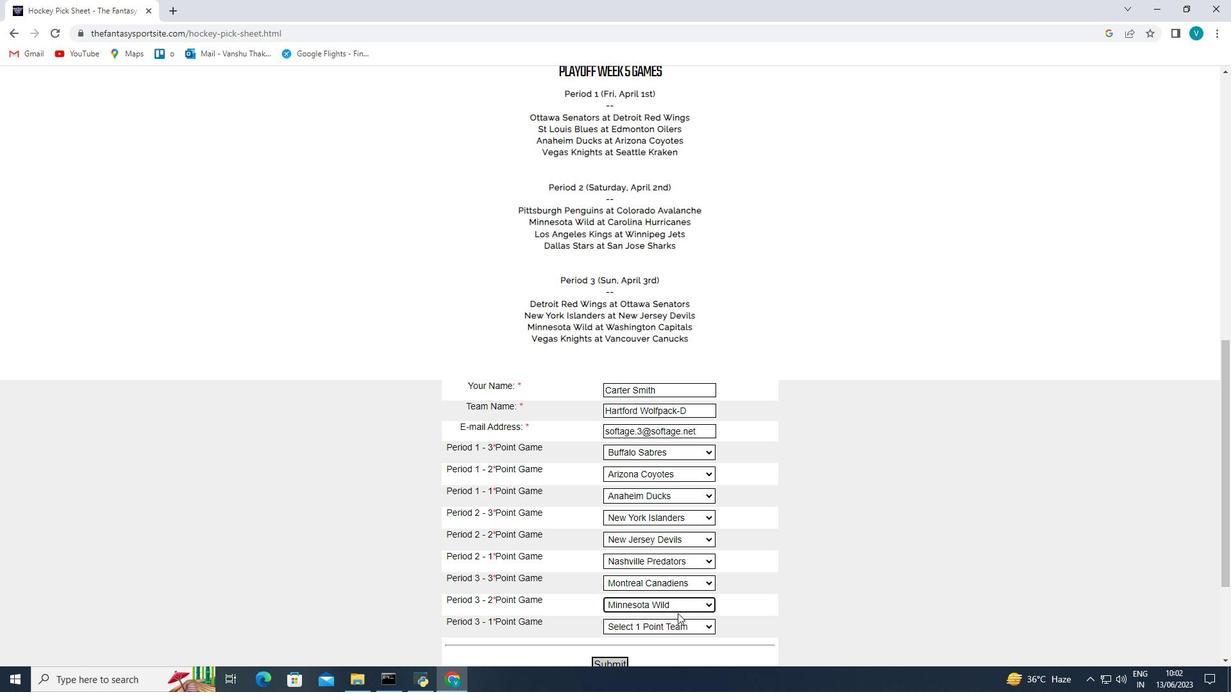 
Action: Mouse pressed left at (677, 621)
Screenshot: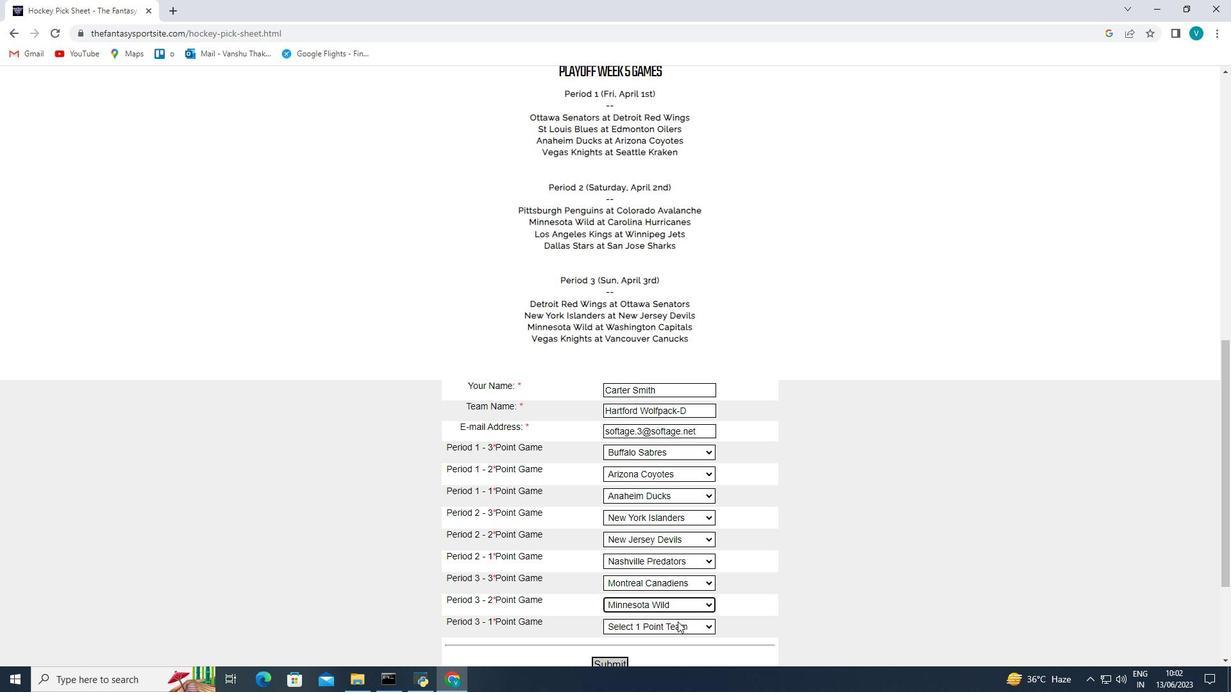 
Action: Mouse moved to (667, 532)
Screenshot: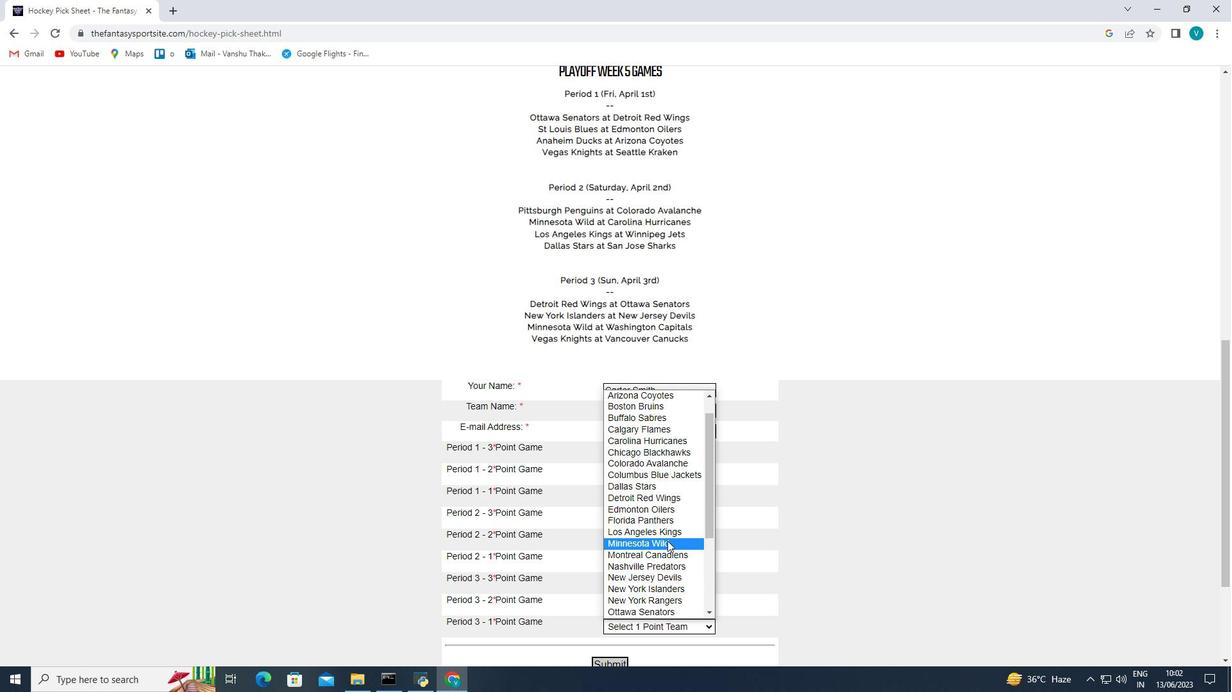 
Action: Mouse pressed left at (667, 532)
Screenshot: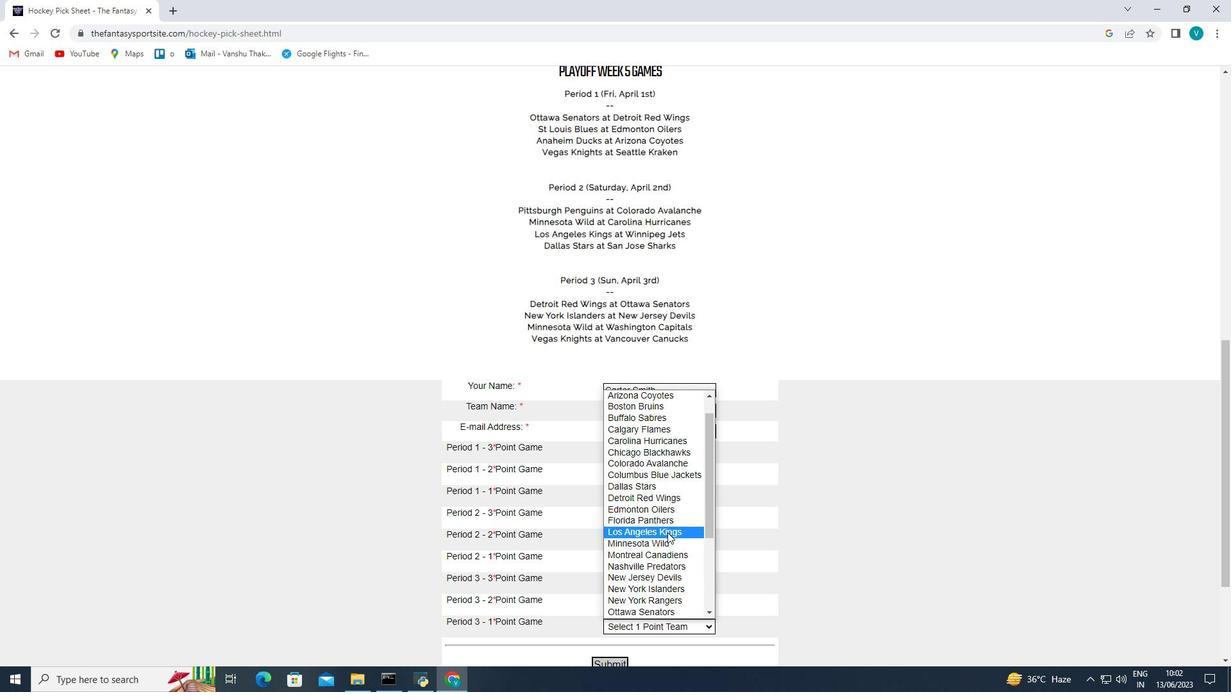 
Action: Mouse moved to (807, 523)
Screenshot: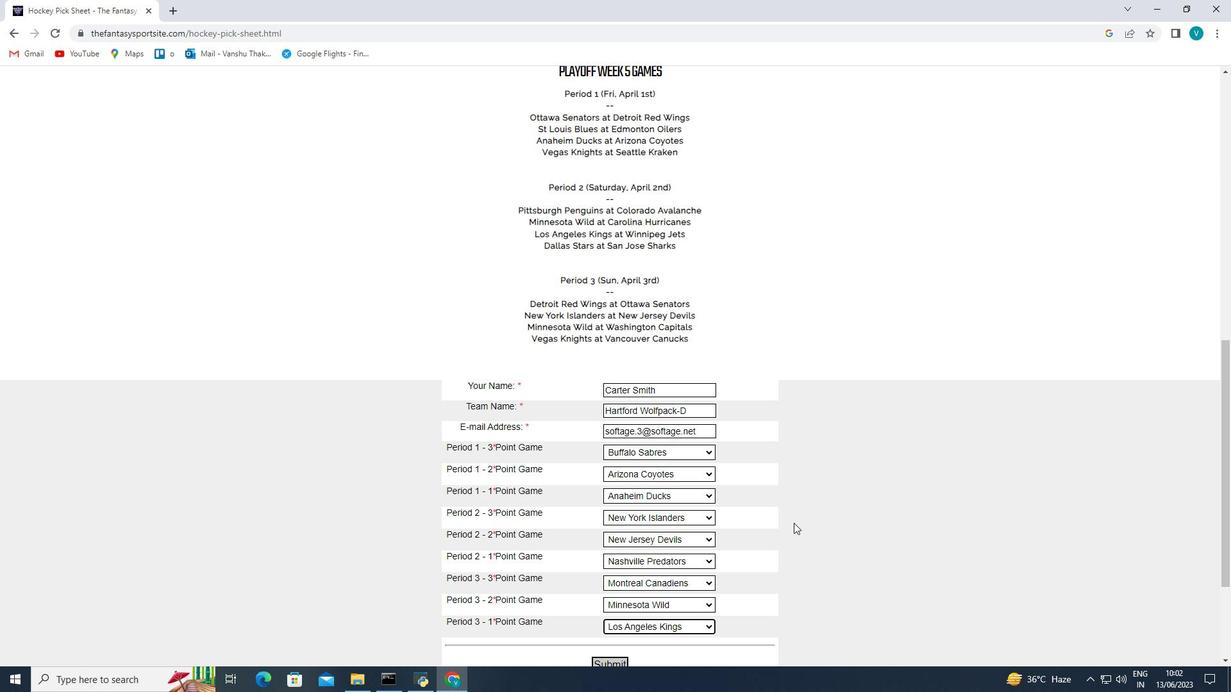 
Action: Mouse scrolled (807, 522) with delta (0, 0)
Screenshot: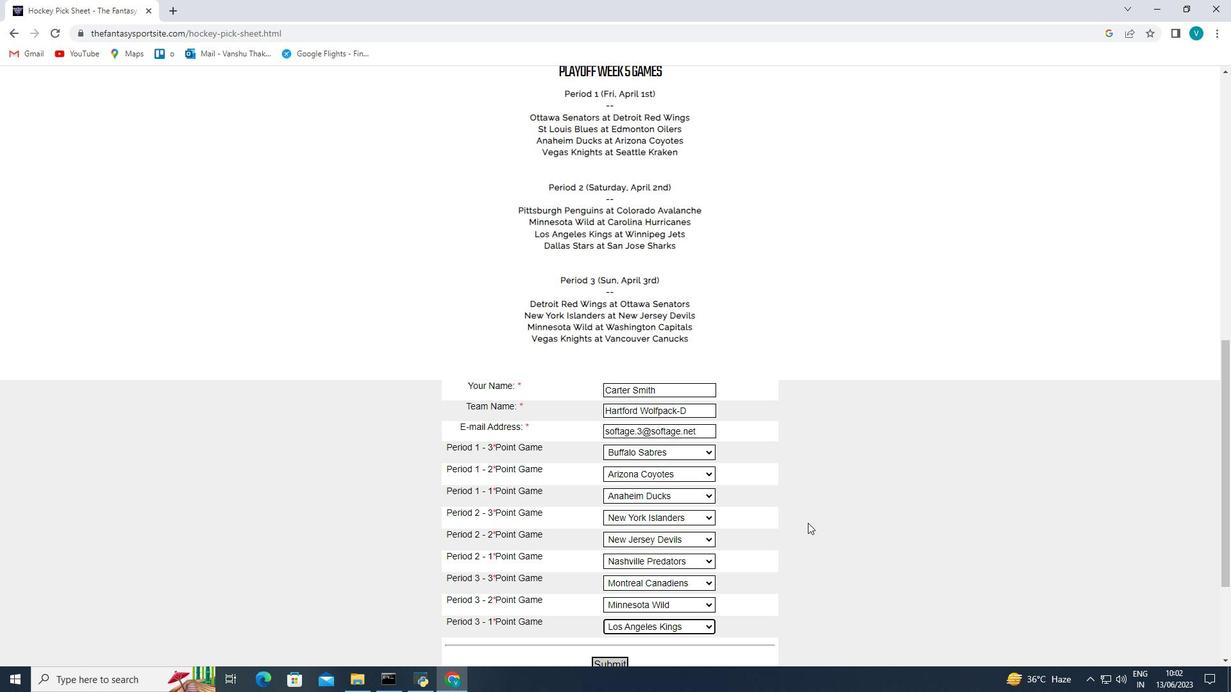
Action: Mouse scrolled (807, 522) with delta (0, 0)
Screenshot: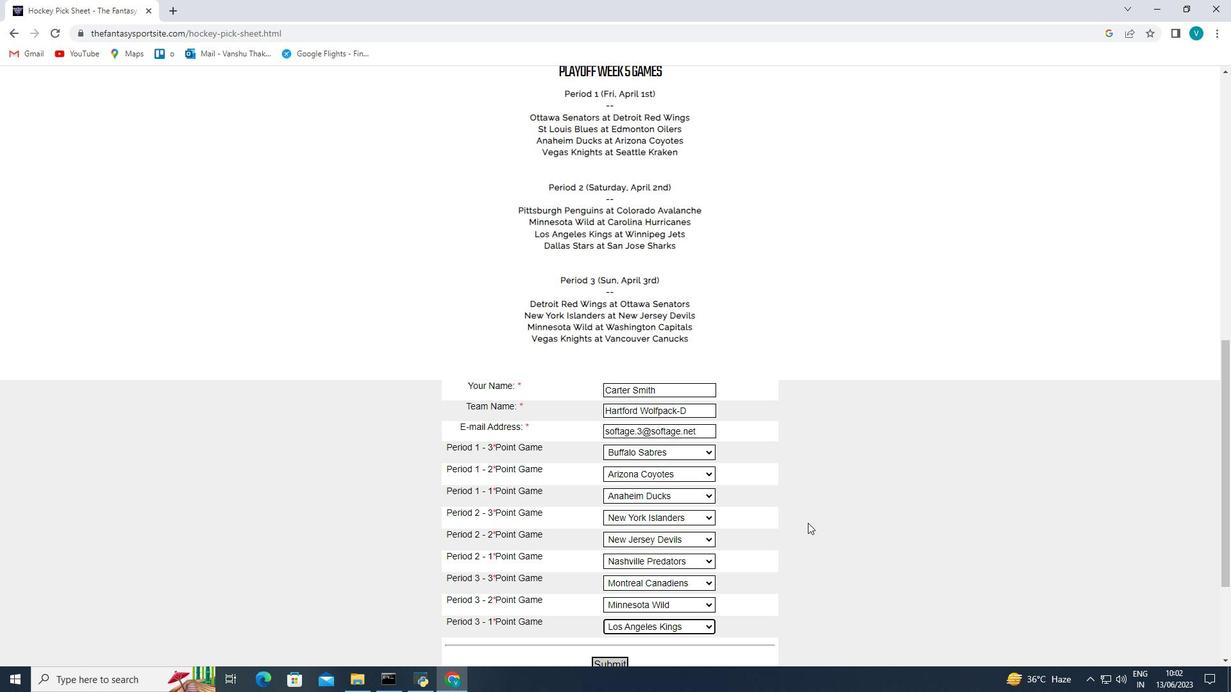 
Action: Mouse scrolled (807, 522) with delta (0, 0)
Screenshot: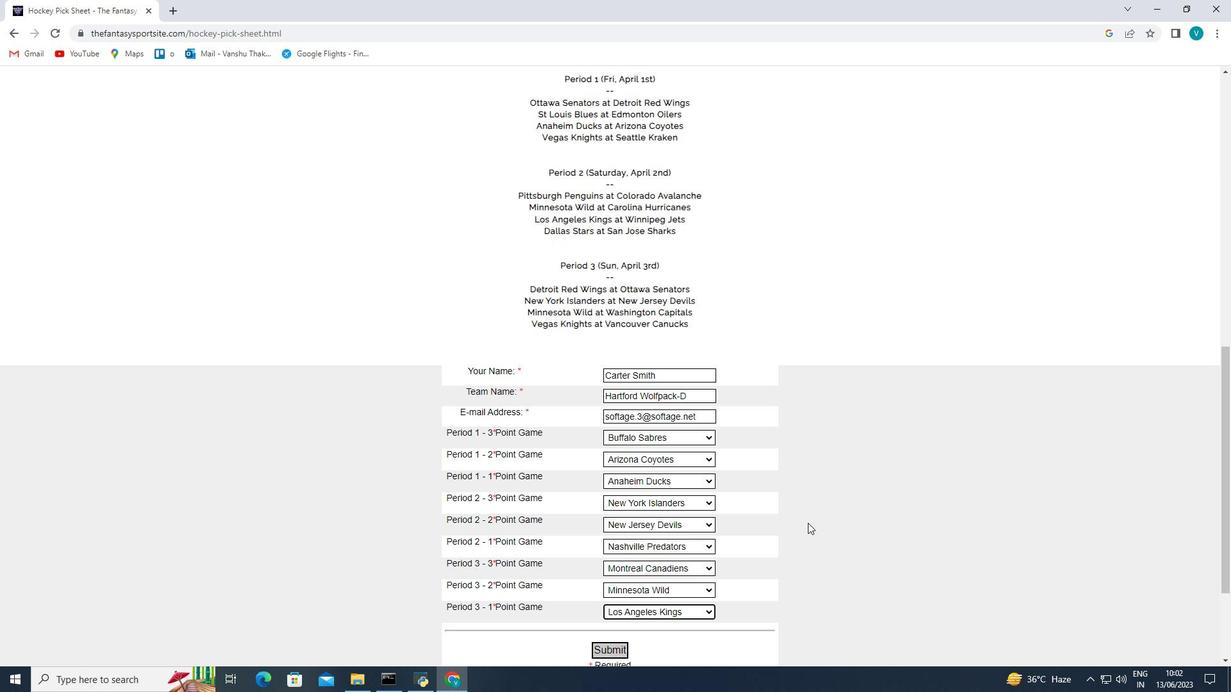 
Action: Mouse moved to (620, 495)
Screenshot: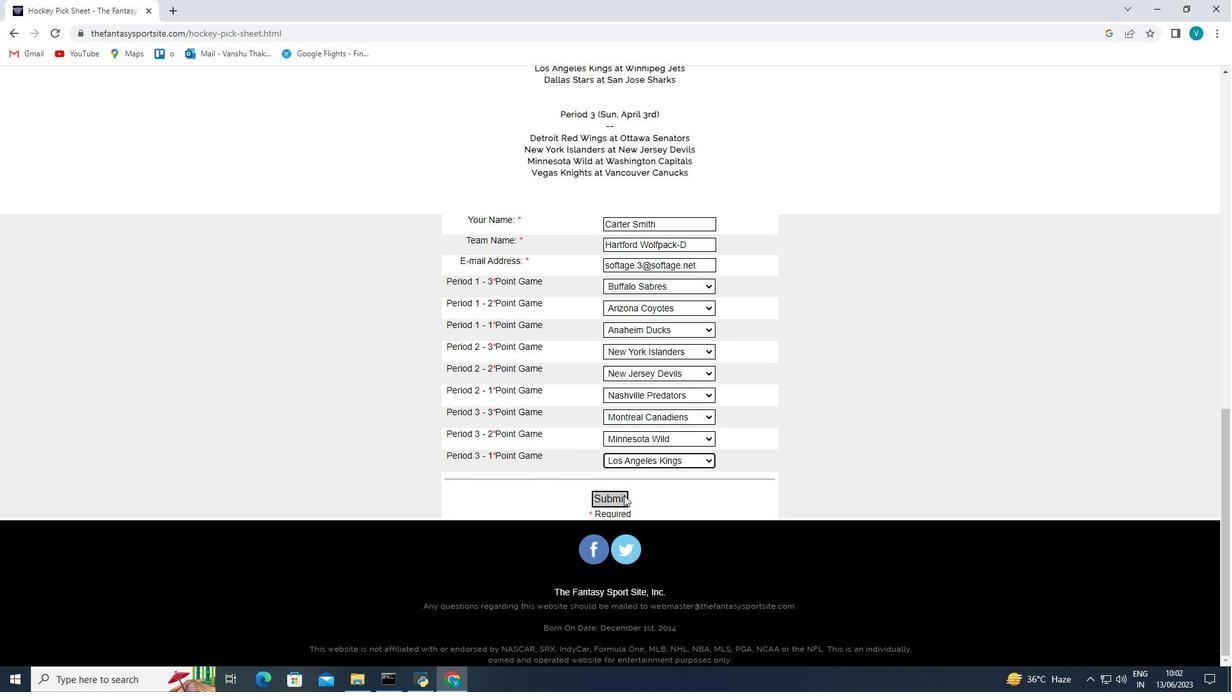 
Action: Mouse pressed left at (620, 495)
Screenshot: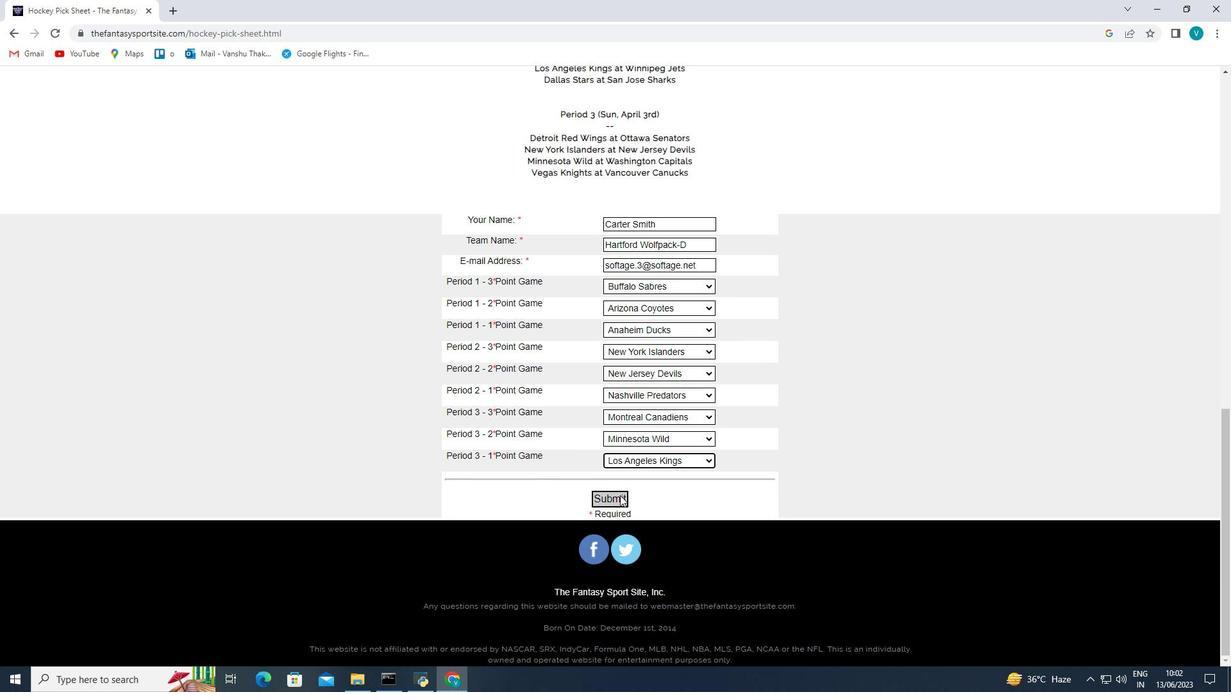 
